 Task: Find connections with filter location Lokossa with filter topic #Designwith filter profile language Potuguese with filter current company Titan Company Limited with filter school THANTHAI PERIYAR GOVERNMENT INSTITUTE OF TECHNOLOGY with filter industry Fabricated Metal Products with filter service category Video Production with filter keywords title Virtual Assistant
Action: Mouse moved to (171, 230)
Screenshot: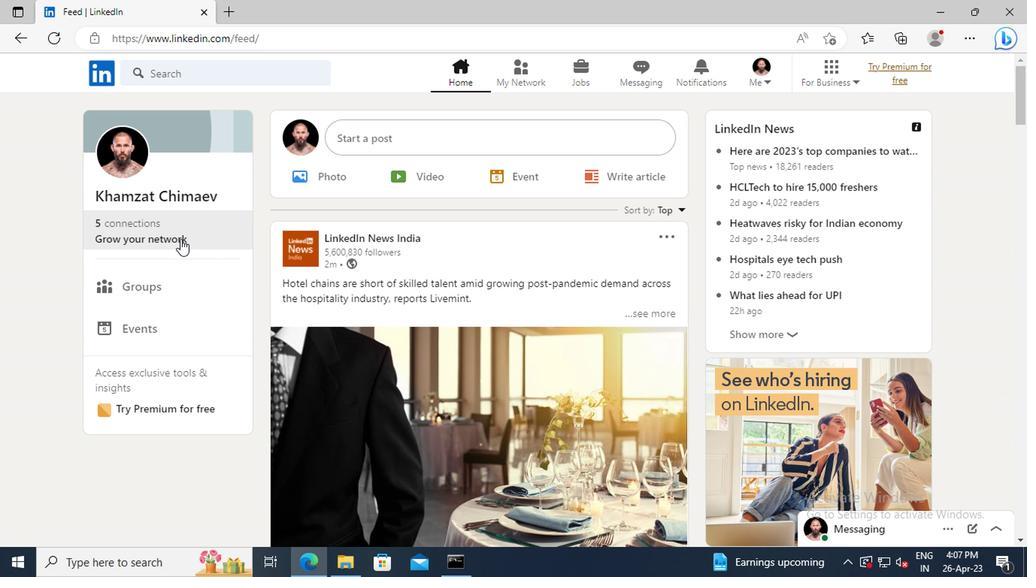 
Action: Mouse pressed left at (171, 230)
Screenshot: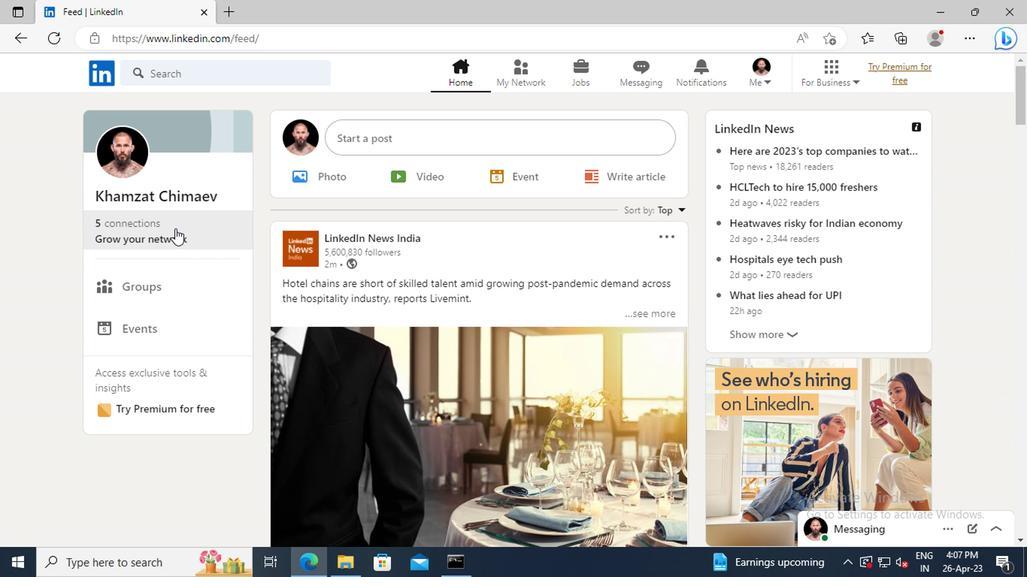 
Action: Mouse moved to (174, 158)
Screenshot: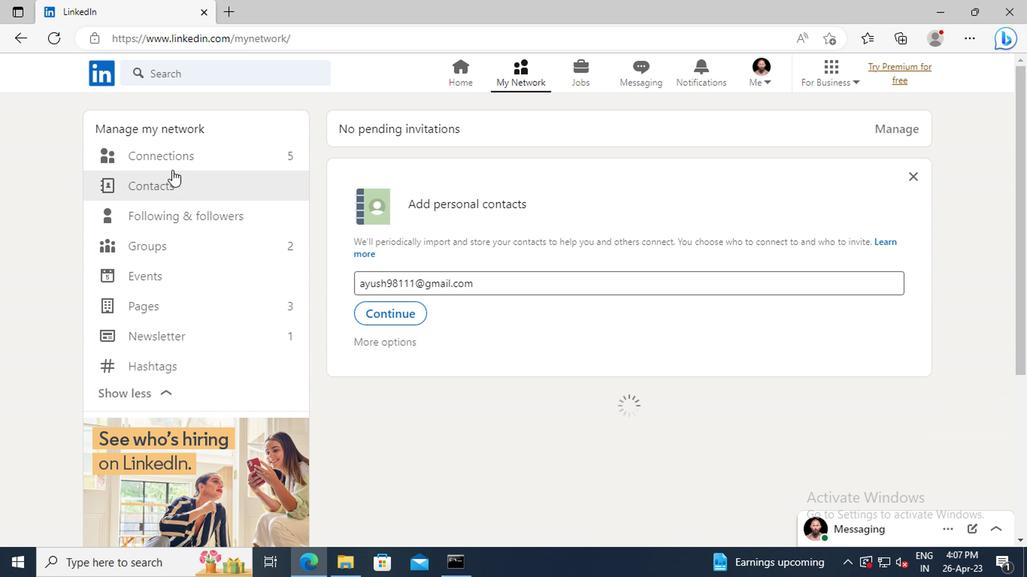 
Action: Mouse pressed left at (174, 158)
Screenshot: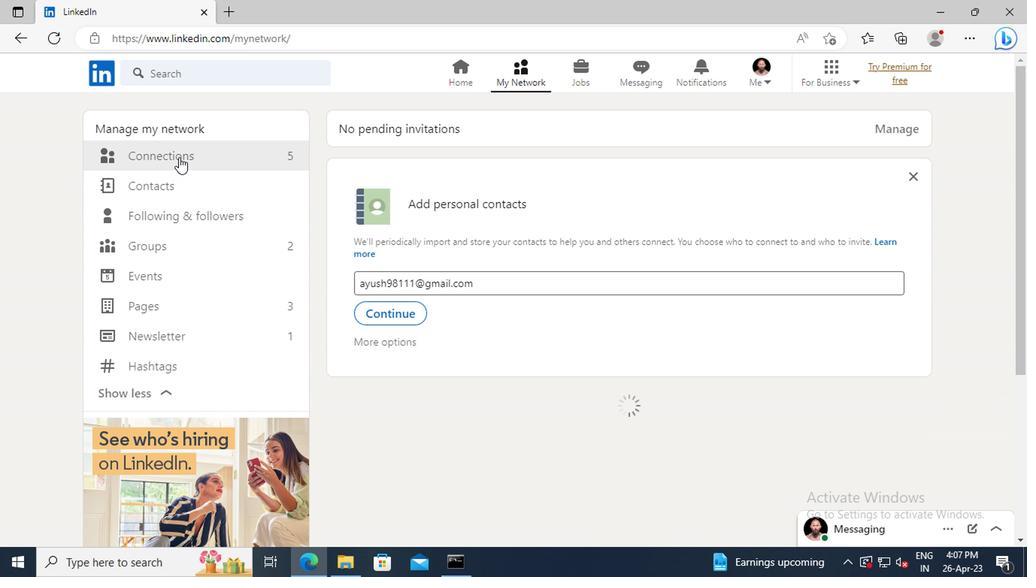 
Action: Mouse moved to (618, 158)
Screenshot: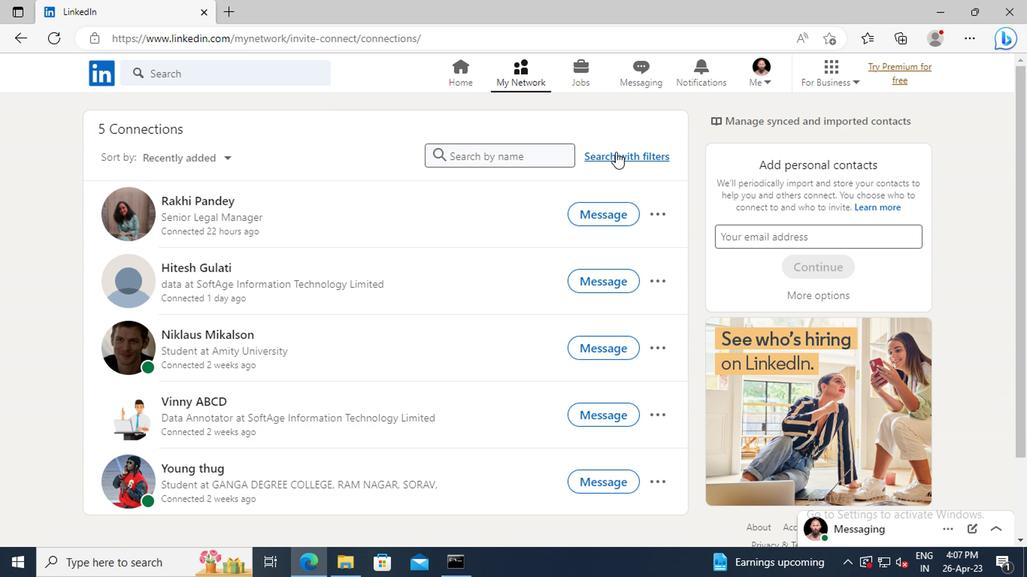 
Action: Mouse pressed left at (618, 158)
Screenshot: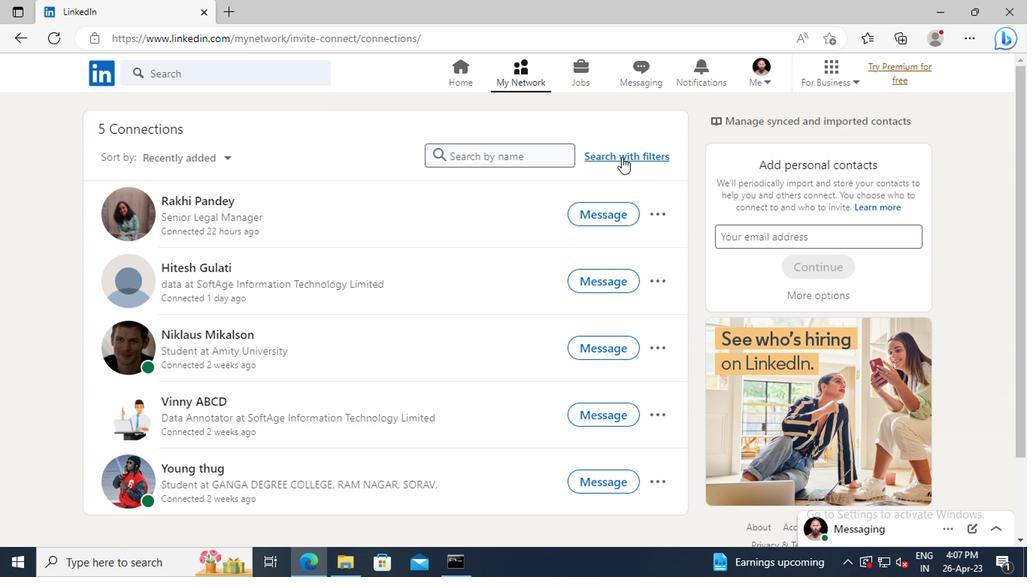 
Action: Mouse moved to (576, 118)
Screenshot: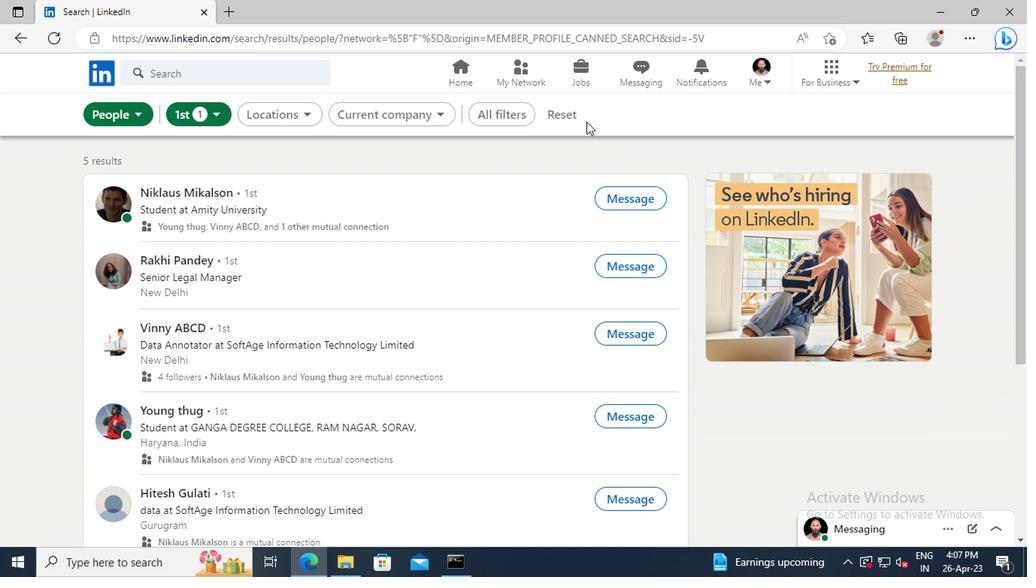 
Action: Mouse pressed left at (576, 118)
Screenshot: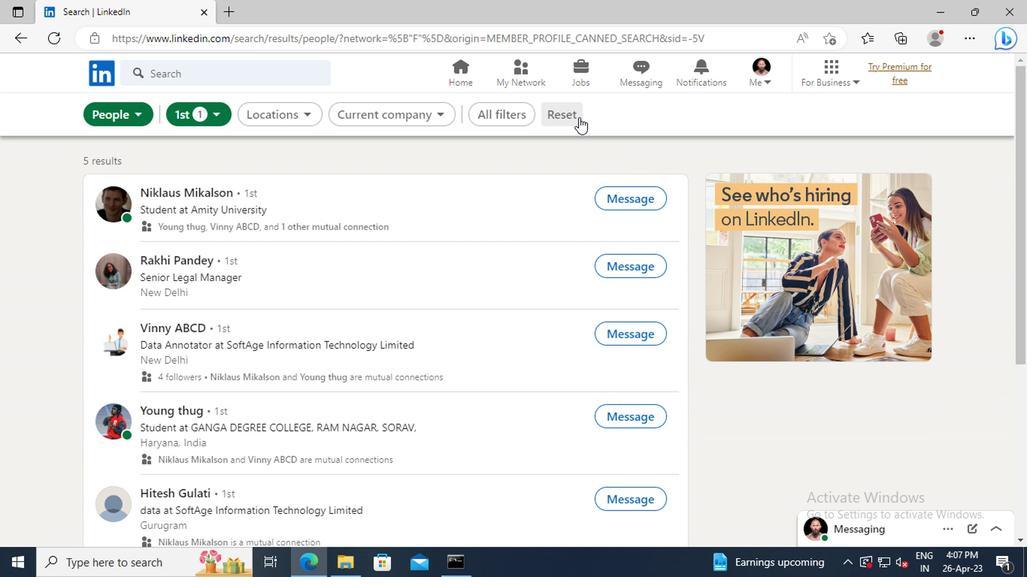 
Action: Mouse moved to (537, 116)
Screenshot: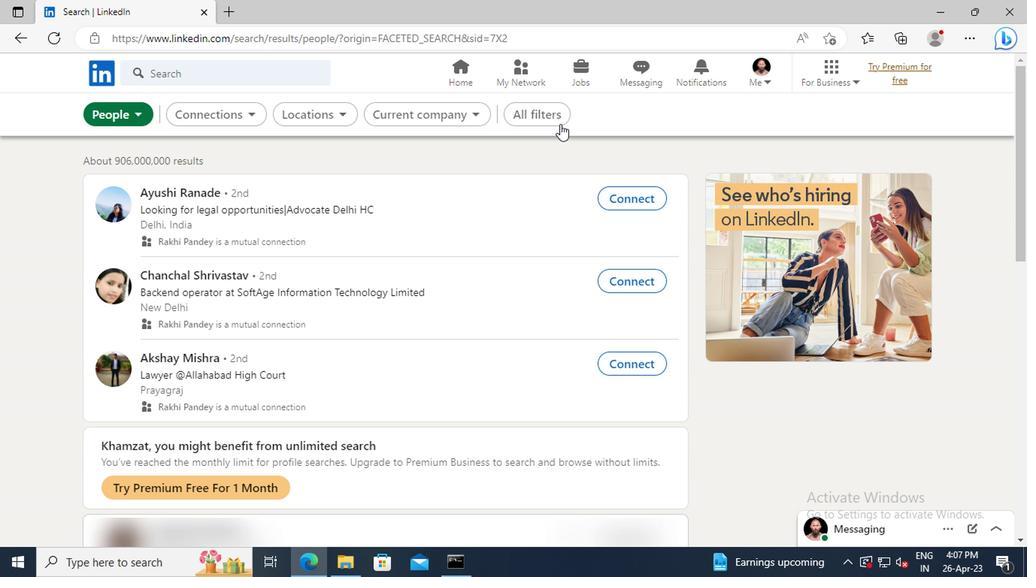 
Action: Mouse pressed left at (537, 116)
Screenshot: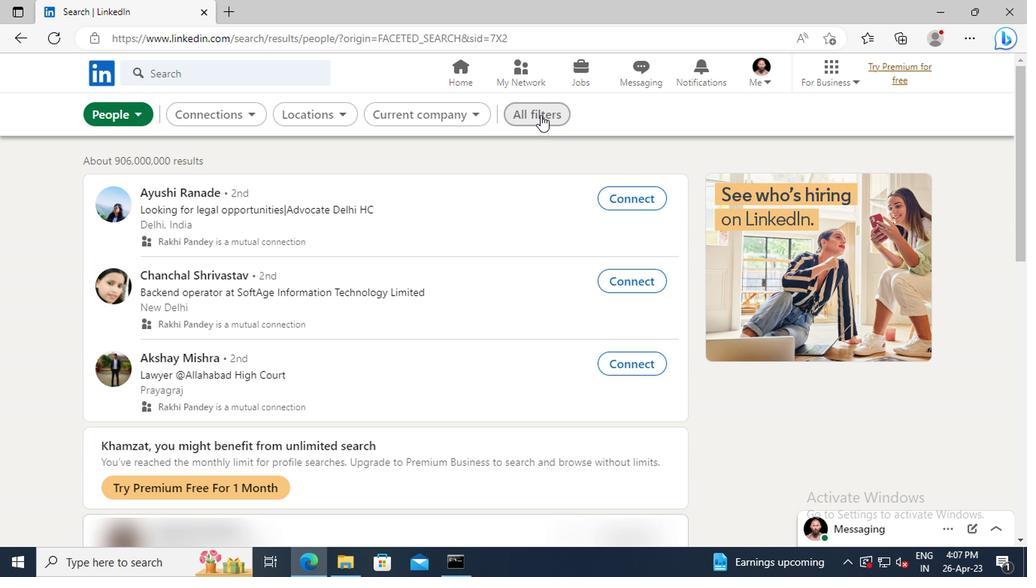 
Action: Mouse moved to (843, 273)
Screenshot: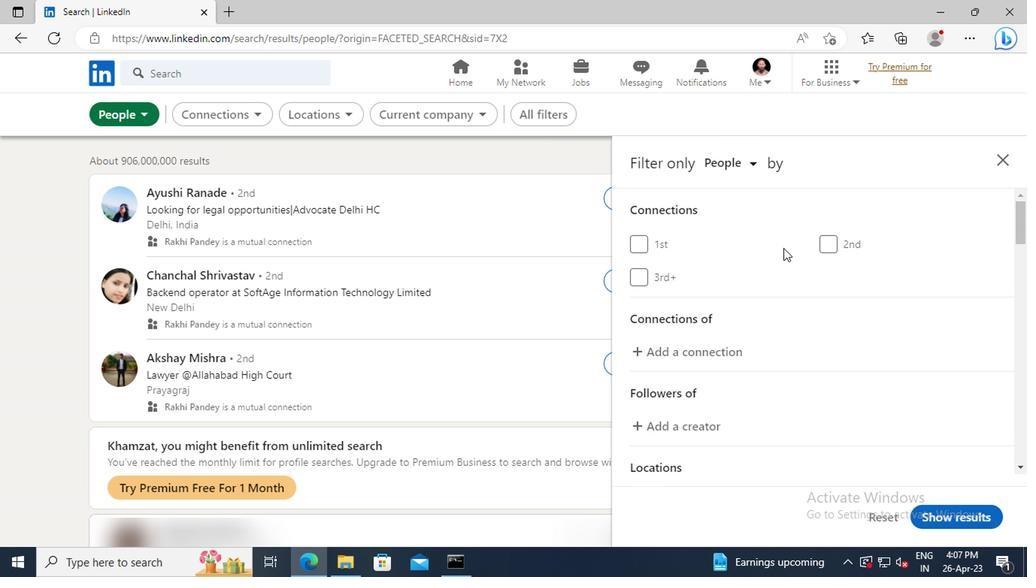 
Action: Mouse scrolled (843, 272) with delta (0, 0)
Screenshot: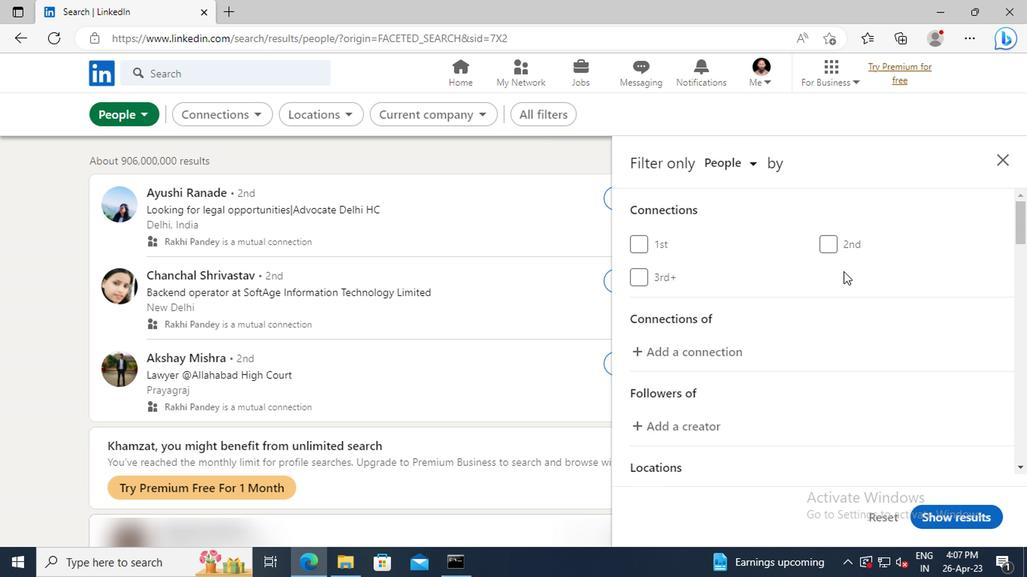 
Action: Mouse scrolled (843, 272) with delta (0, 0)
Screenshot: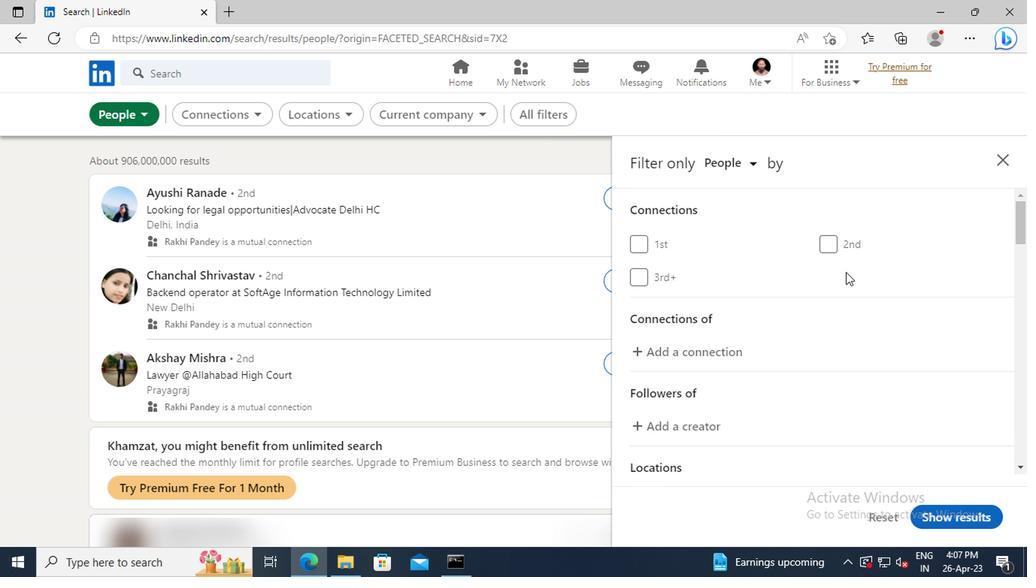 
Action: Mouse moved to (844, 273)
Screenshot: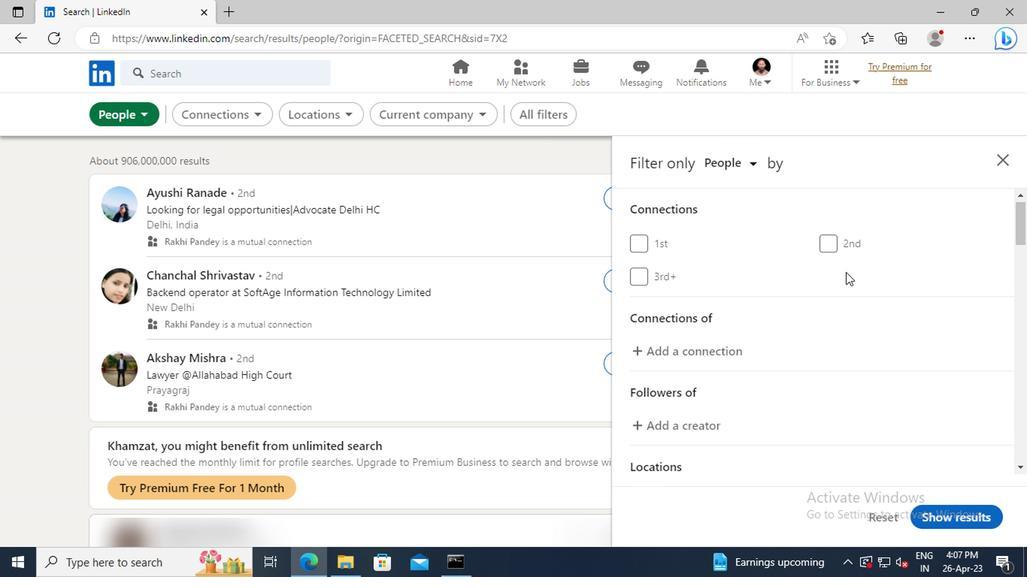 
Action: Mouse scrolled (844, 272) with delta (0, 0)
Screenshot: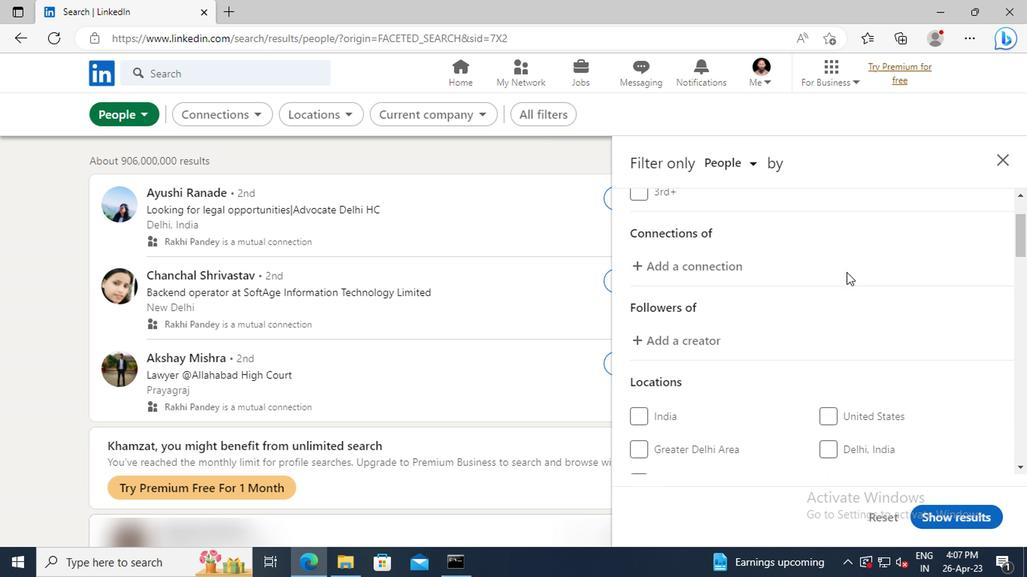 
Action: Mouse scrolled (844, 272) with delta (0, 0)
Screenshot: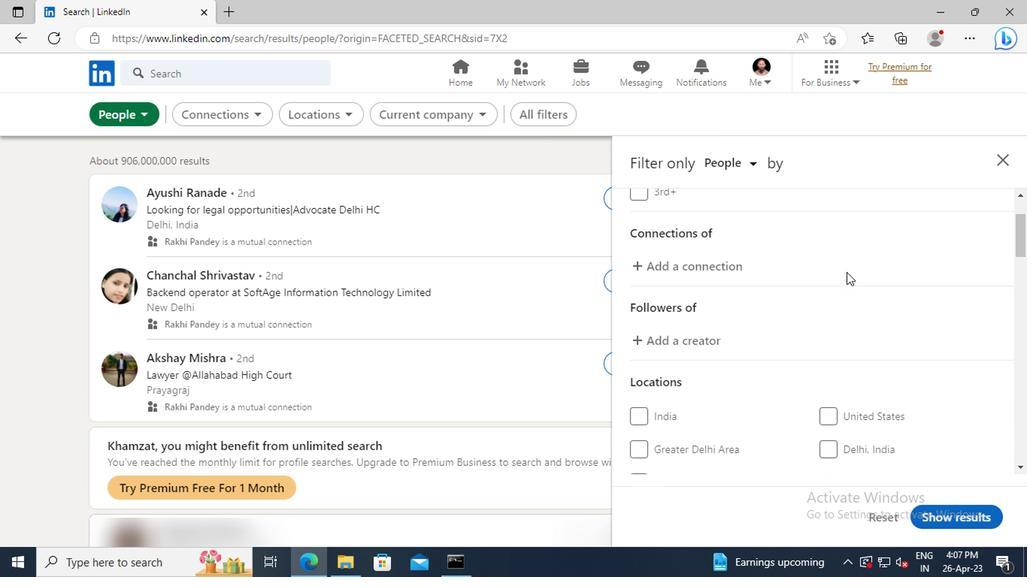 
Action: Mouse scrolled (844, 272) with delta (0, 0)
Screenshot: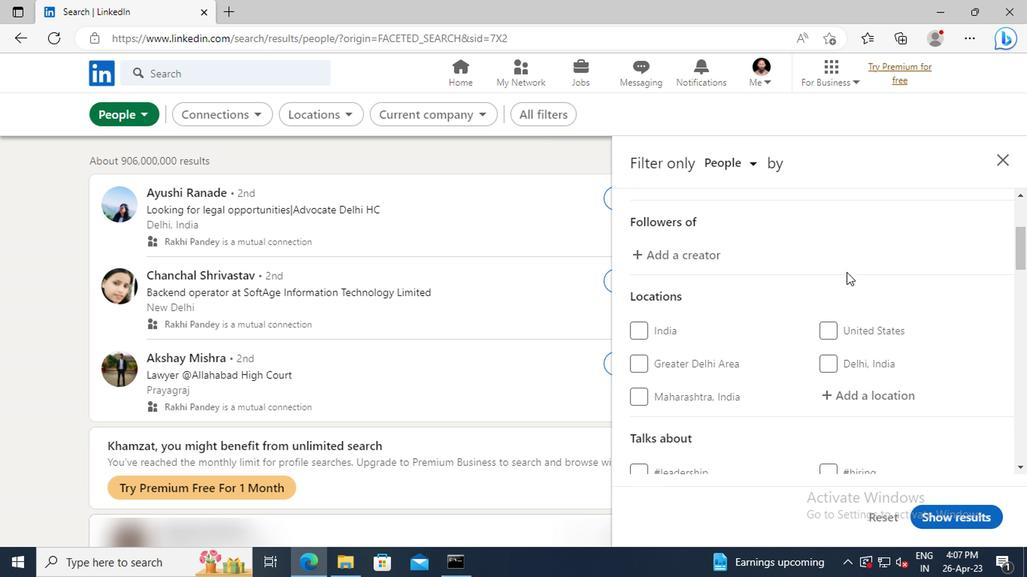 
Action: Mouse scrolled (844, 272) with delta (0, 0)
Screenshot: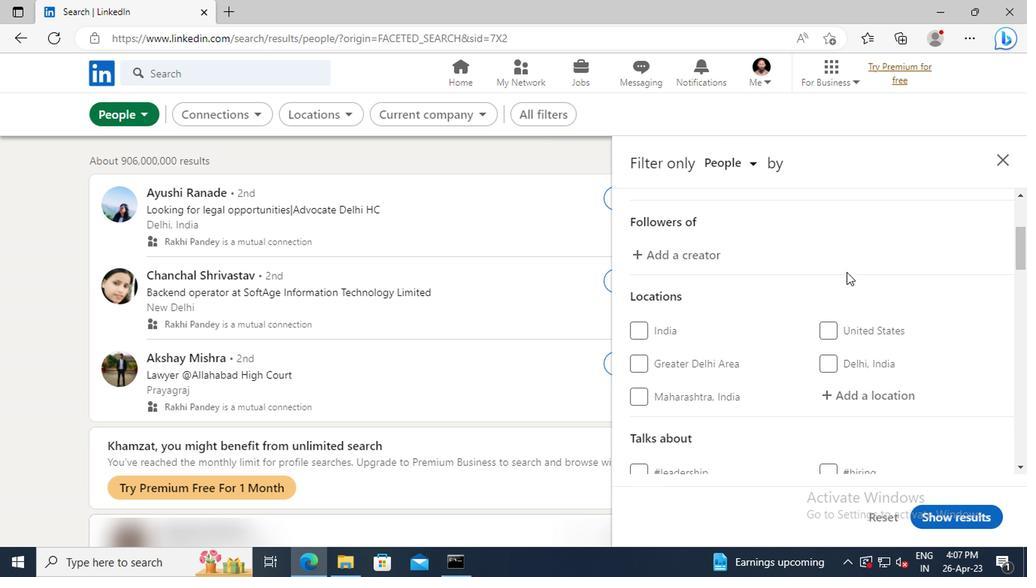 
Action: Mouse moved to (847, 307)
Screenshot: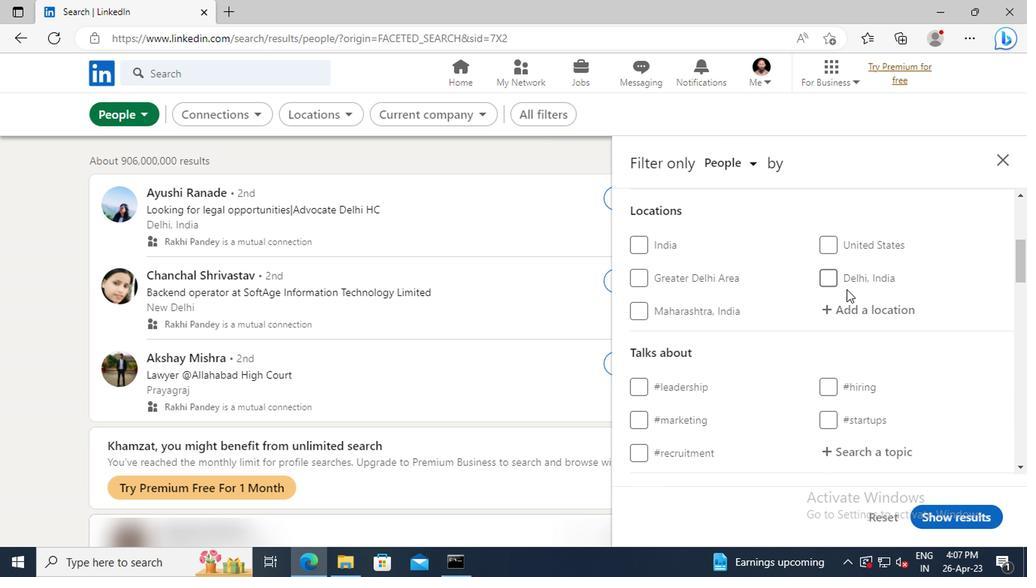 
Action: Mouse pressed left at (847, 307)
Screenshot: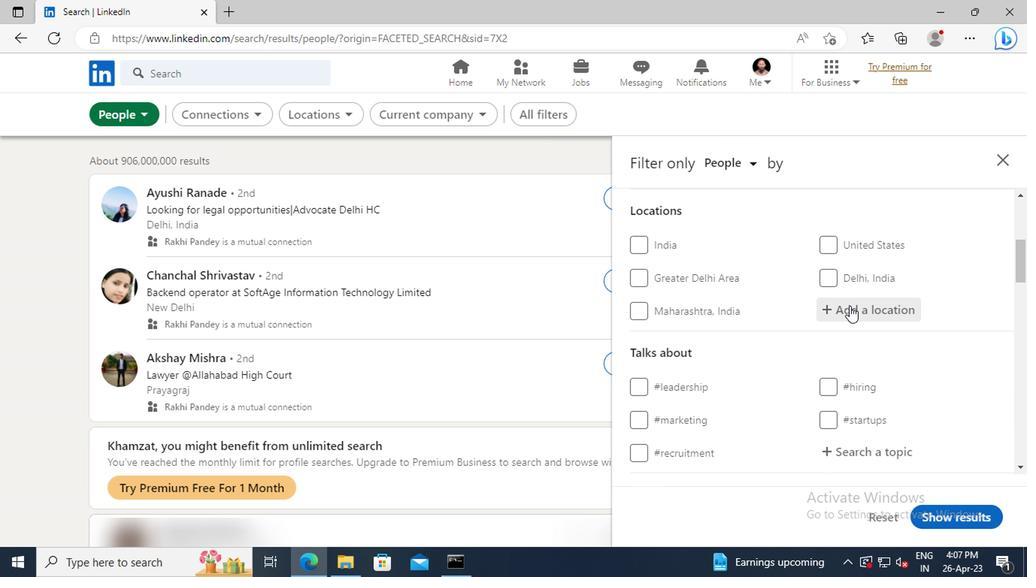 
Action: Mouse moved to (848, 308)
Screenshot: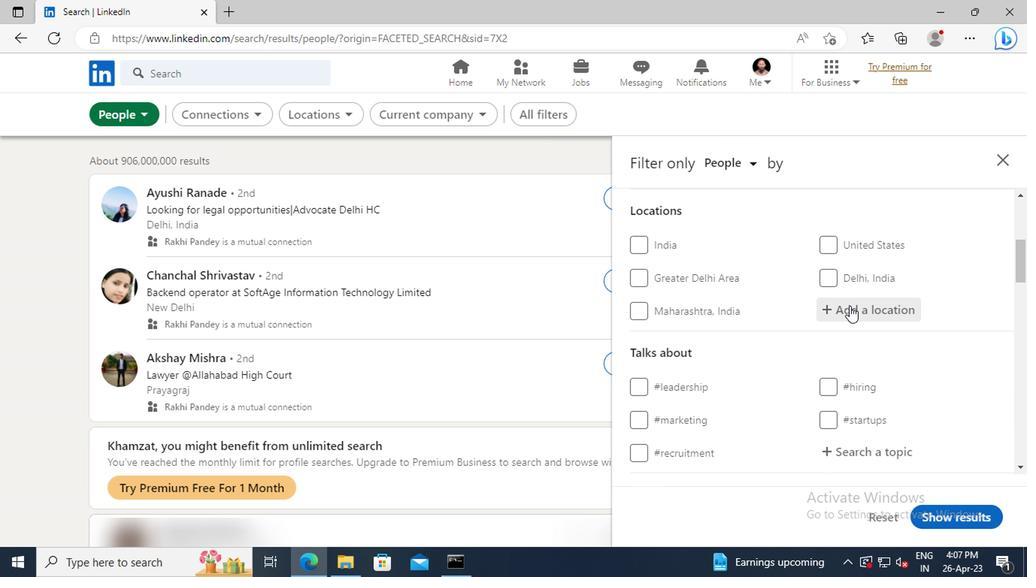 
Action: Key pressed <Key.shift>LOKOSSA<Key.enter>
Screenshot: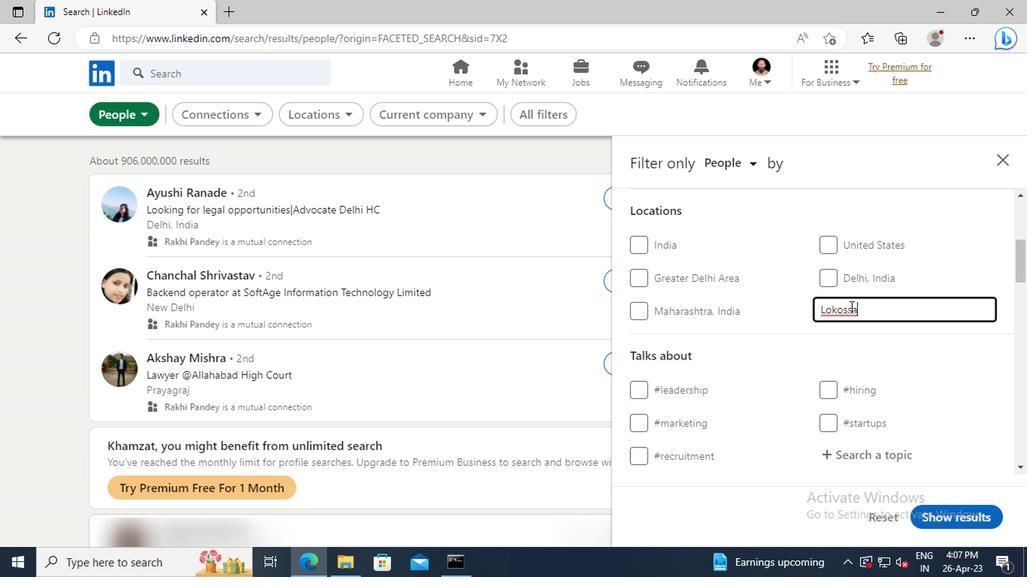
Action: Mouse moved to (853, 316)
Screenshot: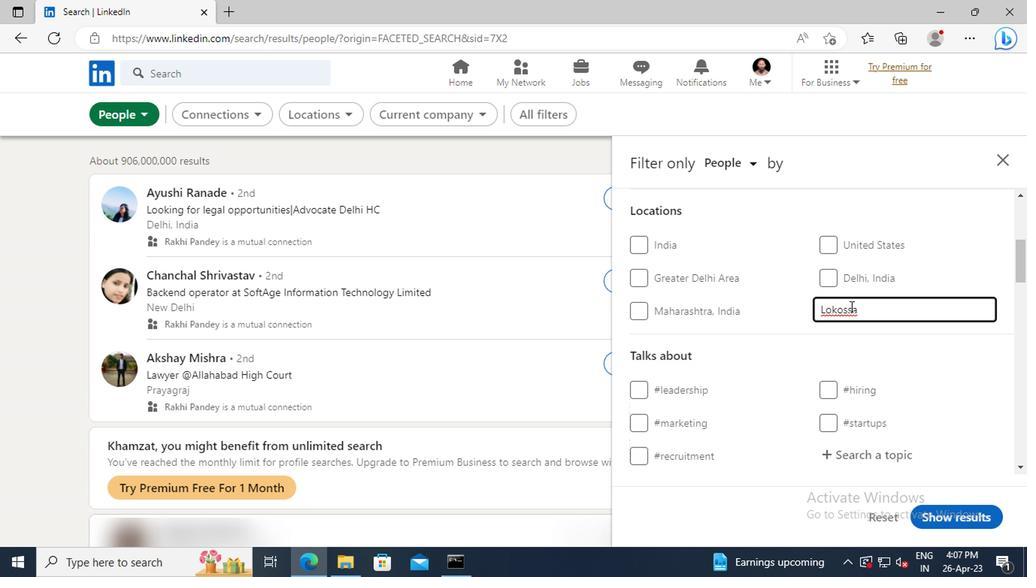
Action: Mouse scrolled (853, 315) with delta (0, 0)
Screenshot: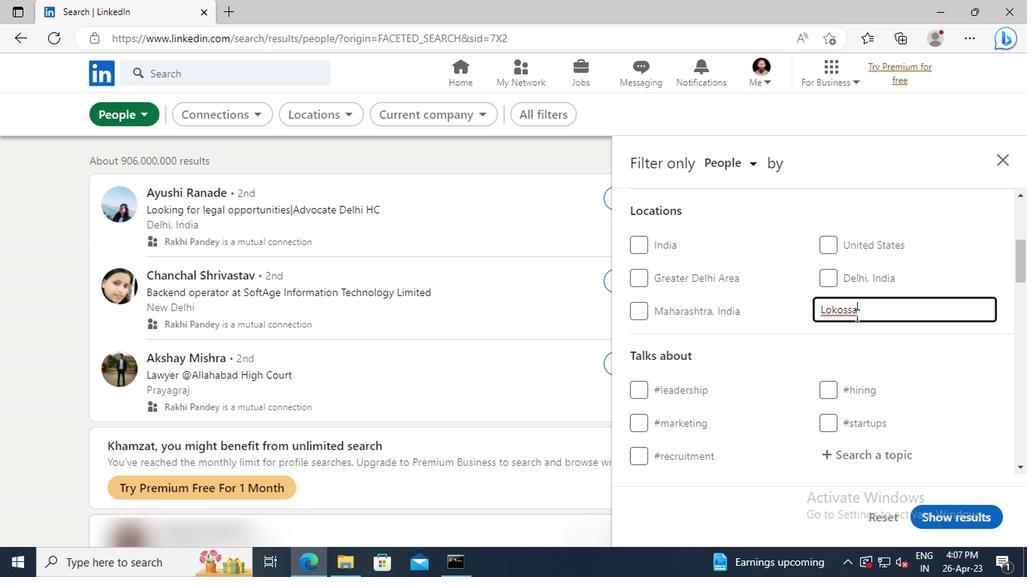 
Action: Mouse scrolled (853, 315) with delta (0, 0)
Screenshot: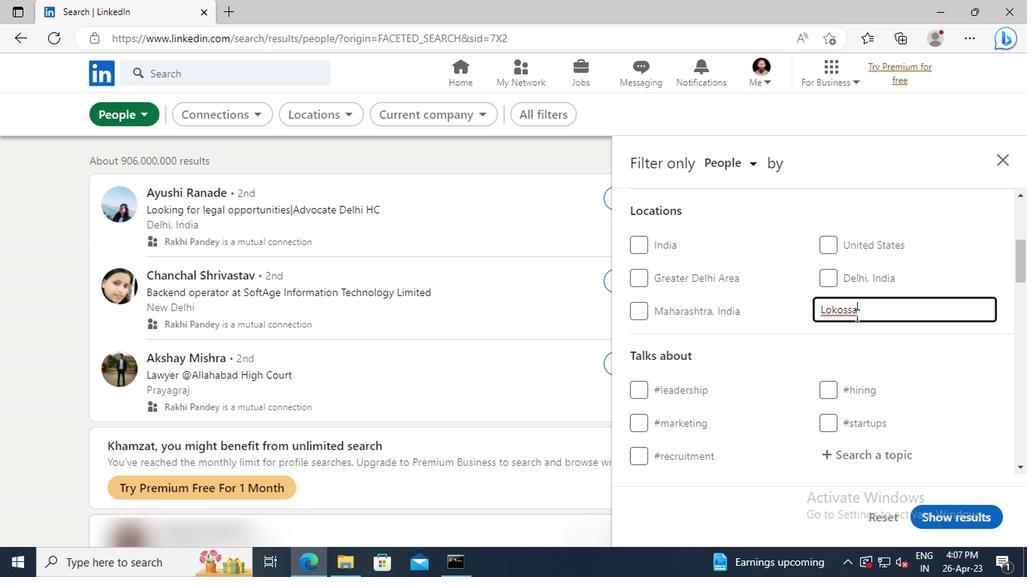 
Action: Mouse moved to (853, 317)
Screenshot: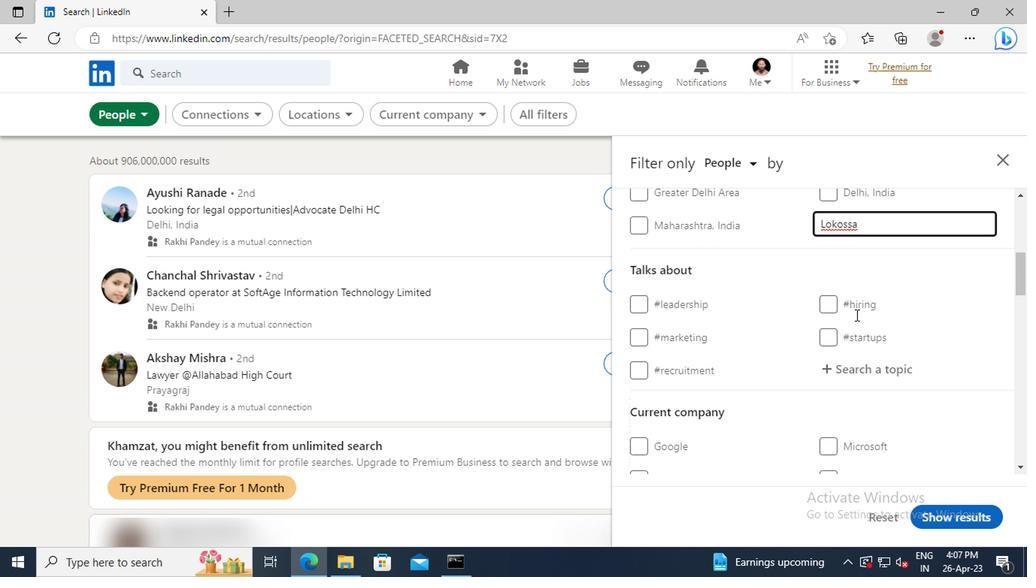 
Action: Mouse scrolled (853, 316) with delta (0, -1)
Screenshot: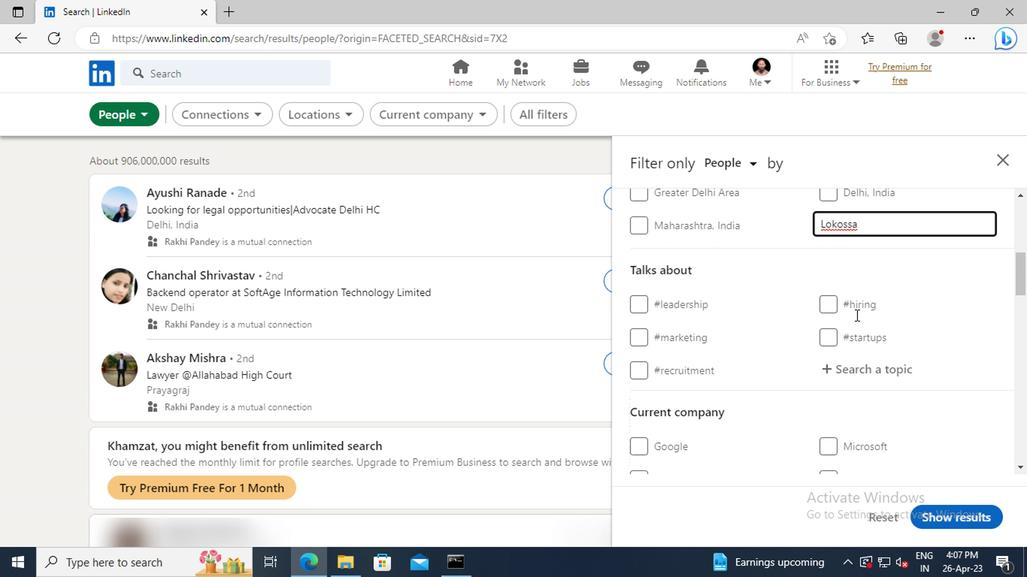 
Action: Mouse moved to (854, 327)
Screenshot: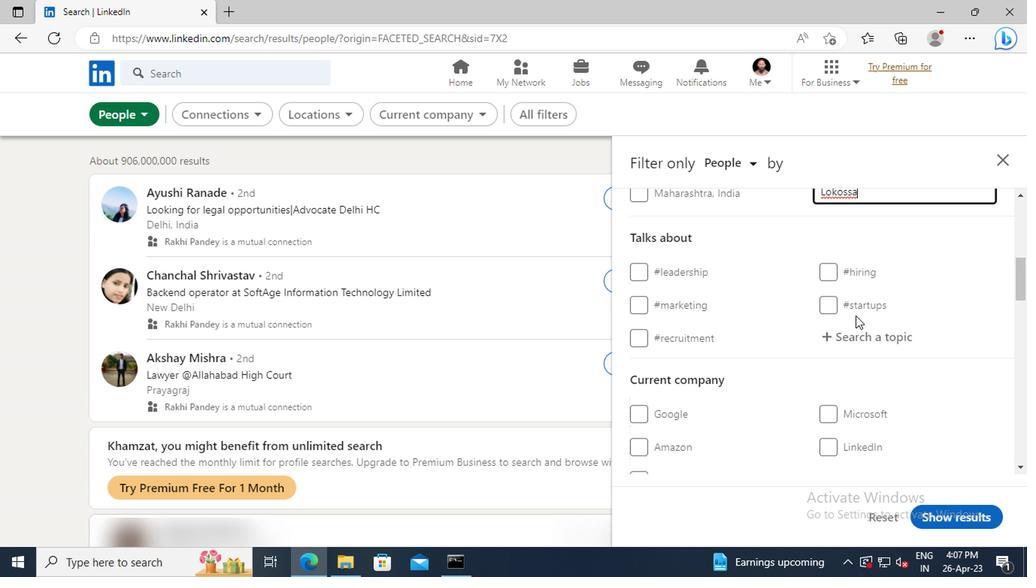 
Action: Mouse pressed left at (854, 327)
Screenshot: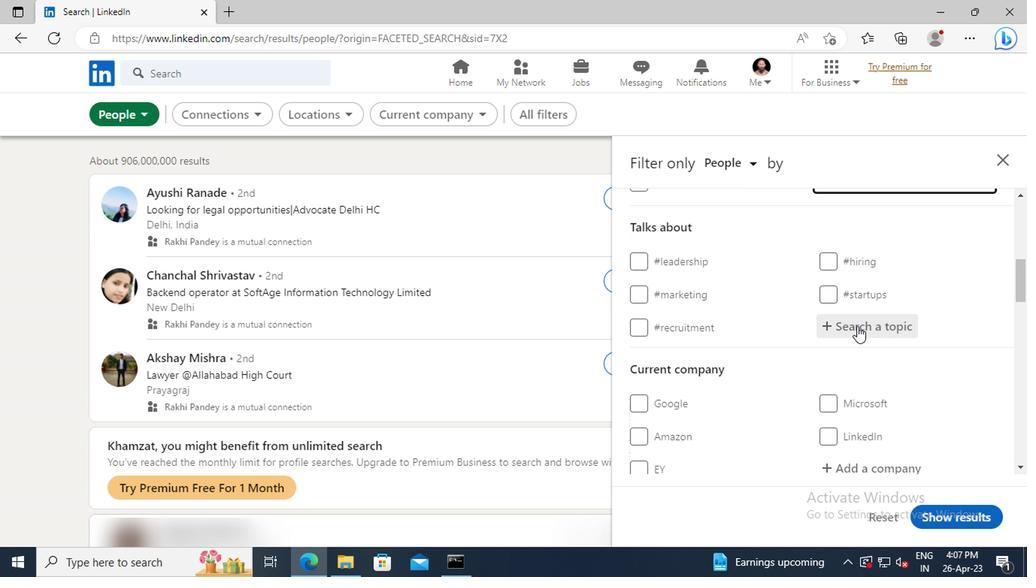 
Action: Key pressed <Key.shift><Key.shift><Key.shift><Key.shift><Key.shift><Key.shift><Key.shift><Key.shift><Key.shift><Key.shift><Key.shift><Key.shift><Key.shift><Key.shift><Key.shift><Key.shift><Key.shift><Key.shift><Key.shift>#DESIGNWITH<Key.enter>
Screenshot: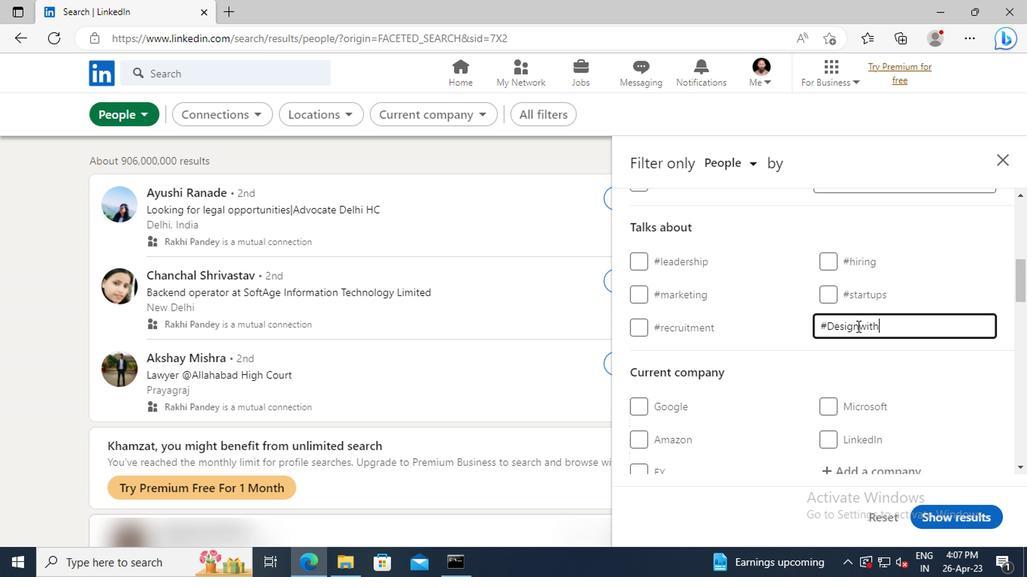 
Action: Mouse moved to (854, 328)
Screenshot: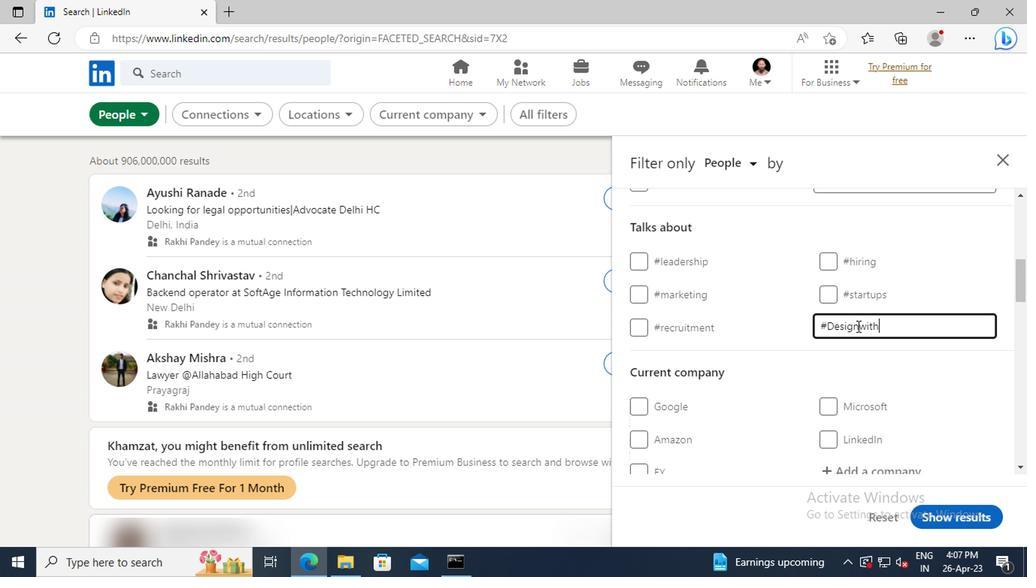 
Action: Mouse scrolled (854, 327) with delta (0, -1)
Screenshot: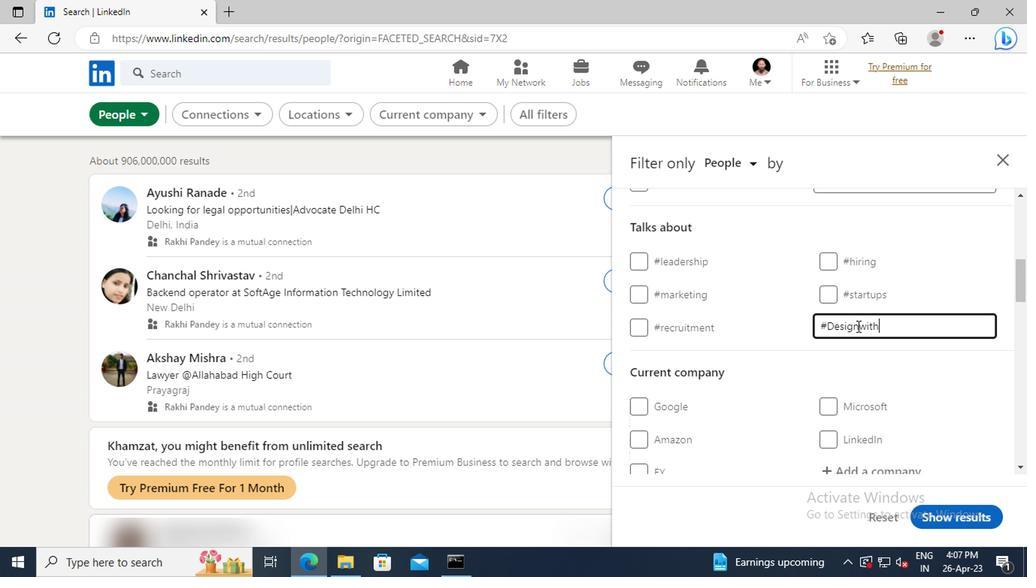 
Action: Mouse scrolled (854, 327) with delta (0, -1)
Screenshot: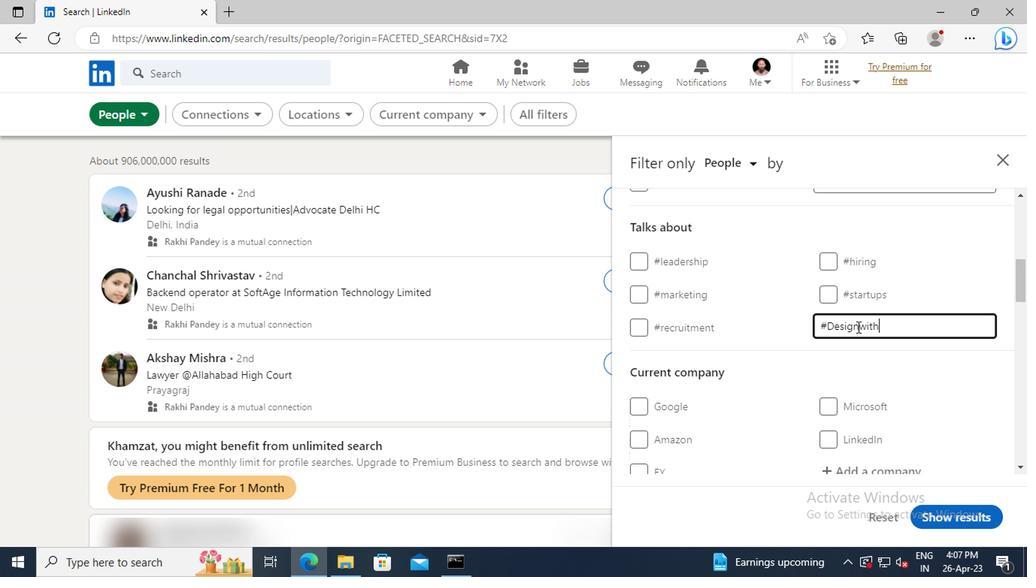 
Action: Mouse scrolled (854, 327) with delta (0, -1)
Screenshot: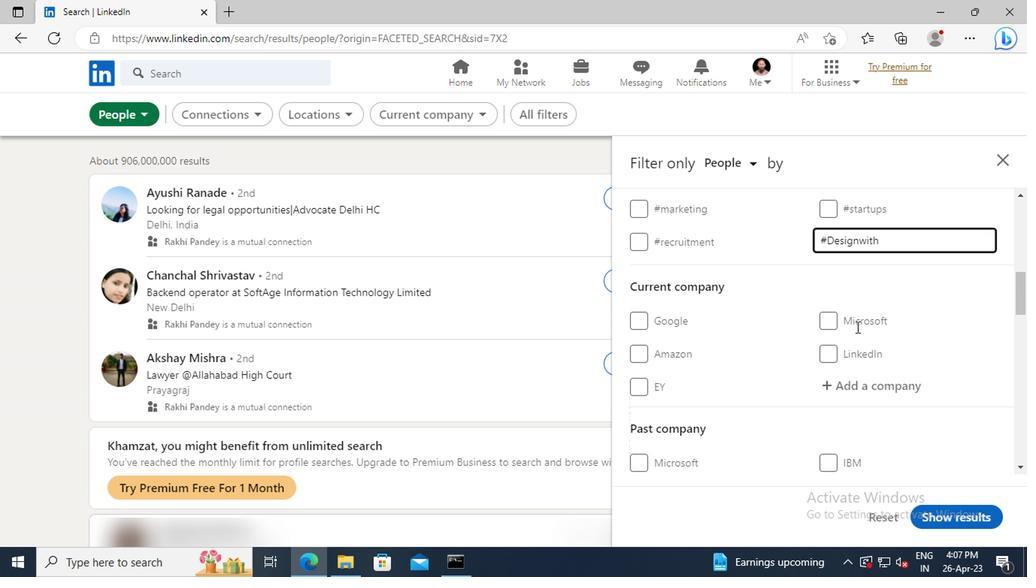 
Action: Mouse scrolled (854, 327) with delta (0, -1)
Screenshot: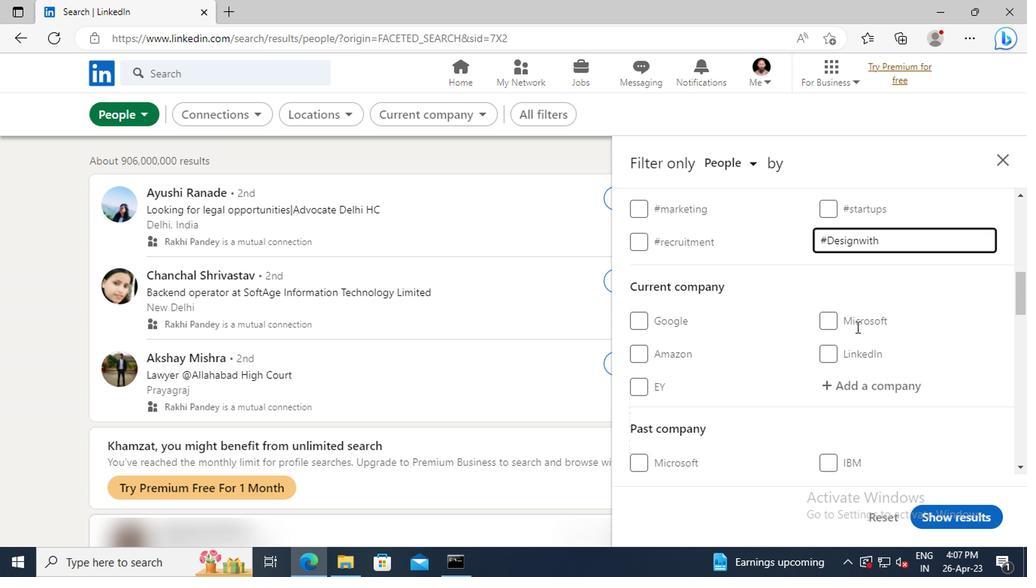 
Action: Mouse scrolled (854, 327) with delta (0, -1)
Screenshot: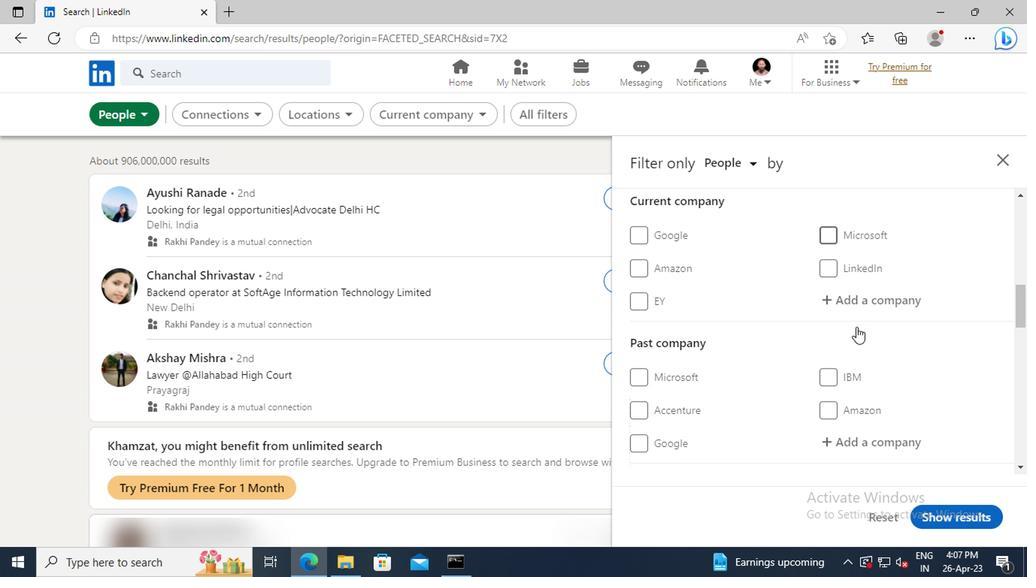 
Action: Mouse scrolled (854, 327) with delta (0, -1)
Screenshot: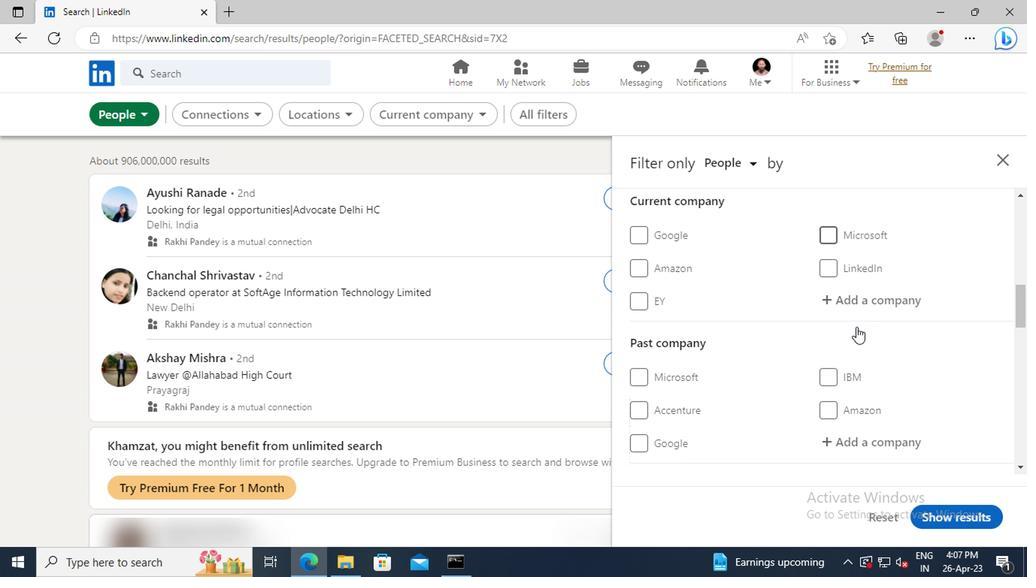 
Action: Mouse moved to (853, 328)
Screenshot: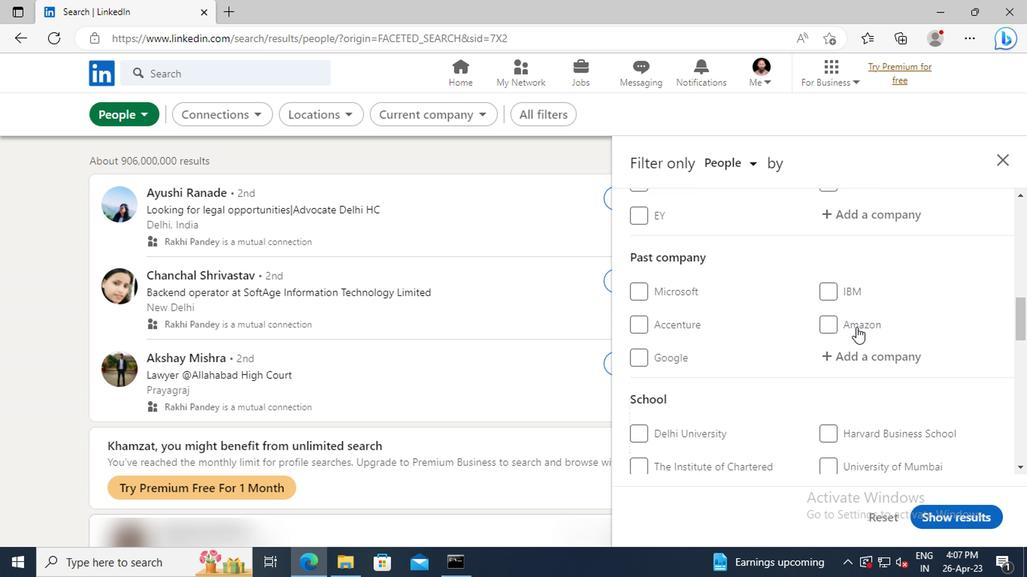 
Action: Mouse scrolled (853, 327) with delta (0, -1)
Screenshot: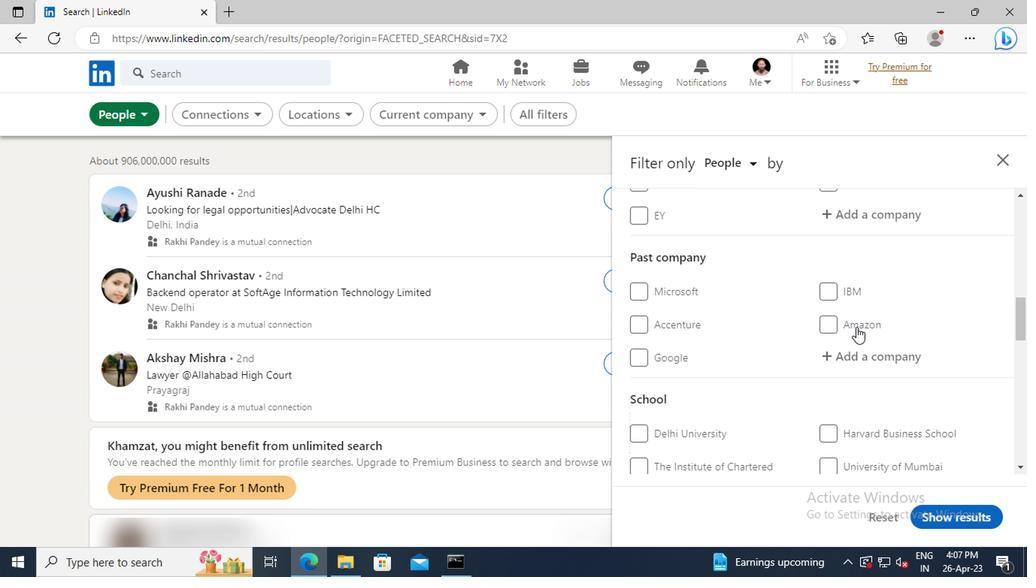 
Action: Mouse scrolled (853, 327) with delta (0, -1)
Screenshot: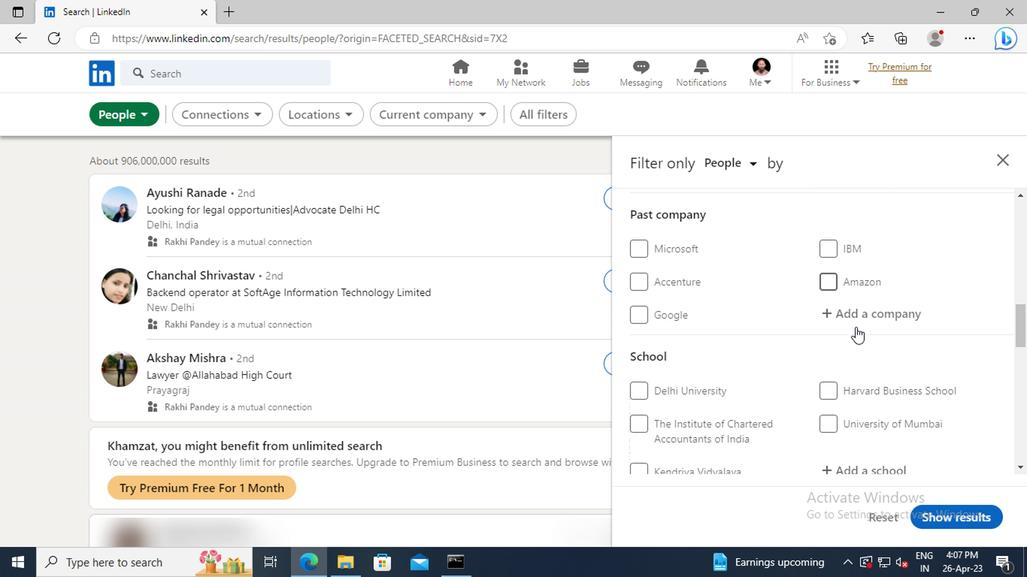 
Action: Mouse scrolled (853, 327) with delta (0, -1)
Screenshot: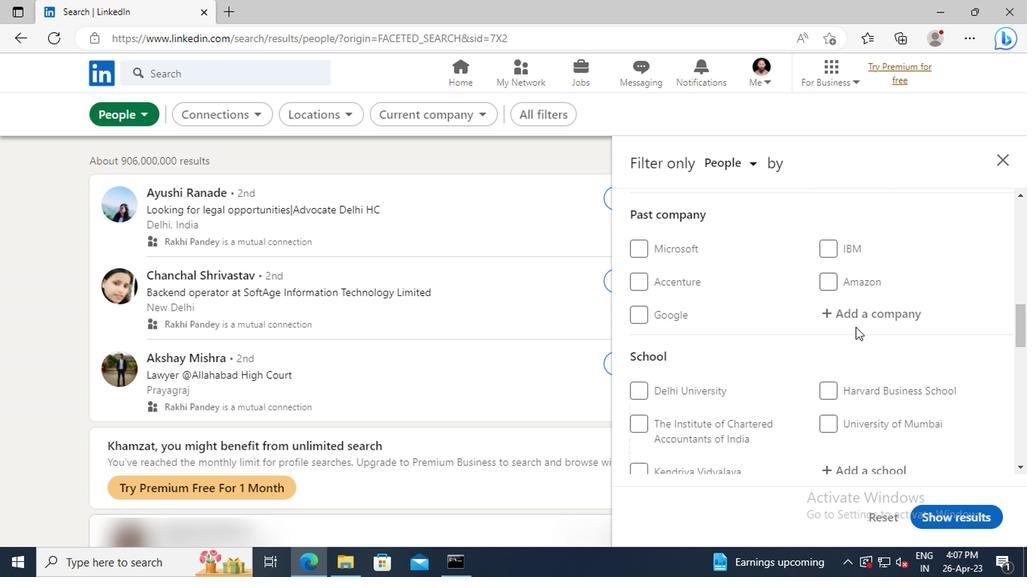 
Action: Mouse scrolled (853, 327) with delta (0, -1)
Screenshot: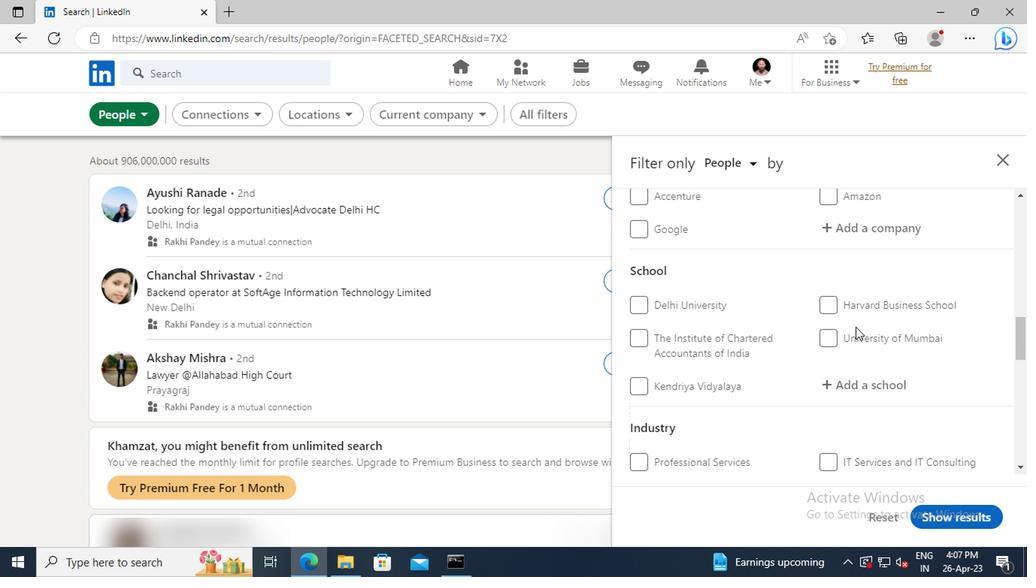 
Action: Mouse scrolled (853, 327) with delta (0, -1)
Screenshot: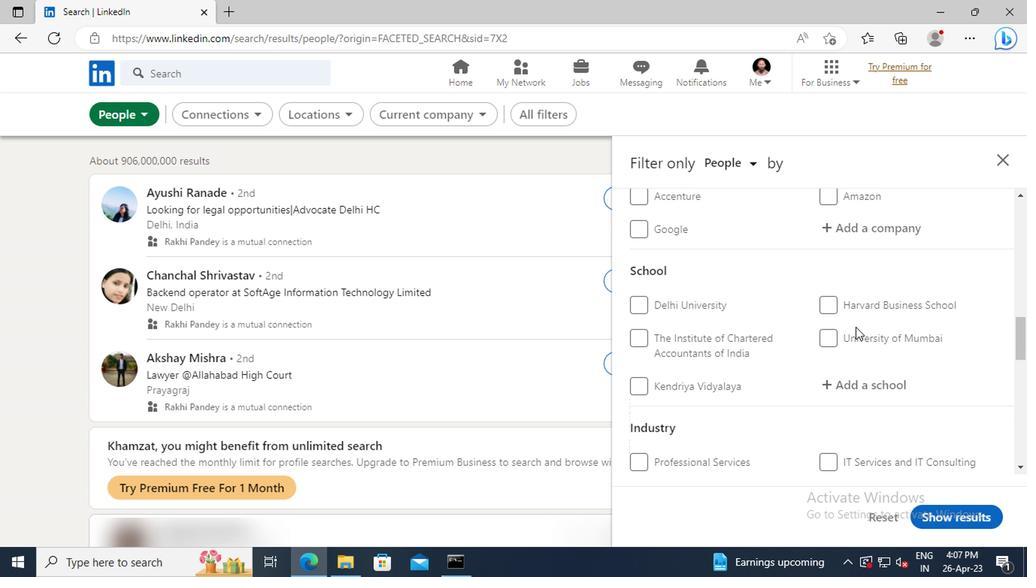
Action: Mouse scrolled (853, 327) with delta (0, -1)
Screenshot: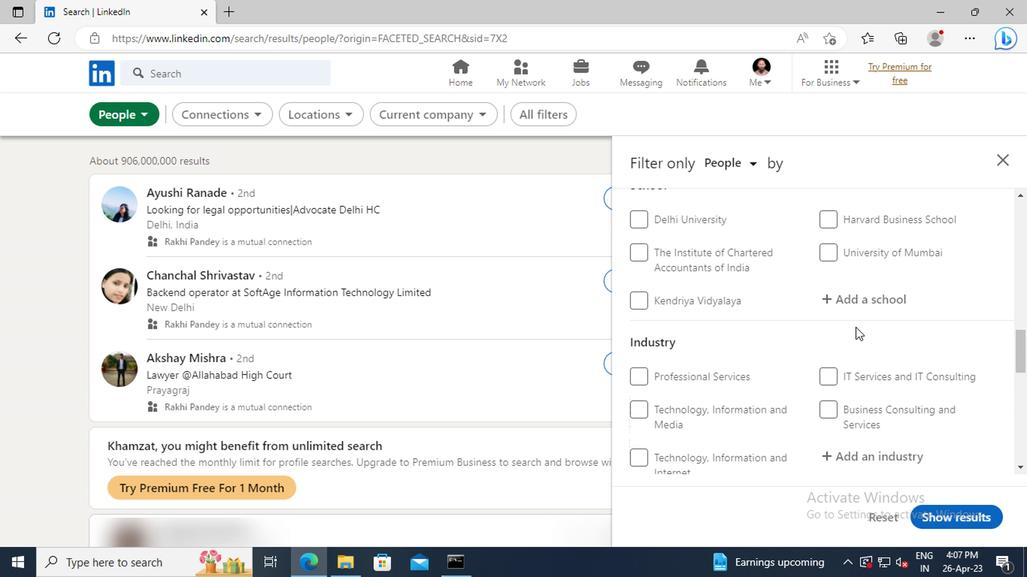
Action: Mouse scrolled (853, 327) with delta (0, -1)
Screenshot: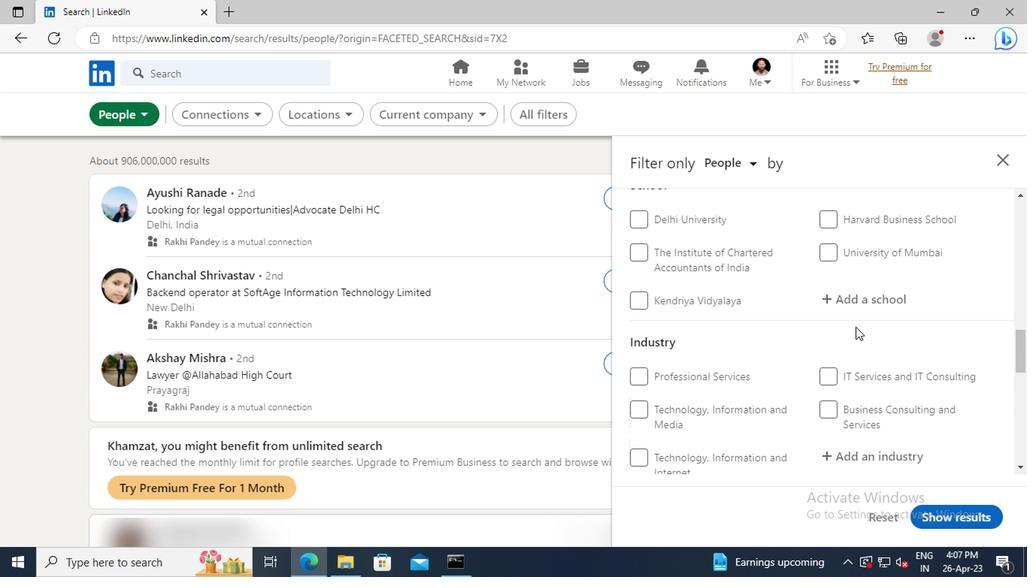 
Action: Mouse scrolled (853, 327) with delta (0, -1)
Screenshot: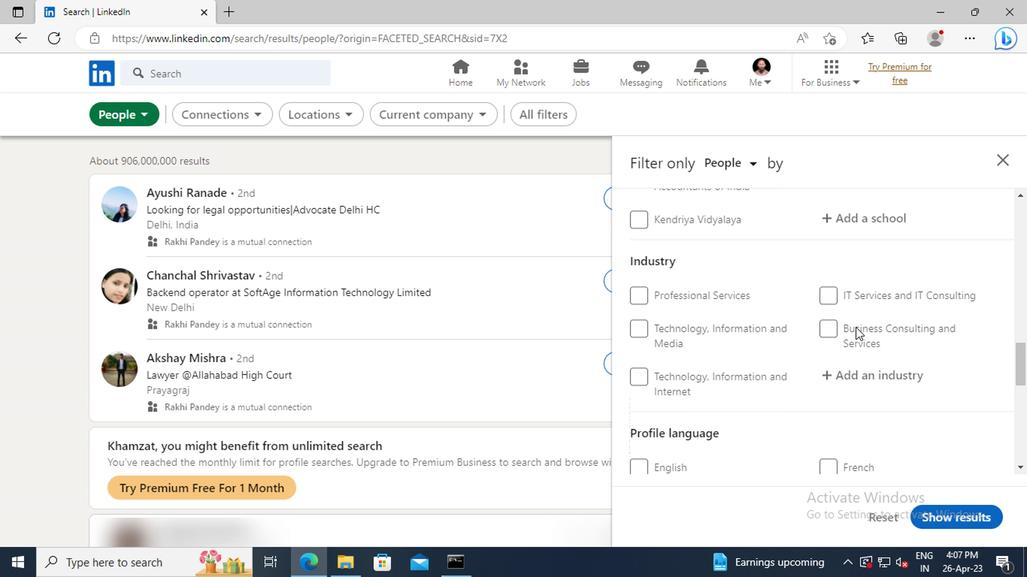 
Action: Mouse scrolled (853, 327) with delta (0, -1)
Screenshot: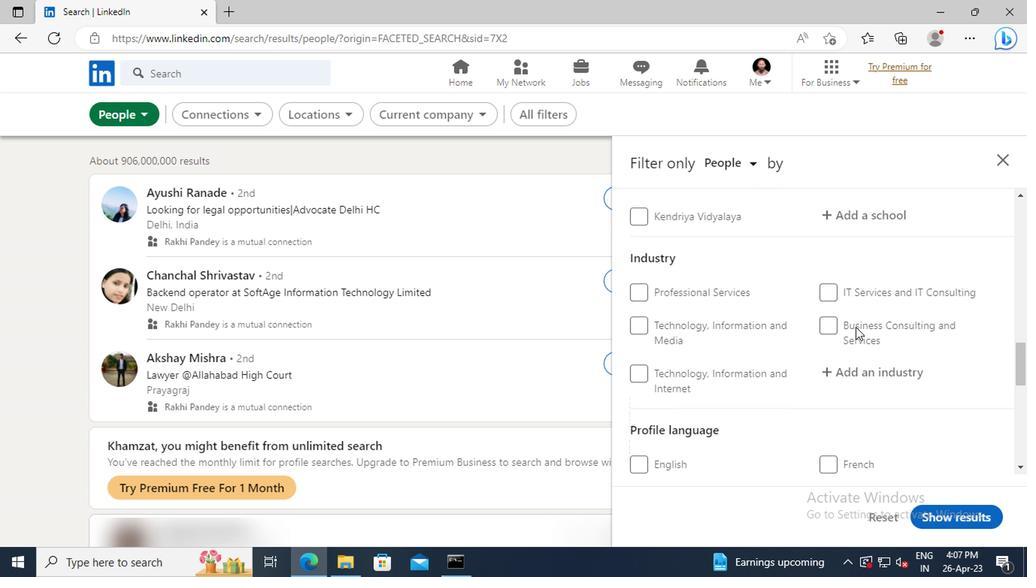 
Action: Mouse scrolled (853, 327) with delta (0, -1)
Screenshot: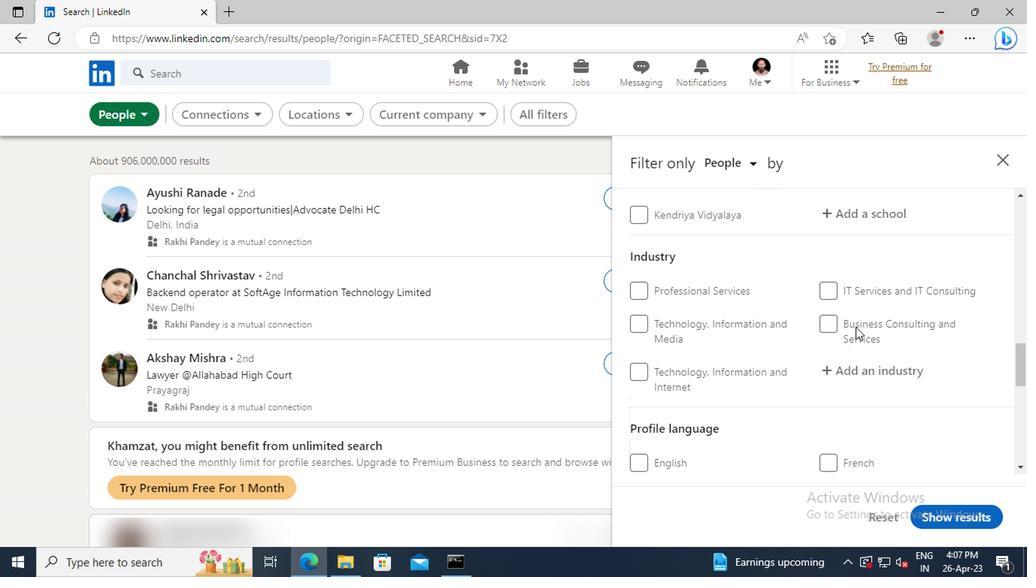 
Action: Mouse moved to (828, 371)
Screenshot: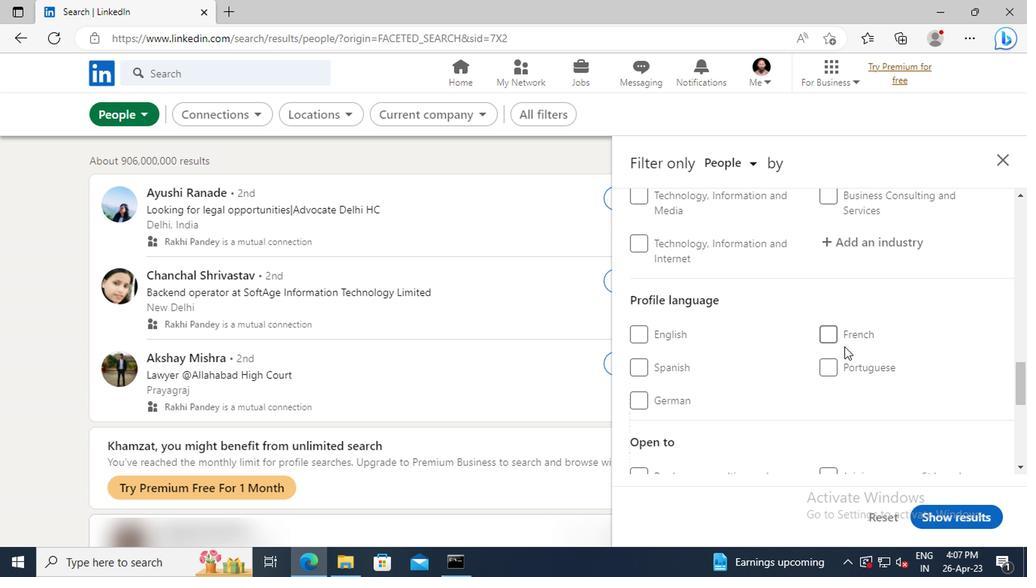 
Action: Mouse pressed left at (828, 371)
Screenshot: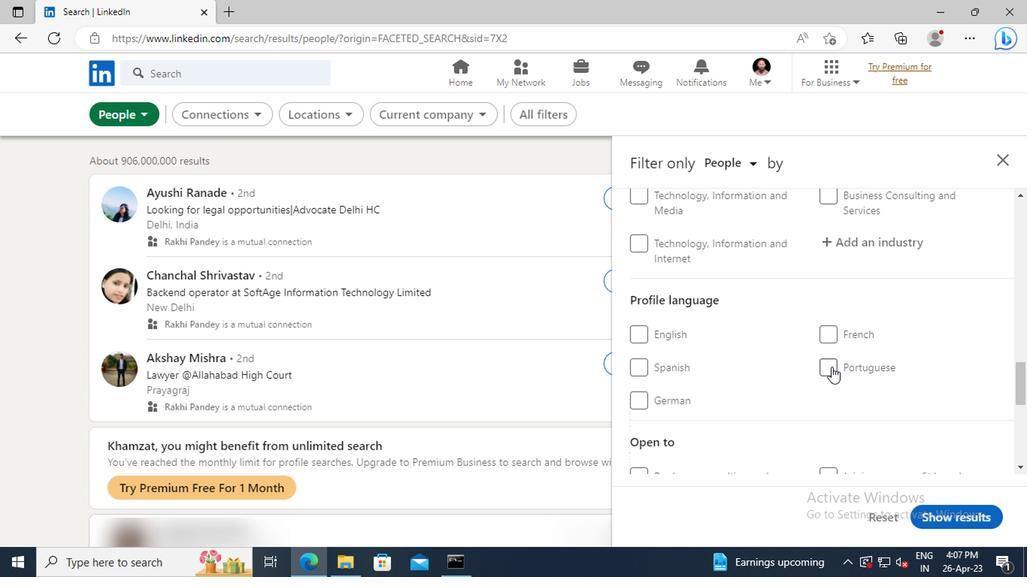 
Action: Mouse moved to (832, 373)
Screenshot: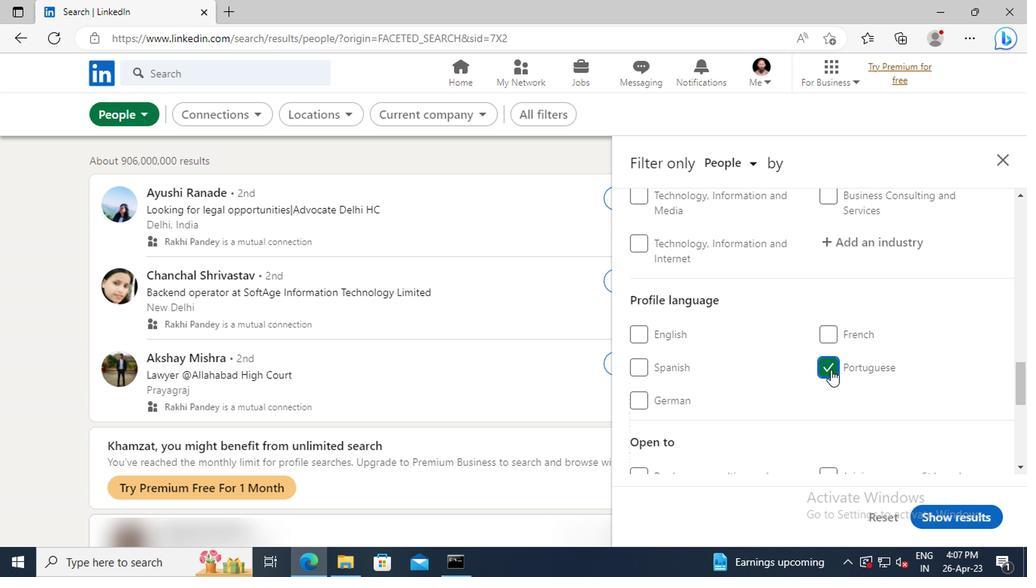 
Action: Mouse scrolled (832, 375) with delta (0, 1)
Screenshot: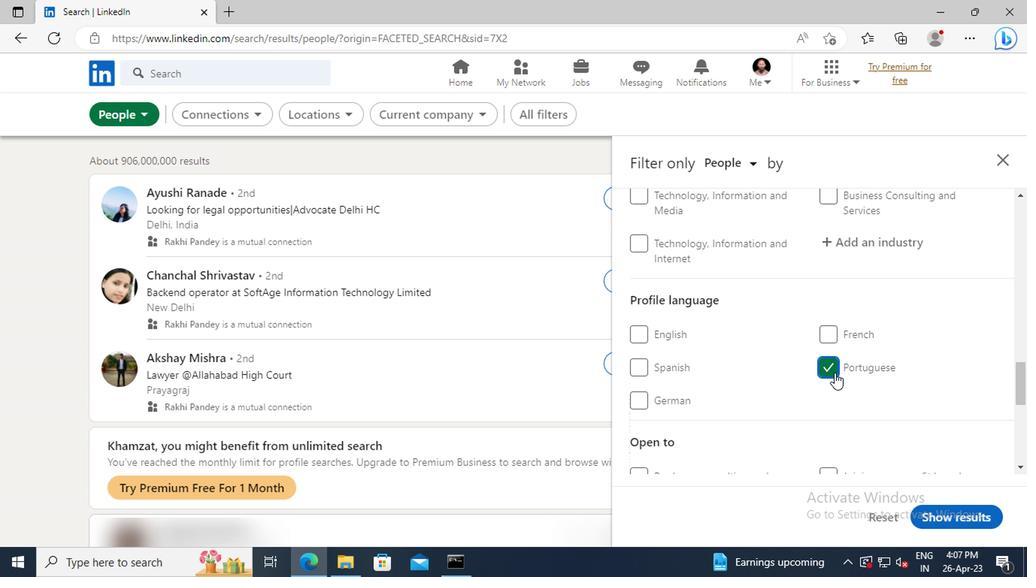 
Action: Mouse scrolled (832, 375) with delta (0, 1)
Screenshot: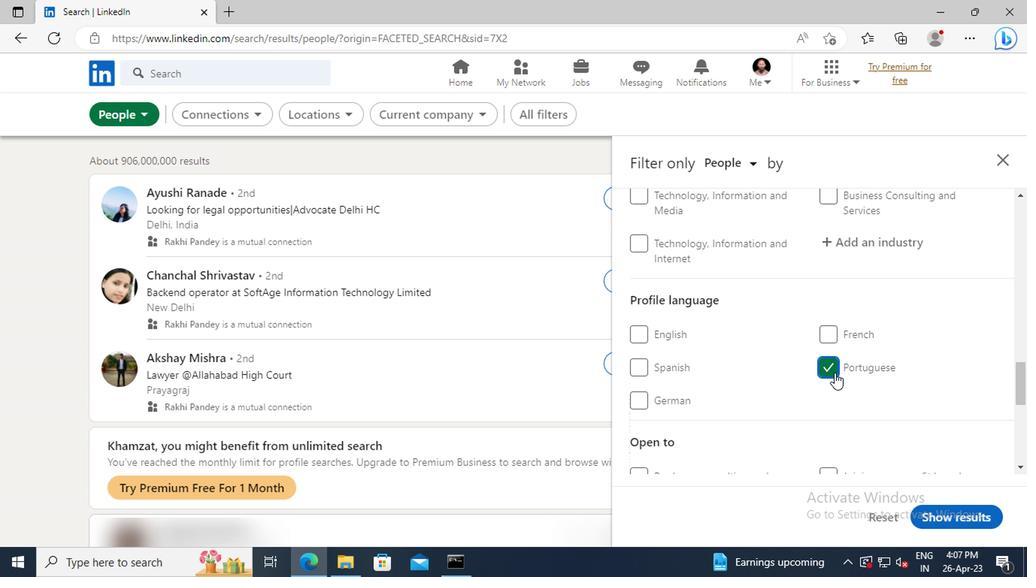 
Action: Mouse moved to (832, 373)
Screenshot: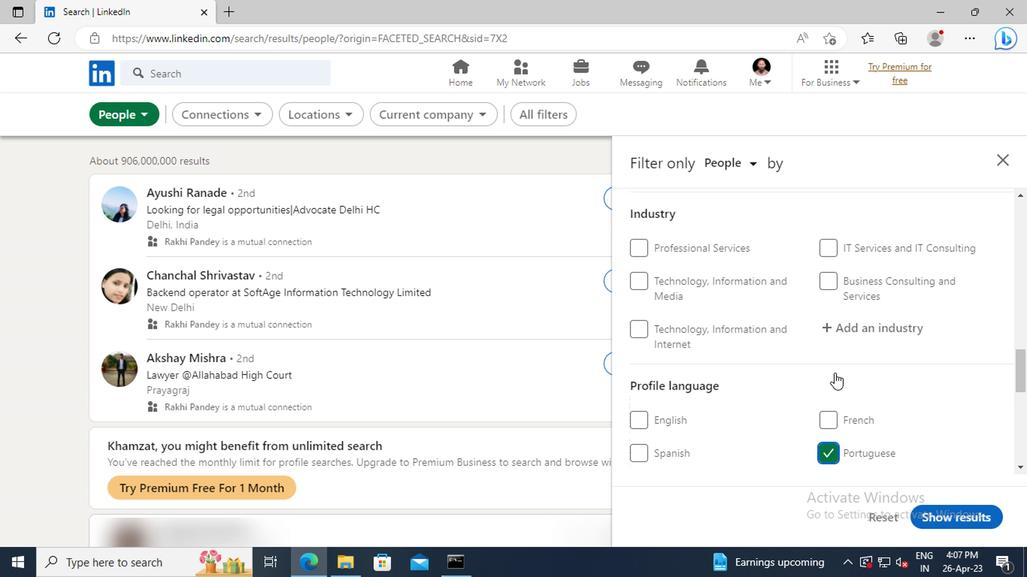 
Action: Mouse scrolled (832, 375) with delta (0, 1)
Screenshot: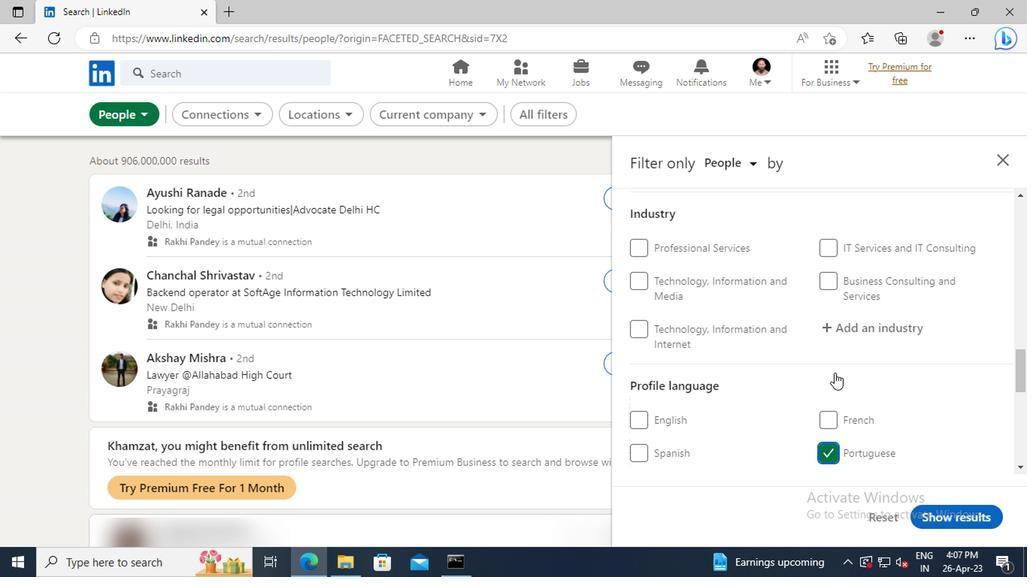 
Action: Mouse scrolled (832, 375) with delta (0, 1)
Screenshot: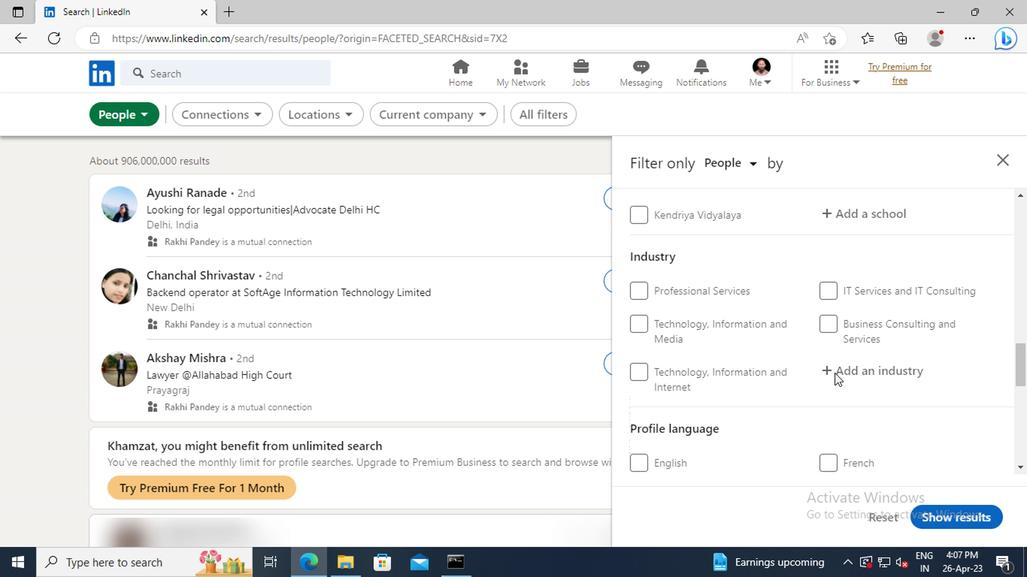 
Action: Mouse scrolled (832, 375) with delta (0, 1)
Screenshot: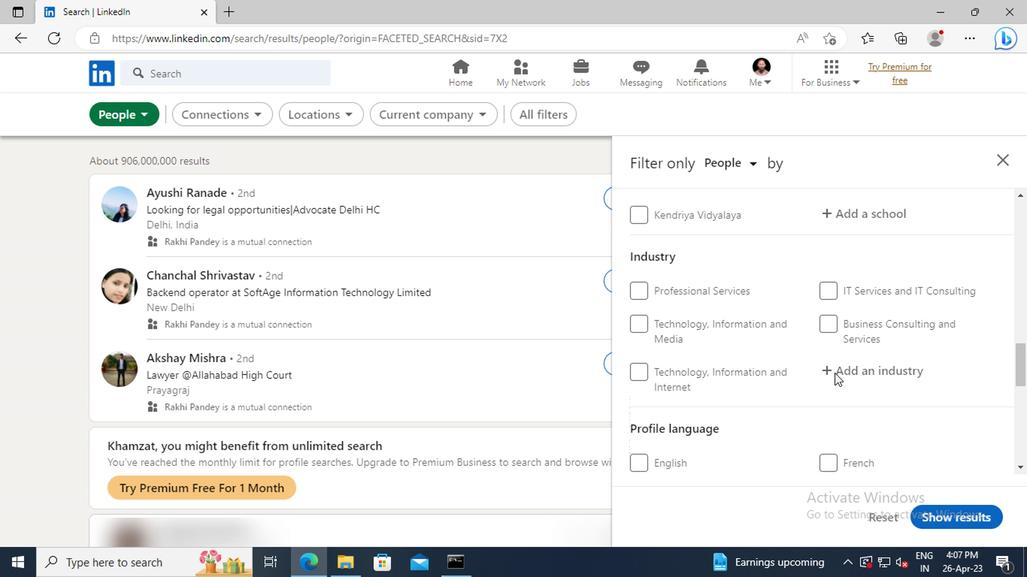 
Action: Mouse scrolled (832, 375) with delta (0, 1)
Screenshot: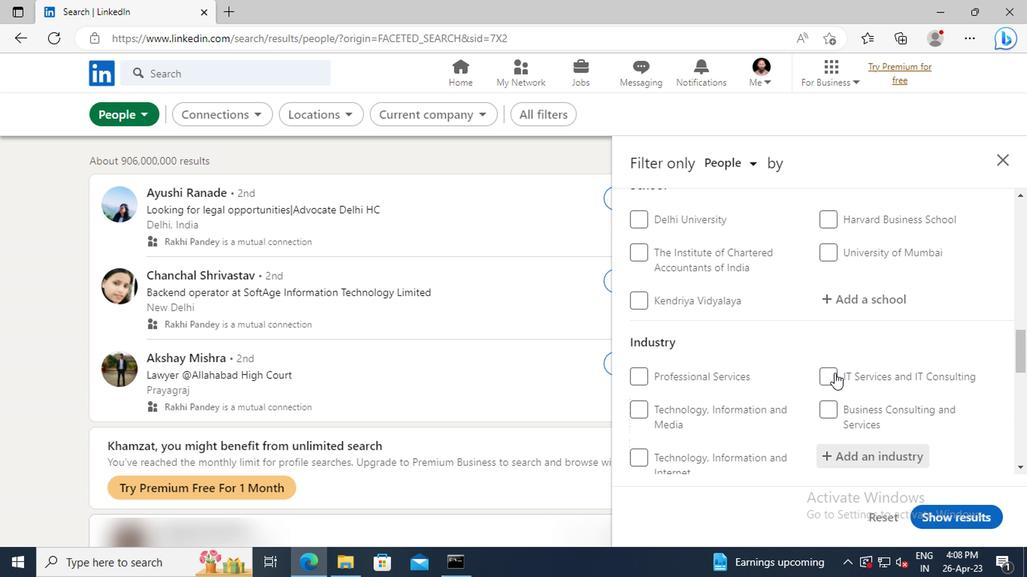 
Action: Mouse scrolled (832, 375) with delta (0, 1)
Screenshot: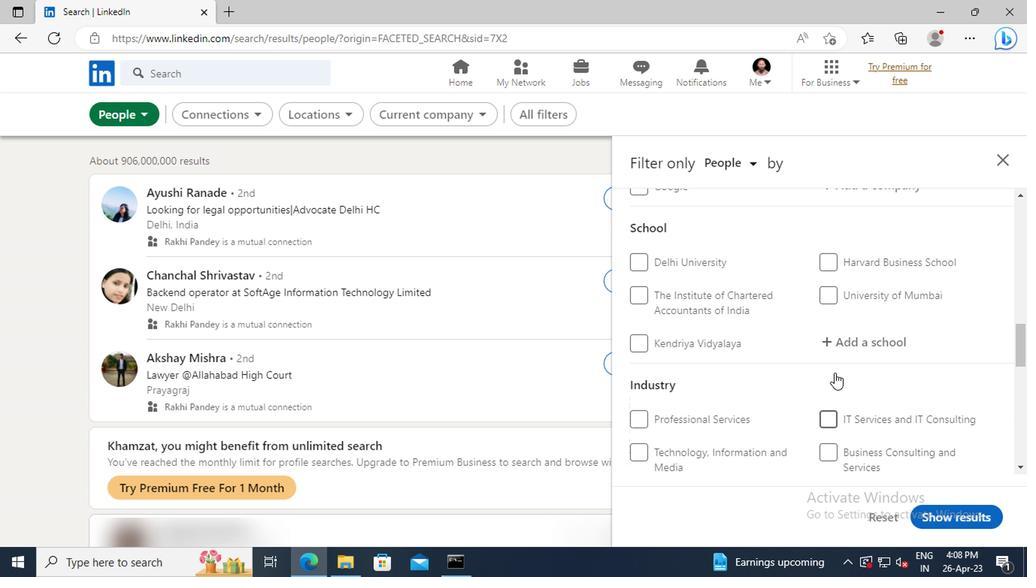 
Action: Mouse scrolled (832, 375) with delta (0, 1)
Screenshot: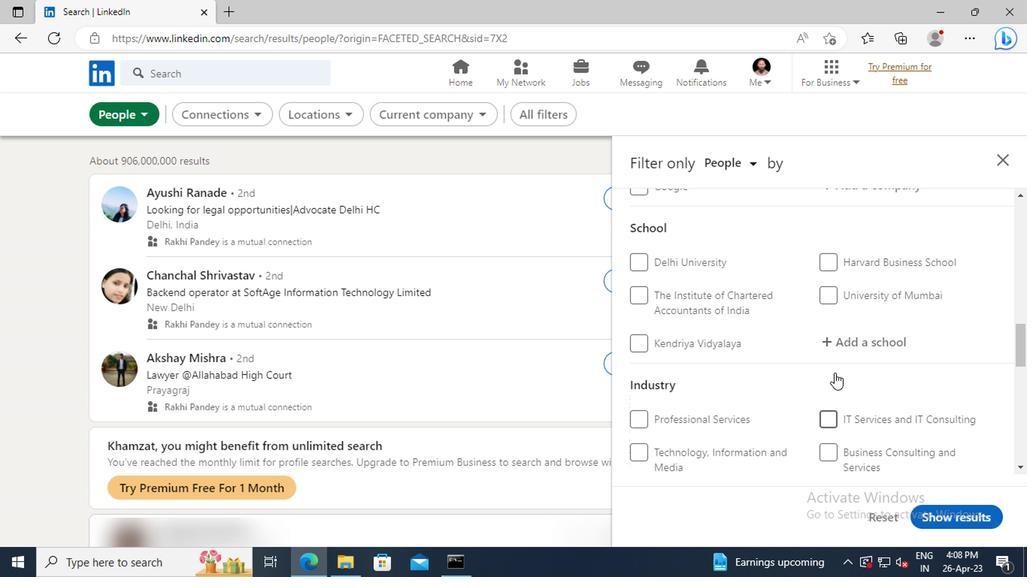 
Action: Mouse scrolled (832, 375) with delta (0, 1)
Screenshot: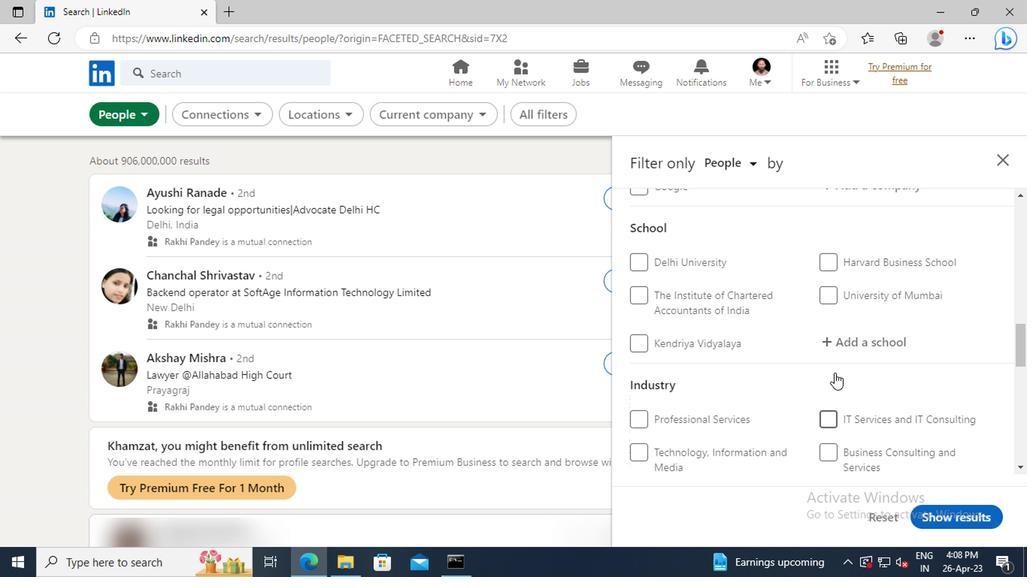 
Action: Mouse scrolled (832, 375) with delta (0, 1)
Screenshot: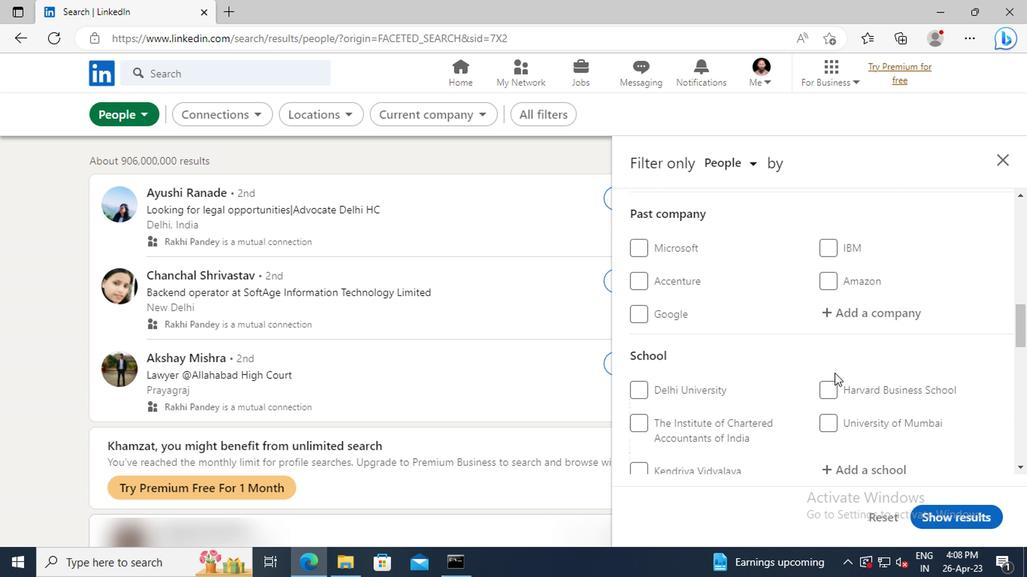 
Action: Mouse scrolled (832, 375) with delta (0, 1)
Screenshot: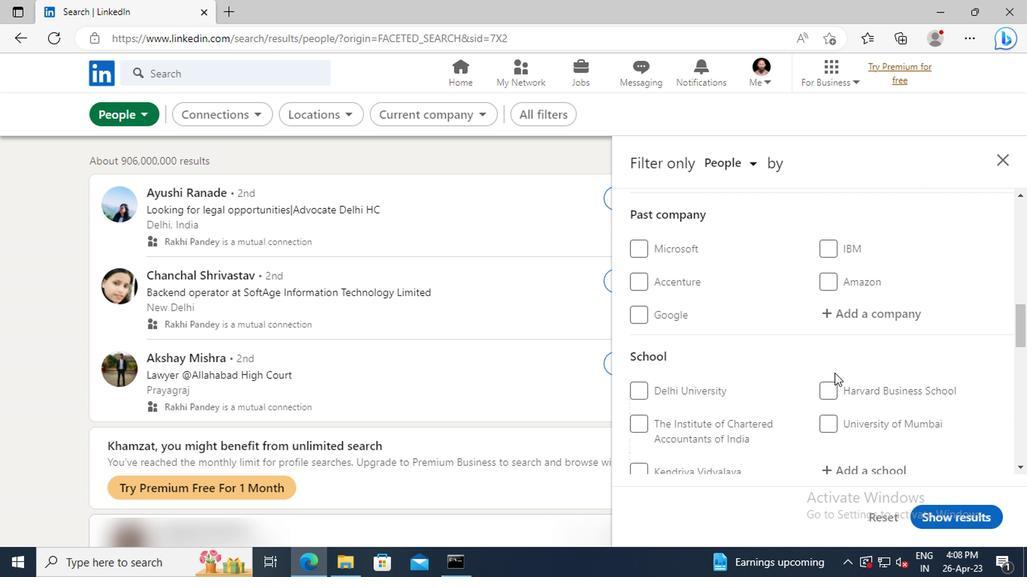 
Action: Mouse scrolled (832, 375) with delta (0, 1)
Screenshot: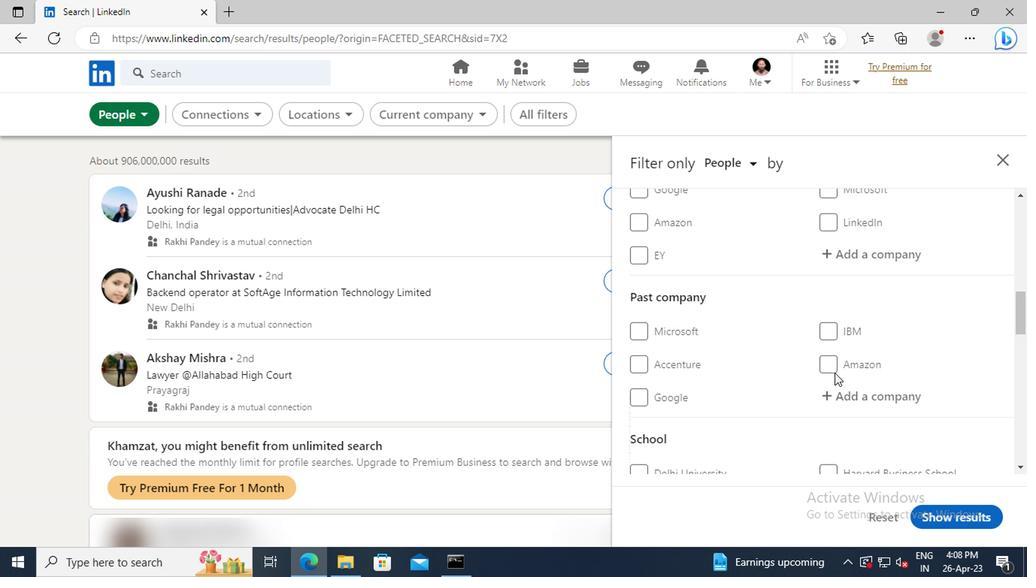
Action: Mouse scrolled (832, 375) with delta (0, 1)
Screenshot: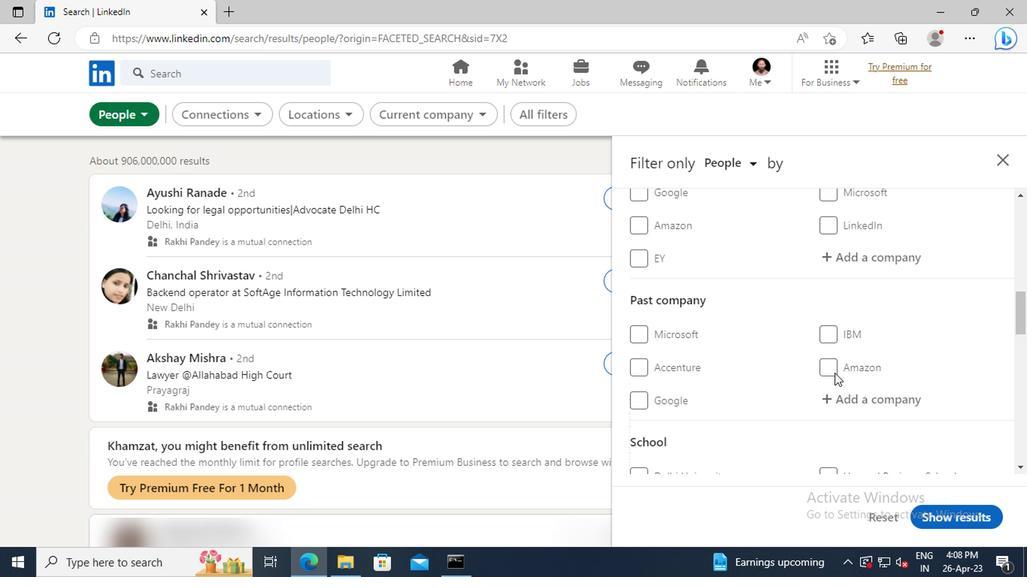 
Action: Mouse scrolled (832, 375) with delta (0, 1)
Screenshot: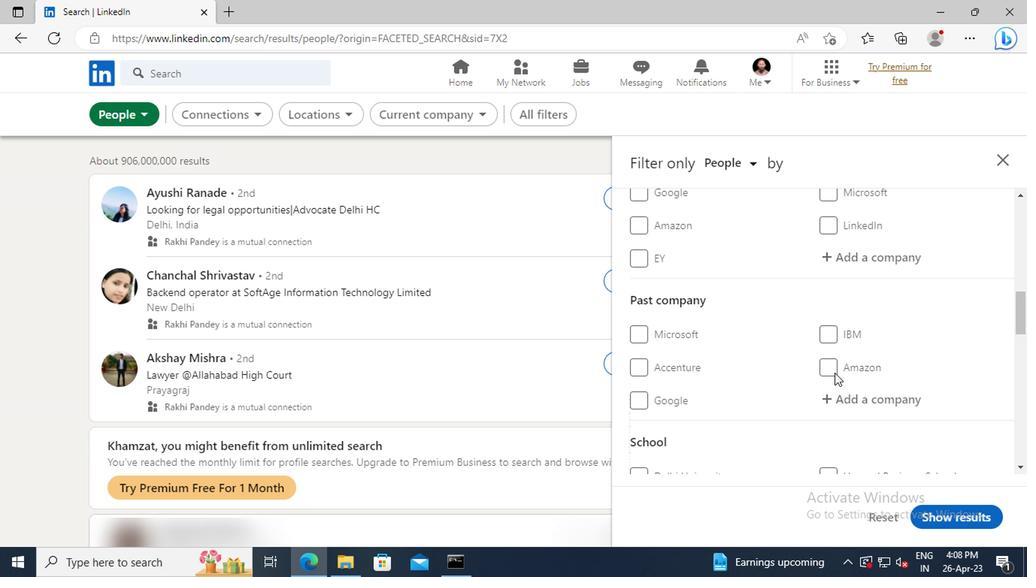 
Action: Mouse moved to (843, 383)
Screenshot: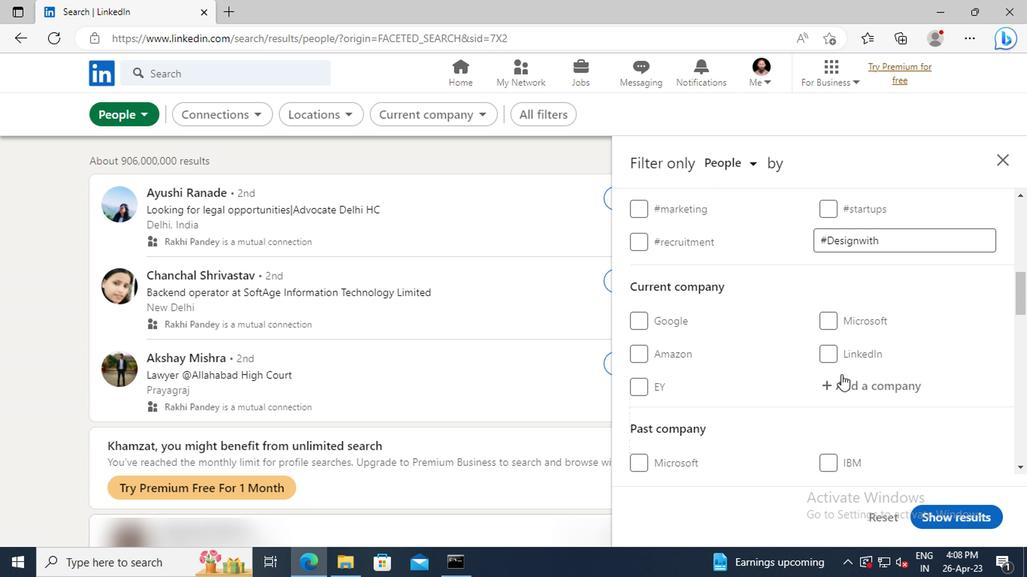 
Action: Mouse pressed left at (843, 383)
Screenshot: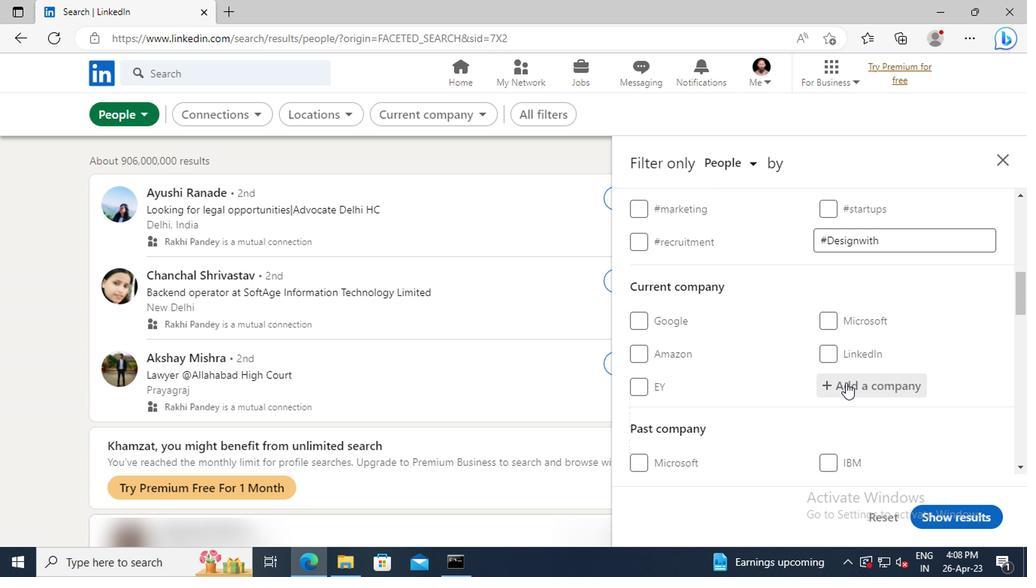 
Action: Key pressed <Key.shift>TITAN<Key.space><Key.shift>COMPANY<Key.space><Key.shift>LIMITED
Screenshot: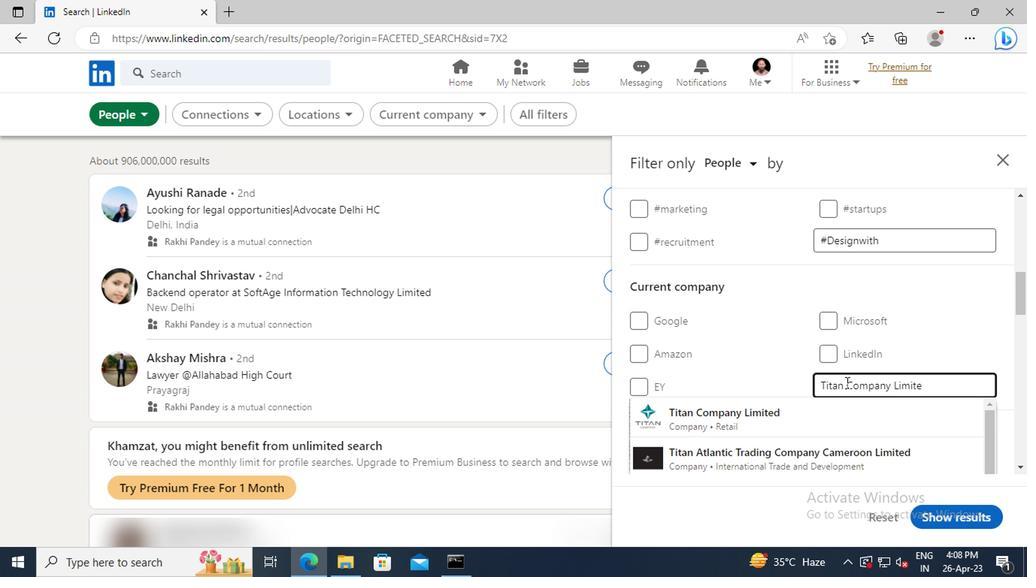 
Action: Mouse moved to (814, 414)
Screenshot: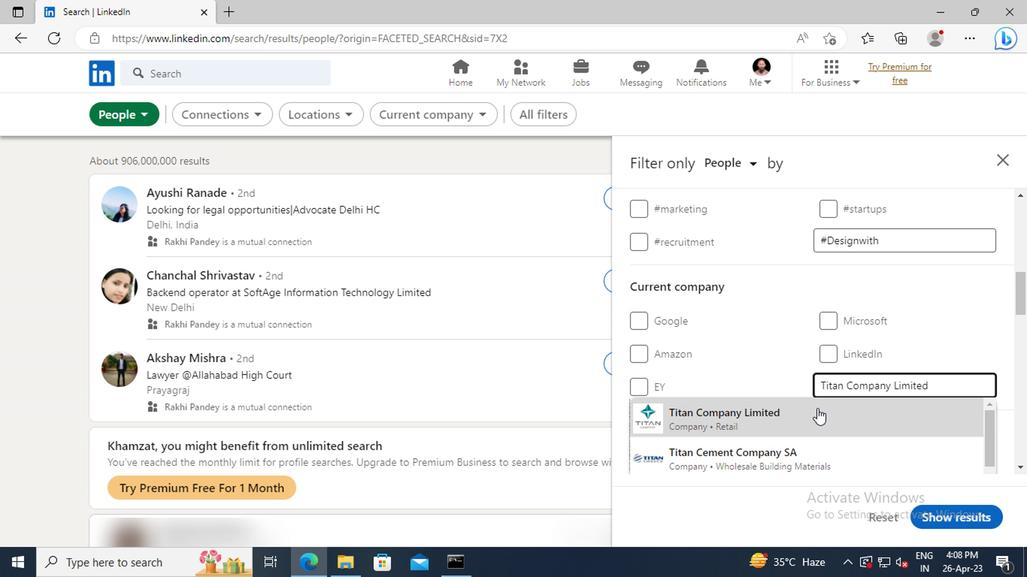 
Action: Mouse pressed left at (814, 414)
Screenshot: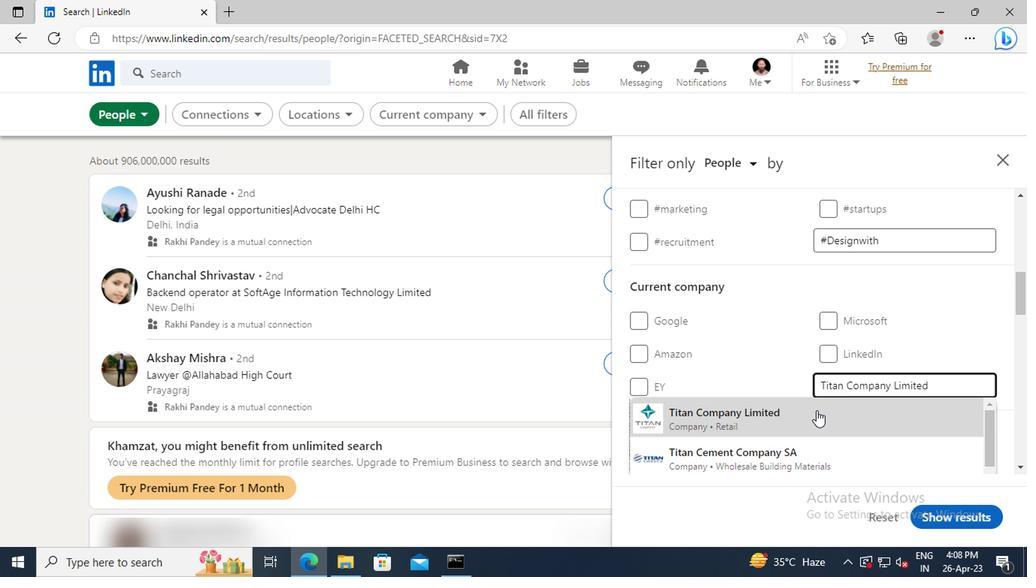 
Action: Mouse moved to (812, 355)
Screenshot: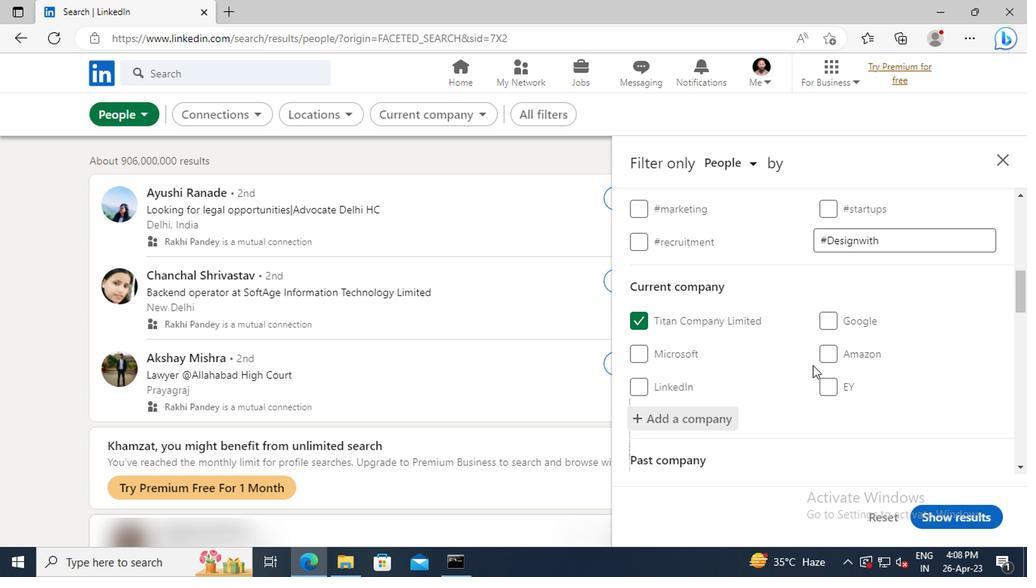 
Action: Mouse scrolled (812, 355) with delta (0, 0)
Screenshot: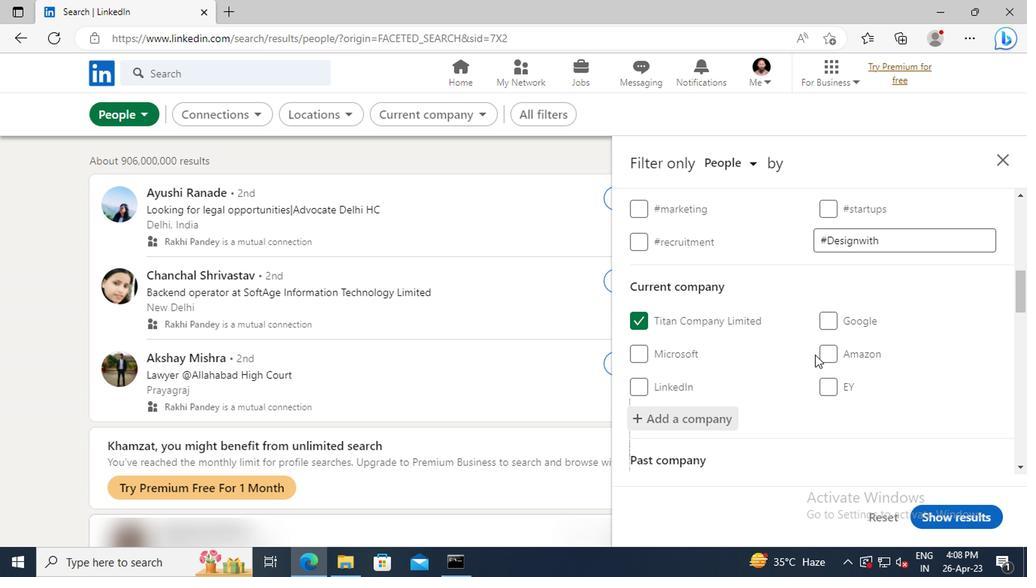 
Action: Mouse moved to (813, 355)
Screenshot: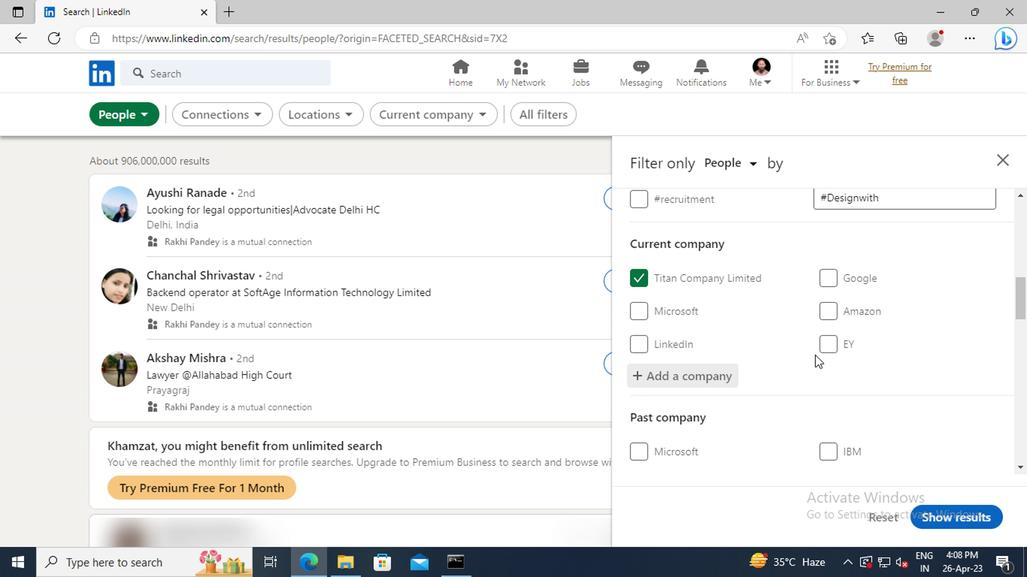 
Action: Mouse scrolled (813, 355) with delta (0, 0)
Screenshot: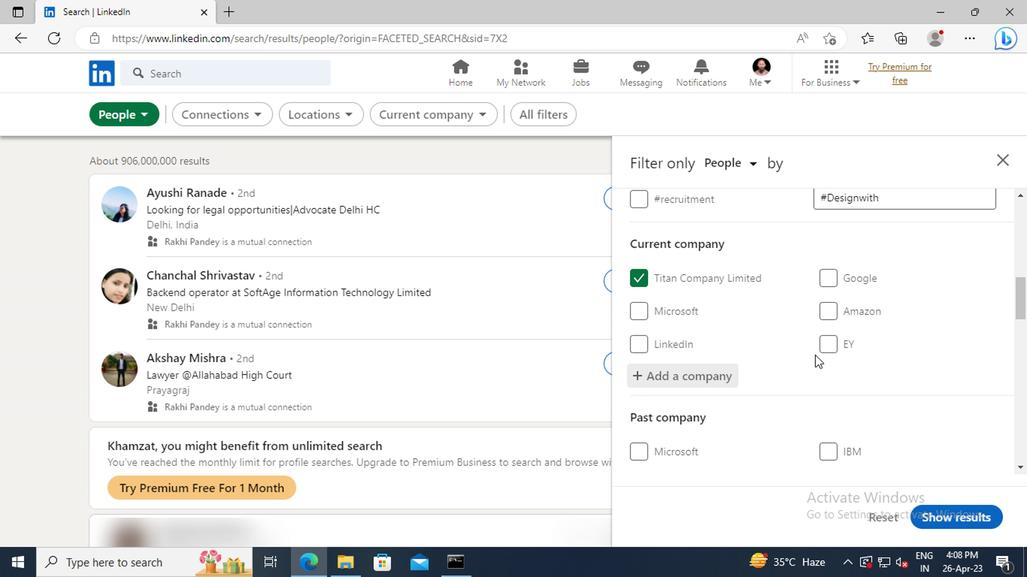 
Action: Mouse scrolled (813, 355) with delta (0, 0)
Screenshot: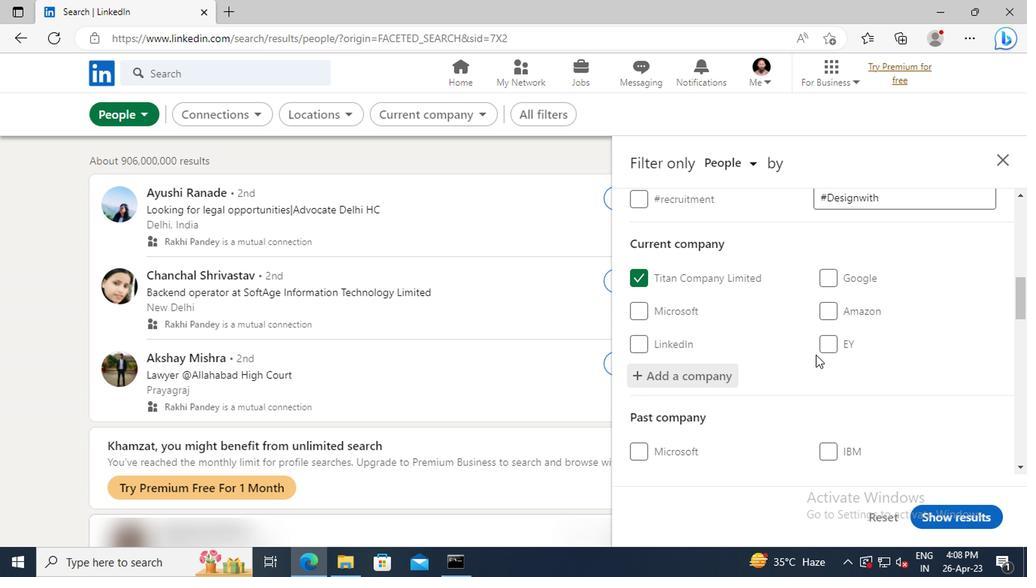 
Action: Mouse moved to (817, 347)
Screenshot: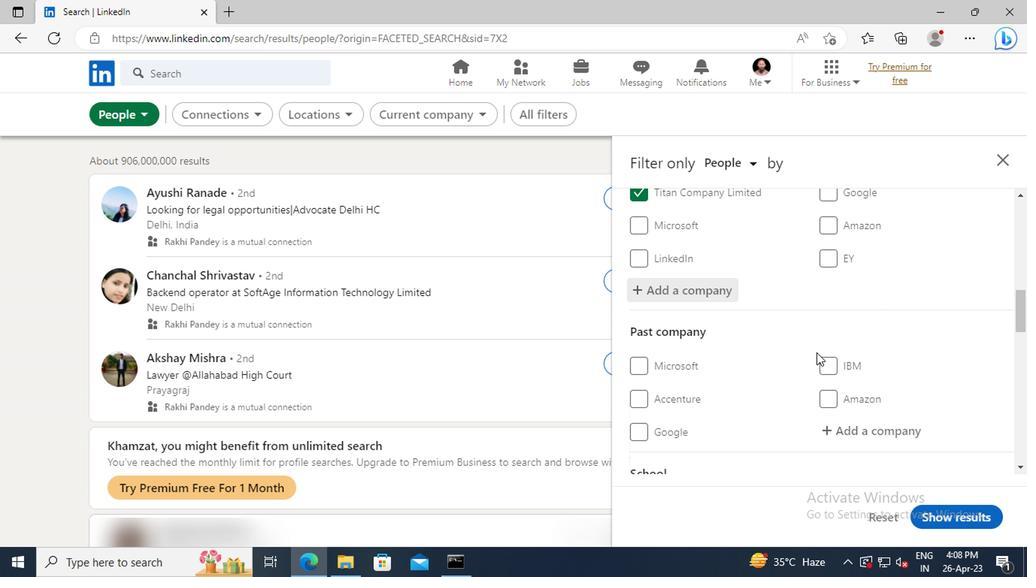 
Action: Mouse scrolled (817, 347) with delta (0, 0)
Screenshot: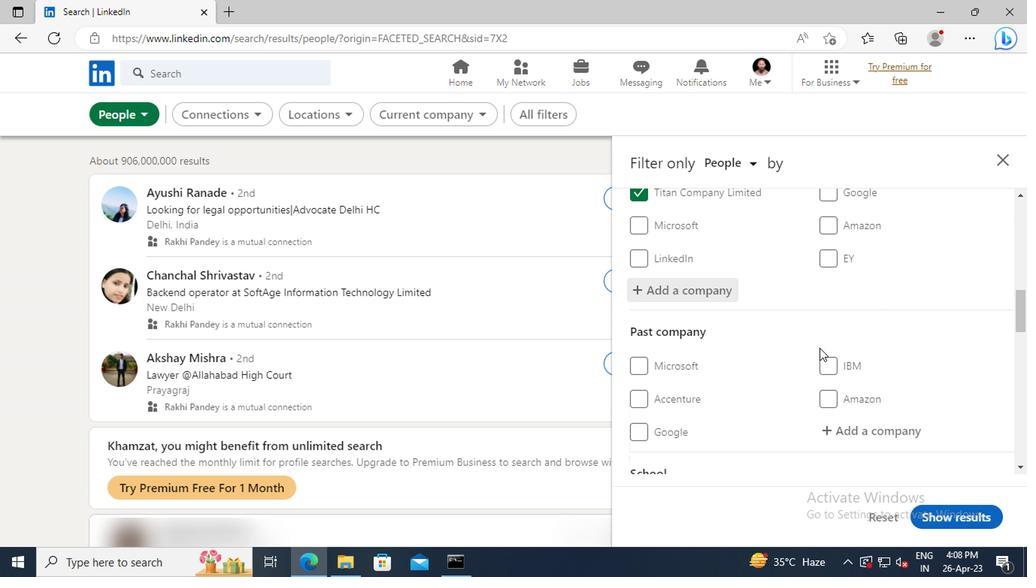 
Action: Mouse scrolled (817, 347) with delta (0, 0)
Screenshot: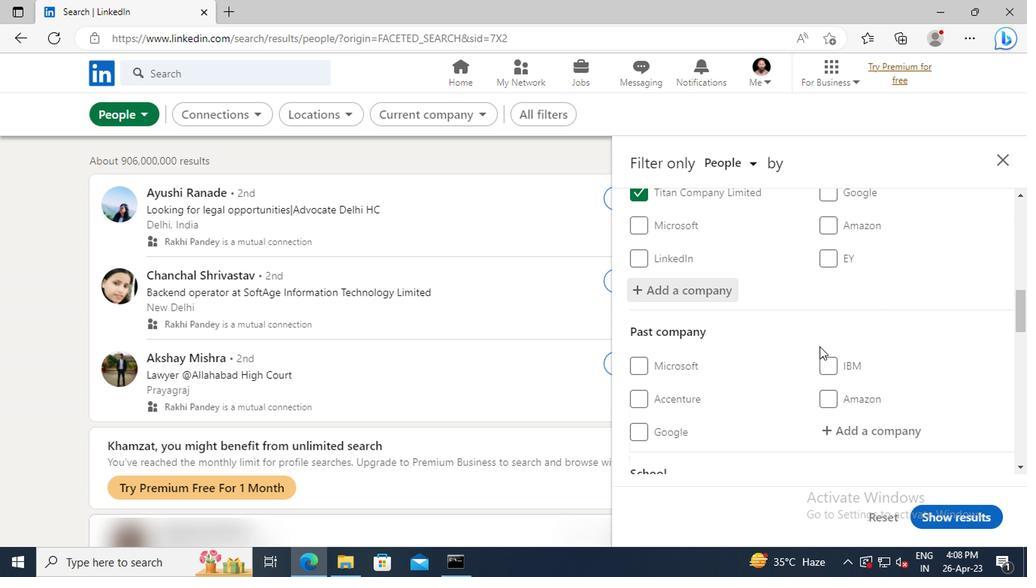 
Action: Mouse scrolled (817, 347) with delta (0, 0)
Screenshot: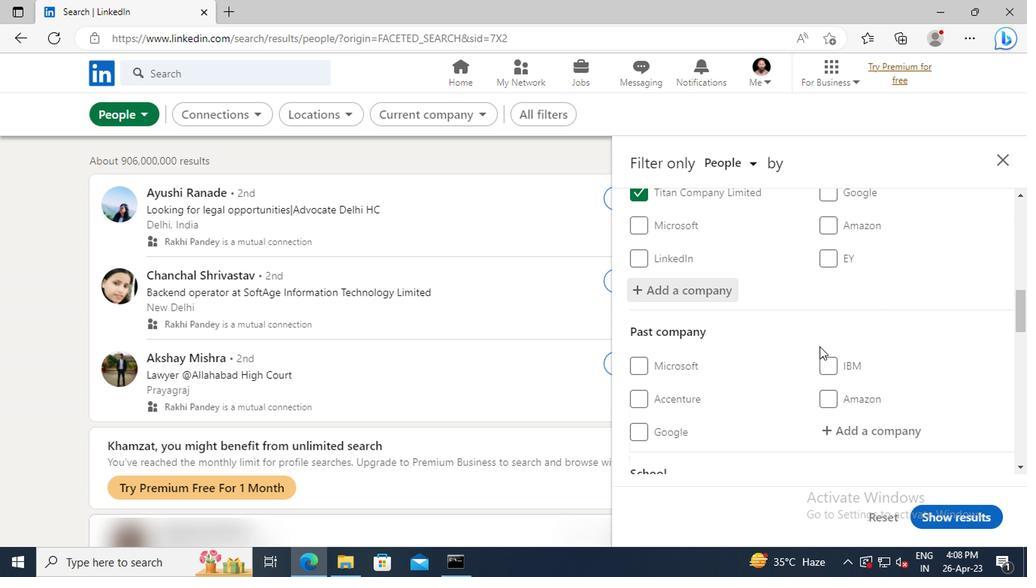 
Action: Mouse scrolled (817, 347) with delta (0, 0)
Screenshot: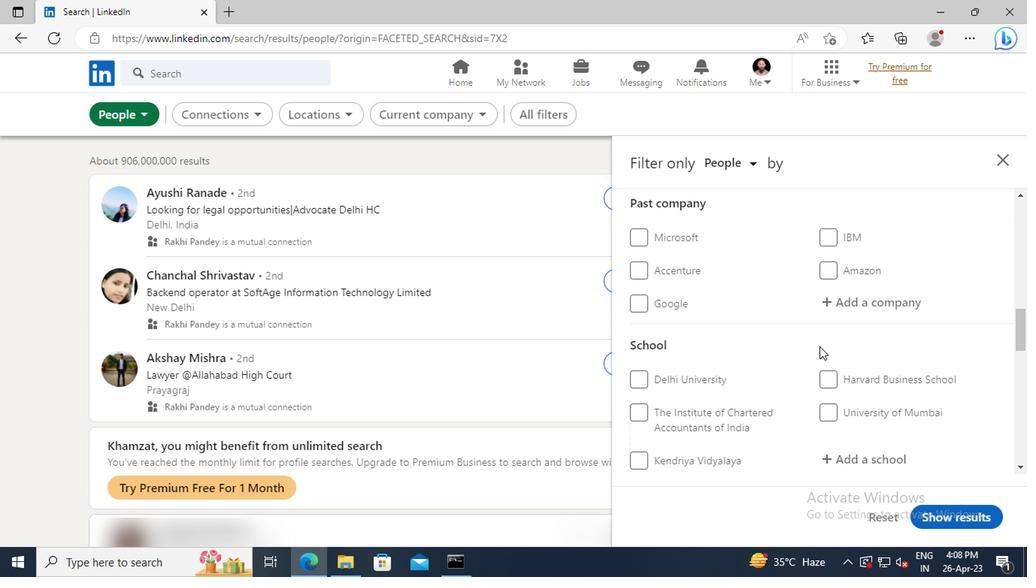 
Action: Mouse scrolled (817, 347) with delta (0, 0)
Screenshot: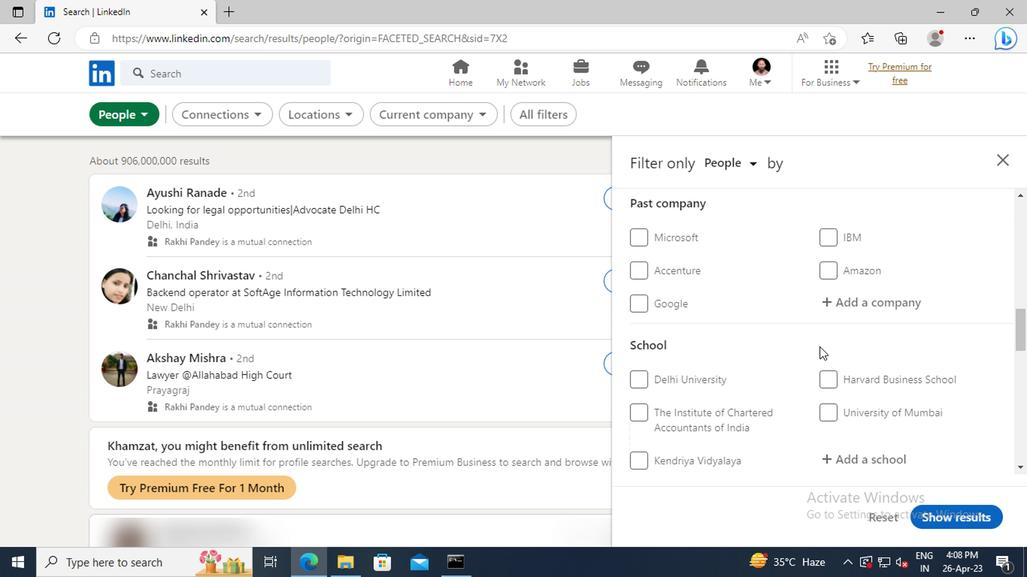 
Action: Mouse moved to (838, 373)
Screenshot: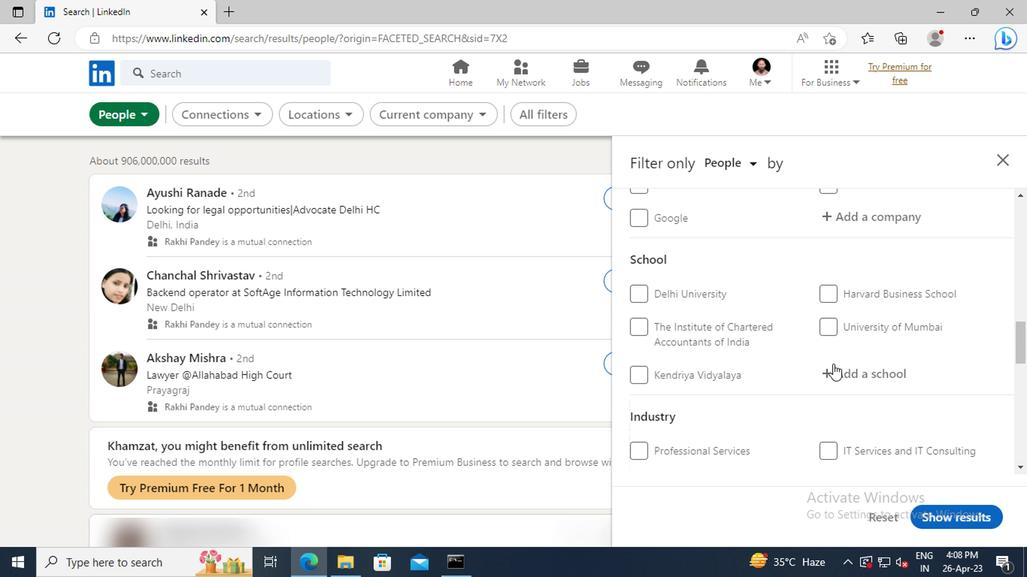 
Action: Mouse pressed left at (838, 373)
Screenshot: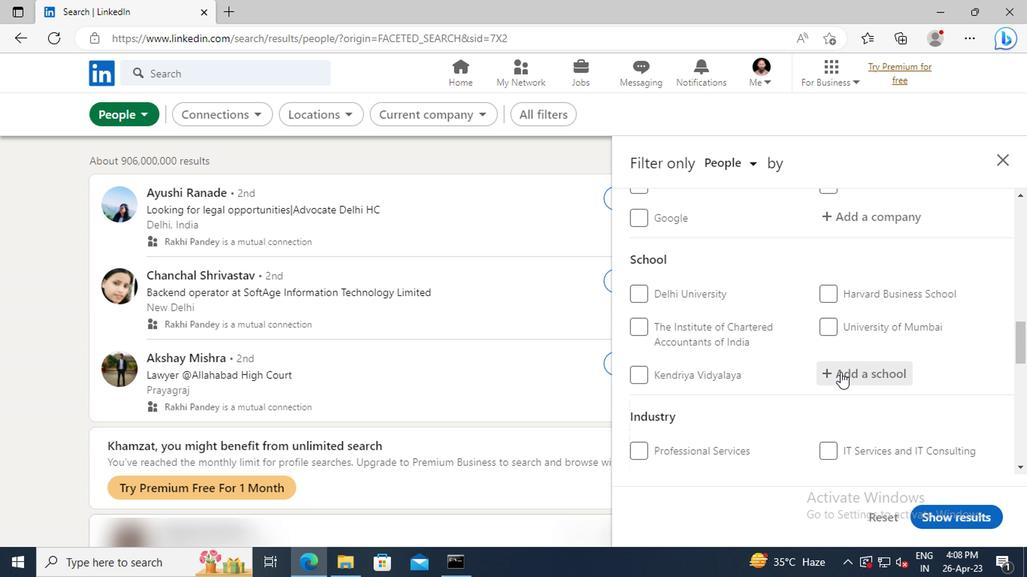 
Action: Key pressed <Key.shift>THANTHAI<Key.space><Key.shift>PERIYAR<Key.space><Key.shift>GOVERNMENT
Screenshot: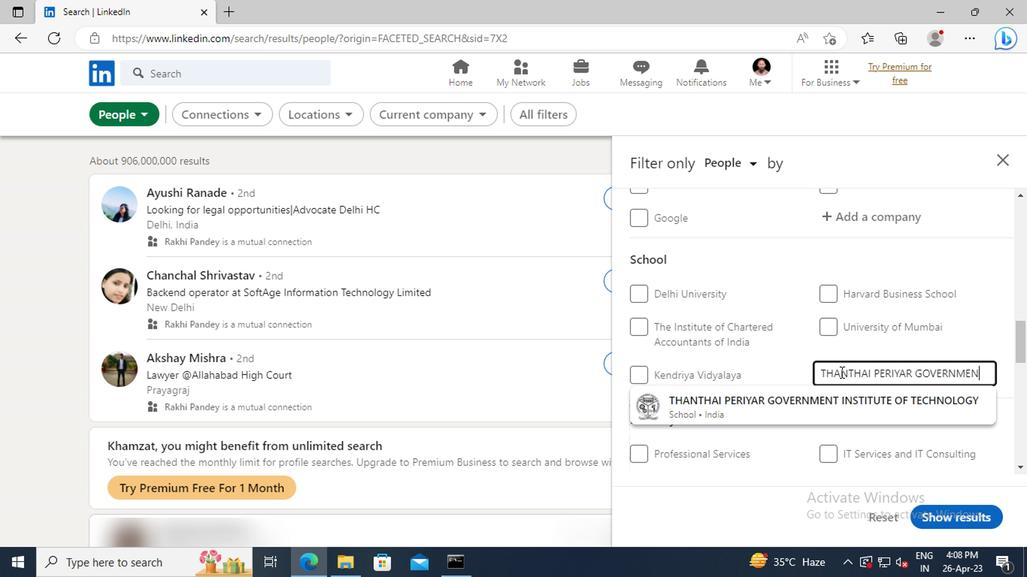 
Action: Mouse moved to (834, 402)
Screenshot: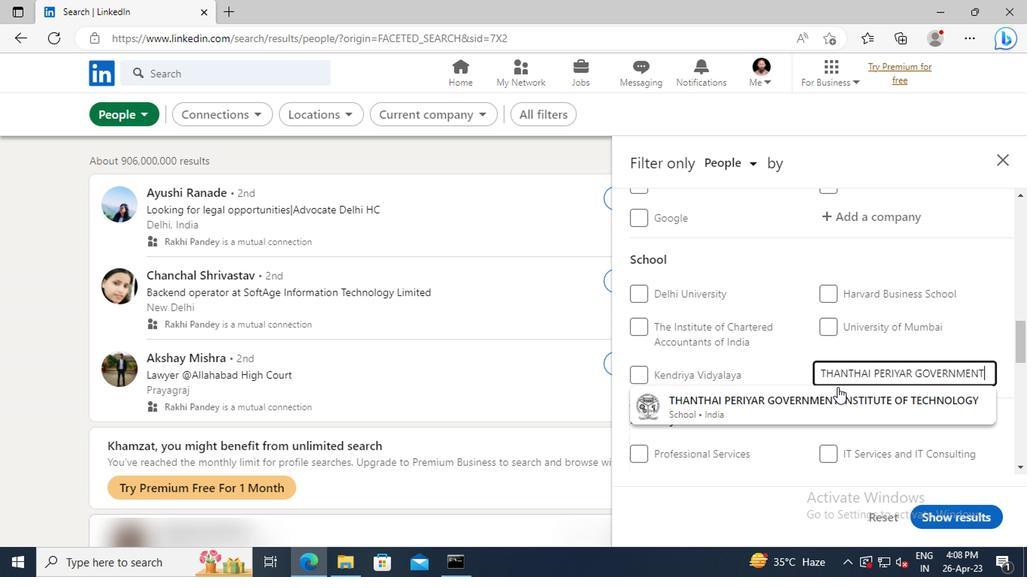 
Action: Mouse pressed left at (834, 402)
Screenshot: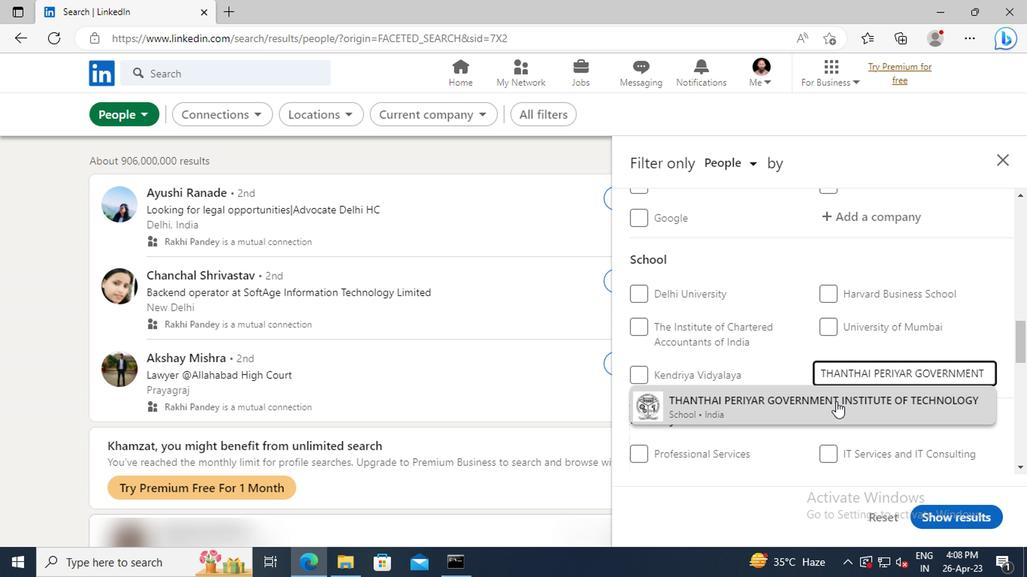 
Action: Mouse moved to (828, 323)
Screenshot: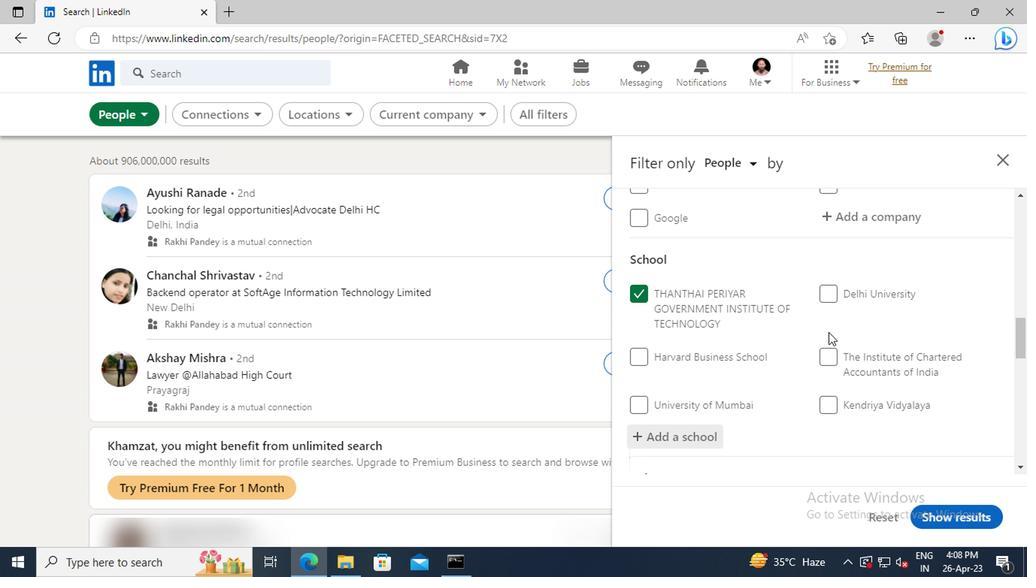 
Action: Mouse scrolled (828, 322) with delta (0, -1)
Screenshot: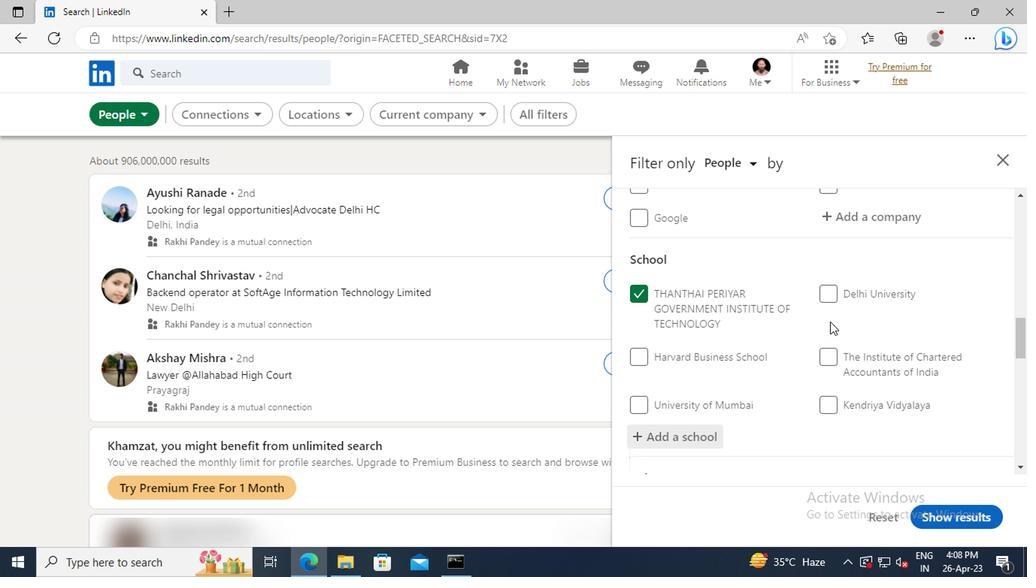 
Action: Mouse scrolled (828, 322) with delta (0, -1)
Screenshot: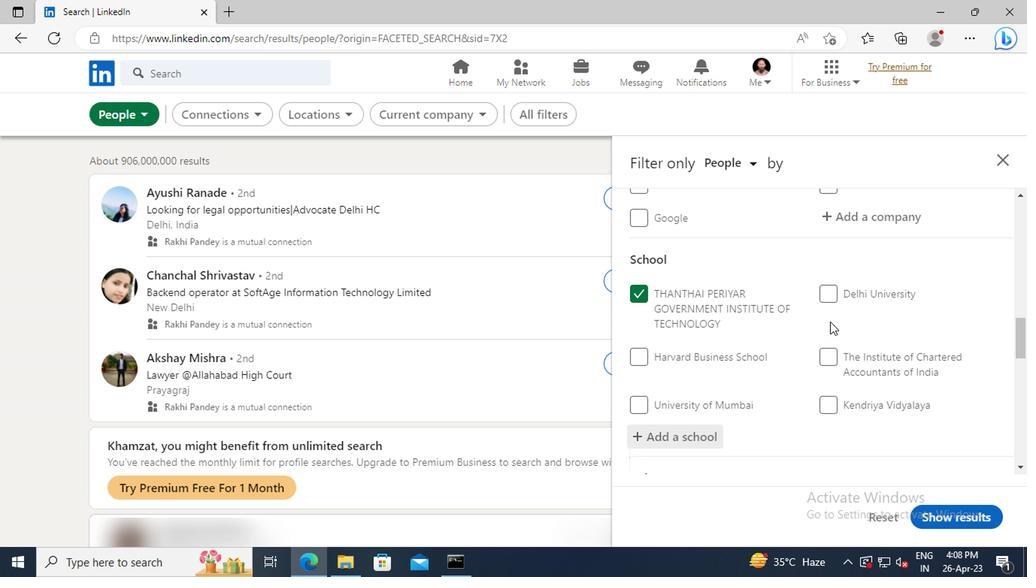 
Action: Mouse scrolled (828, 322) with delta (0, -1)
Screenshot: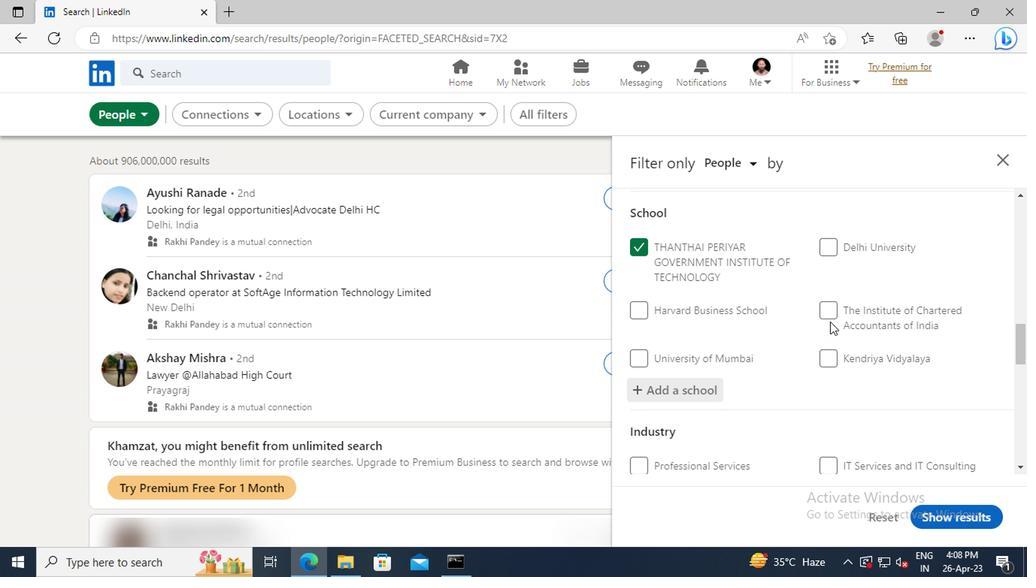 
Action: Mouse scrolled (828, 322) with delta (0, -1)
Screenshot: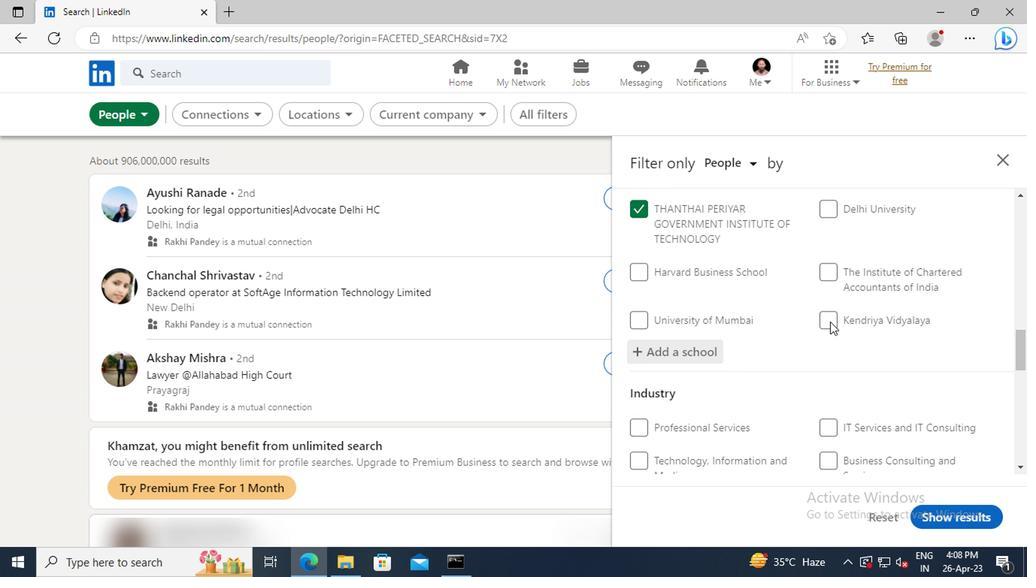 
Action: Mouse scrolled (828, 322) with delta (0, -1)
Screenshot: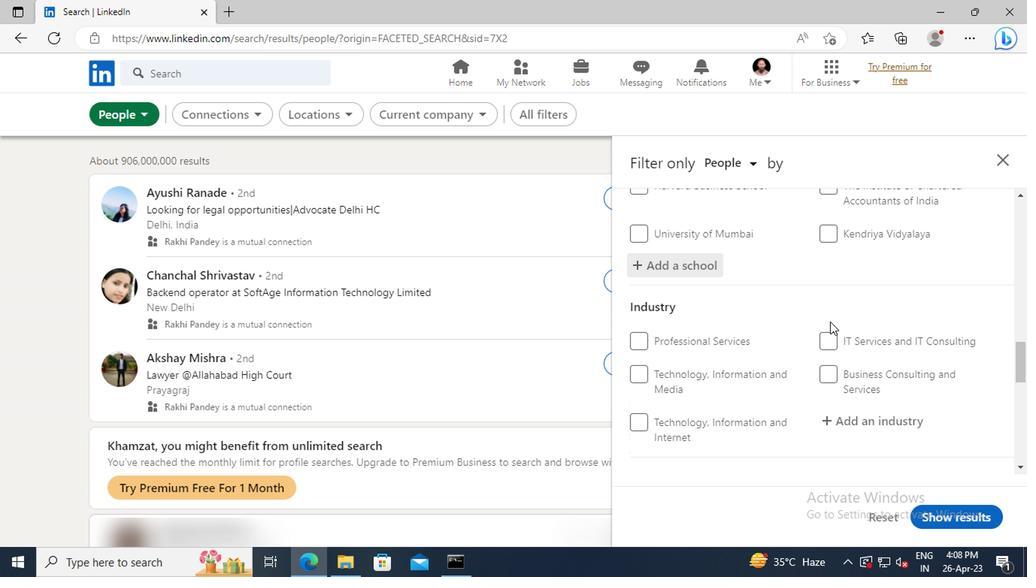 
Action: Mouse scrolled (828, 322) with delta (0, -1)
Screenshot: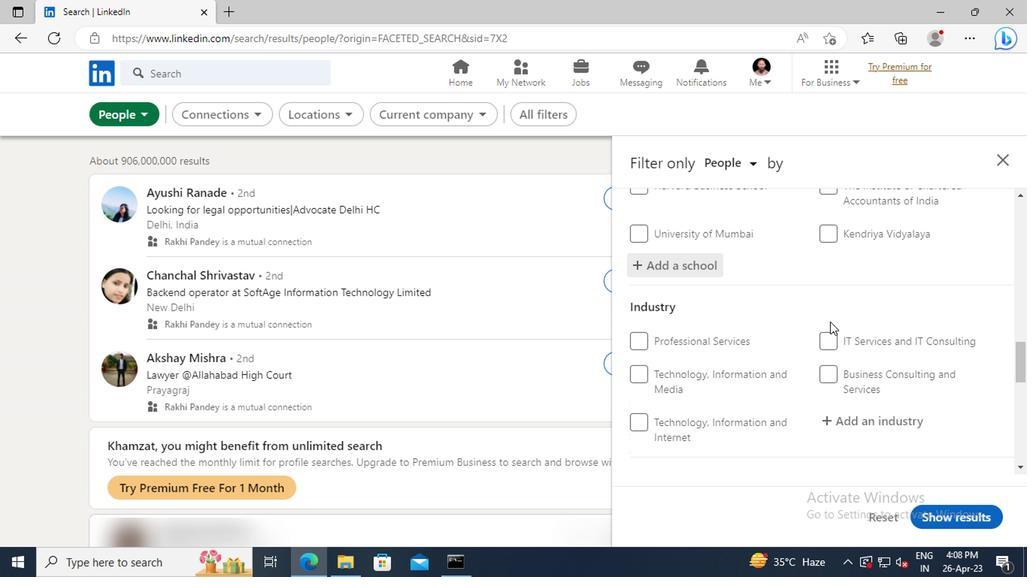 
Action: Mouse moved to (845, 340)
Screenshot: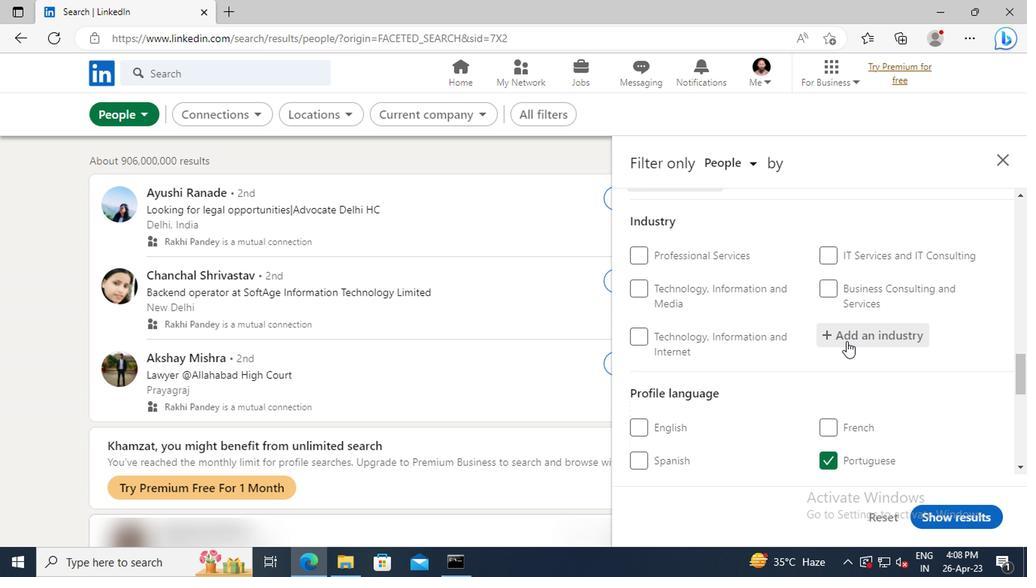 
Action: Mouse pressed left at (845, 340)
Screenshot: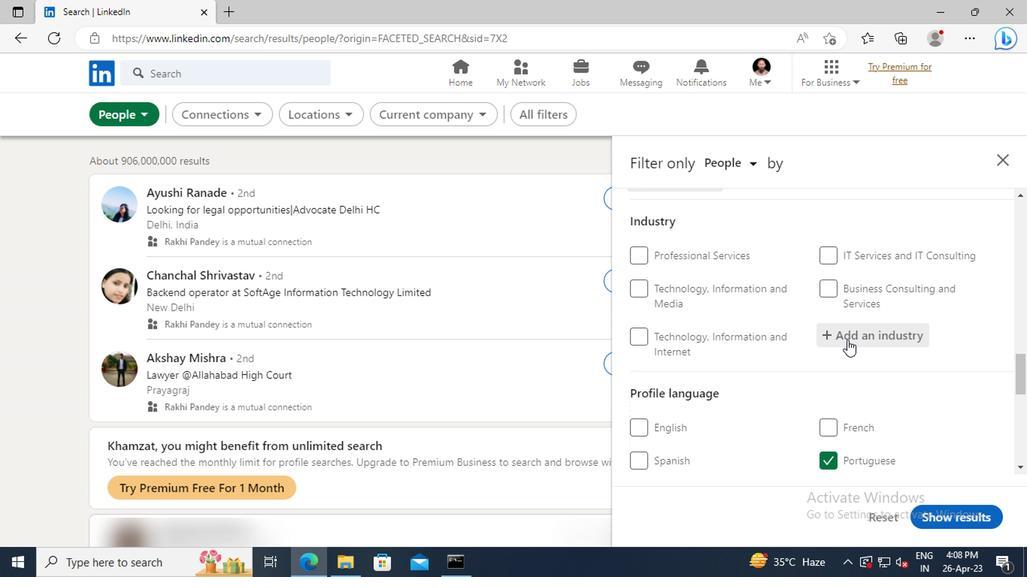
Action: Key pressed <Key.shift>FEBRICATED<Key.space><Key.shift>METAL<Key.space><Key.shift>PRODUCTS<Key.enter>
Screenshot: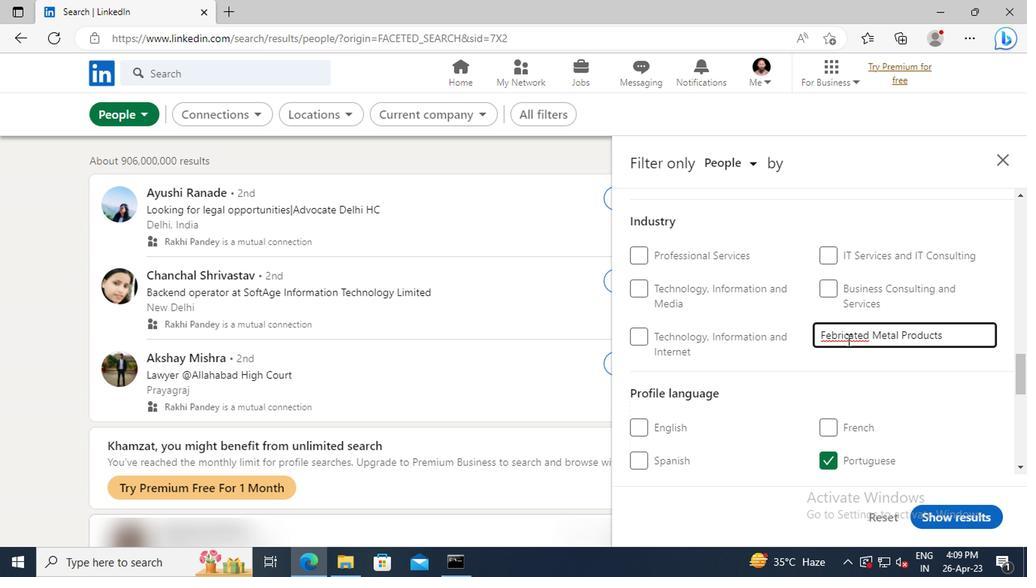 
Action: Mouse moved to (759, 342)
Screenshot: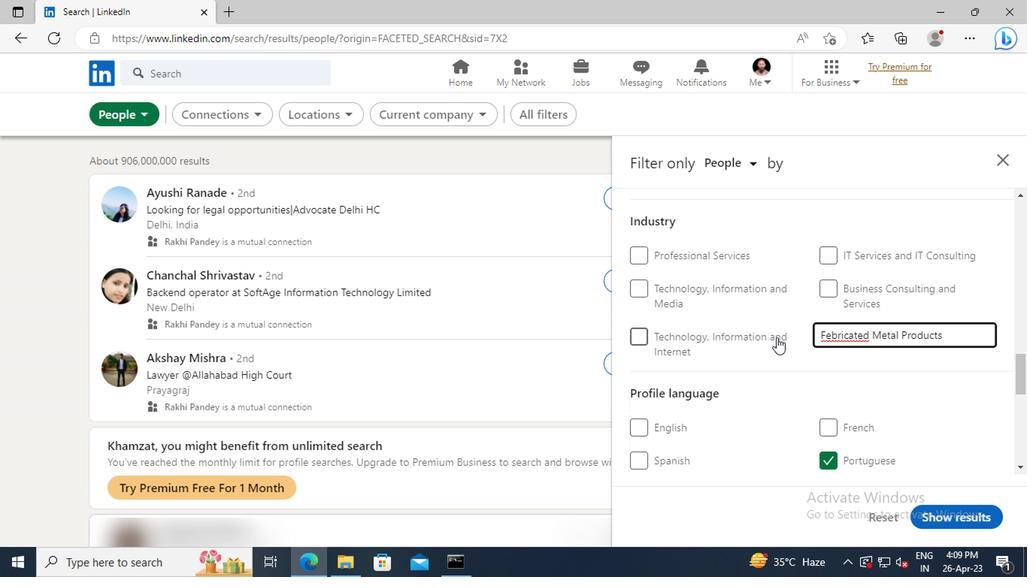 
Action: Mouse scrolled (759, 341) with delta (0, 0)
Screenshot: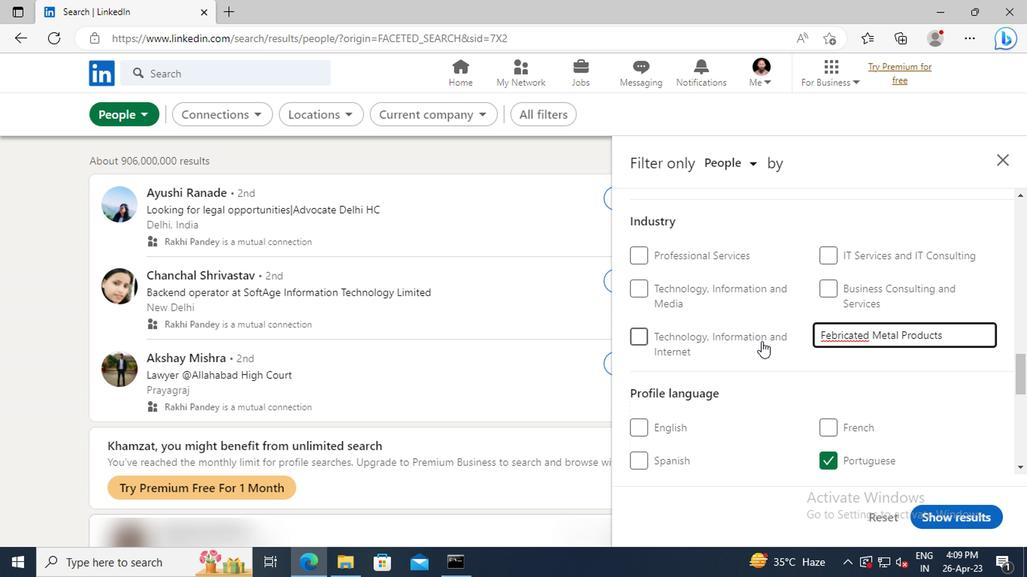 
Action: Mouse scrolled (759, 341) with delta (0, 0)
Screenshot: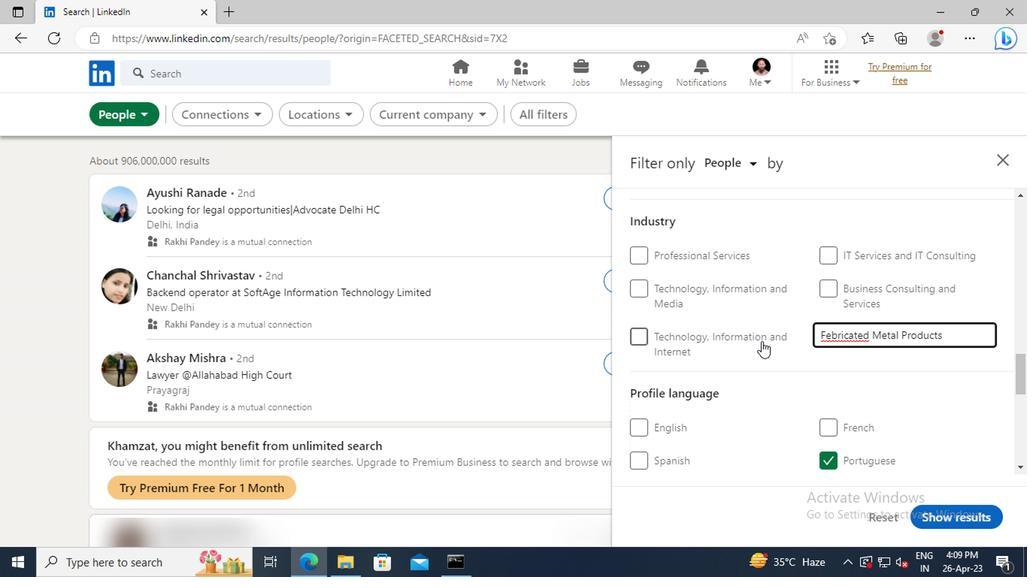 
Action: Mouse moved to (765, 322)
Screenshot: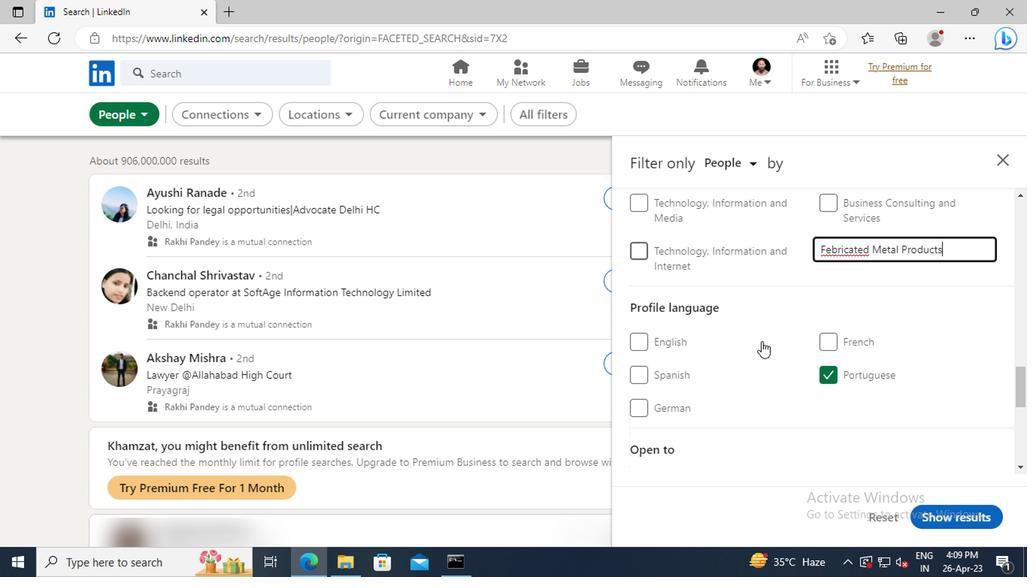 
Action: Mouse scrolled (765, 321) with delta (0, 0)
Screenshot: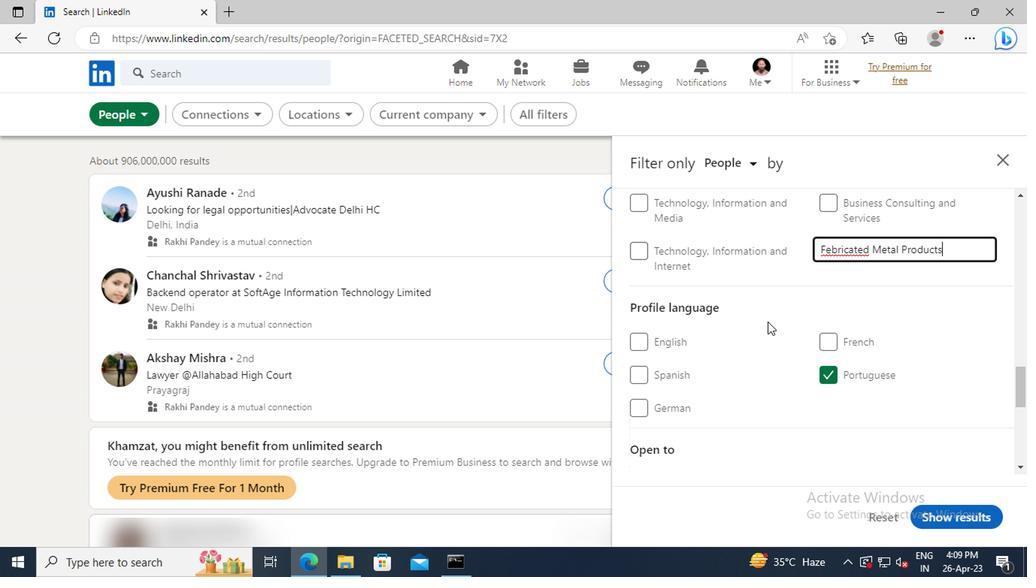 
Action: Mouse scrolled (765, 321) with delta (0, 0)
Screenshot: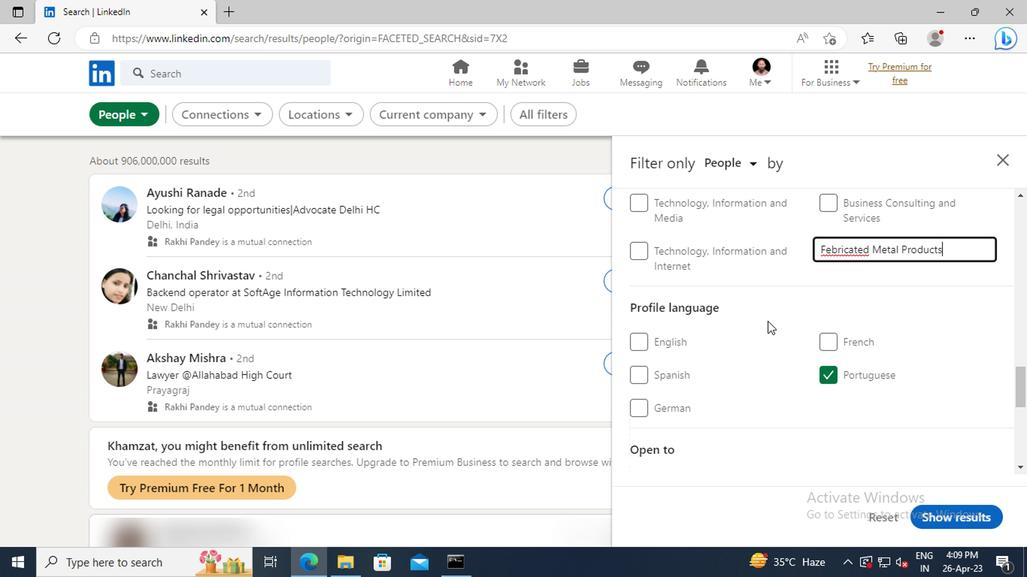
Action: Mouse scrolled (765, 321) with delta (0, 0)
Screenshot: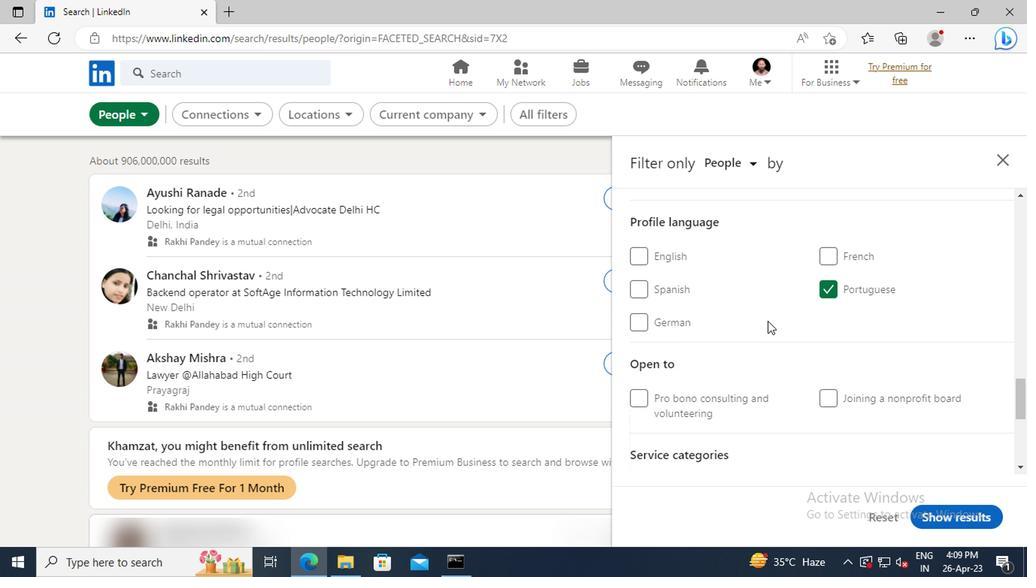 
Action: Mouse scrolled (765, 321) with delta (0, 0)
Screenshot: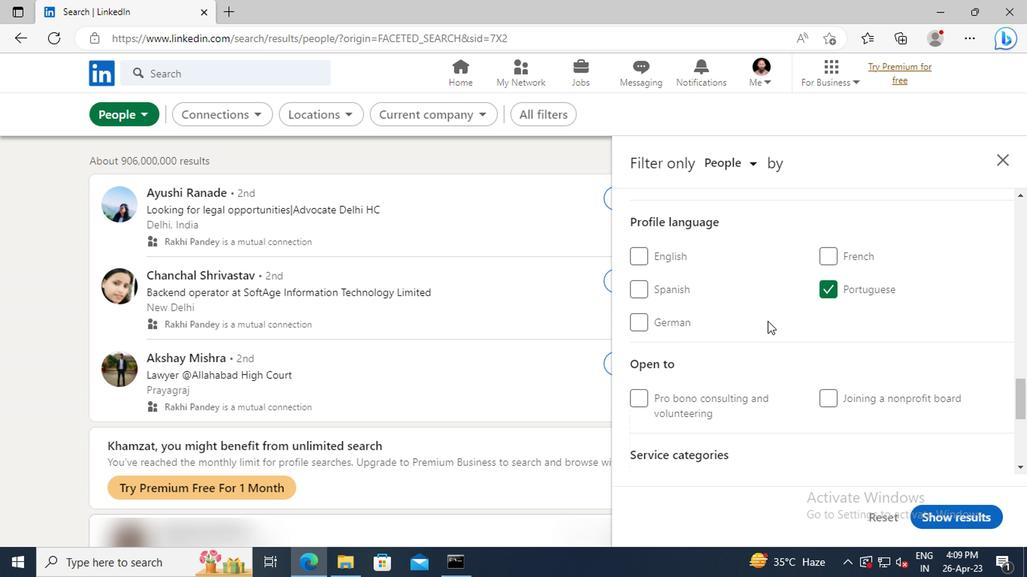 
Action: Mouse scrolled (765, 321) with delta (0, 0)
Screenshot: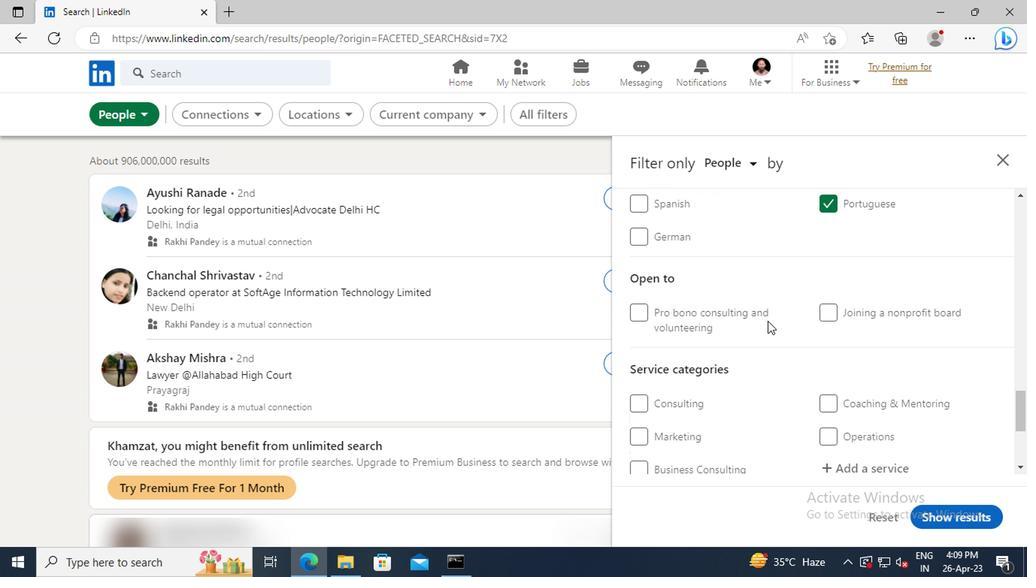 
Action: Mouse scrolled (765, 321) with delta (0, 0)
Screenshot: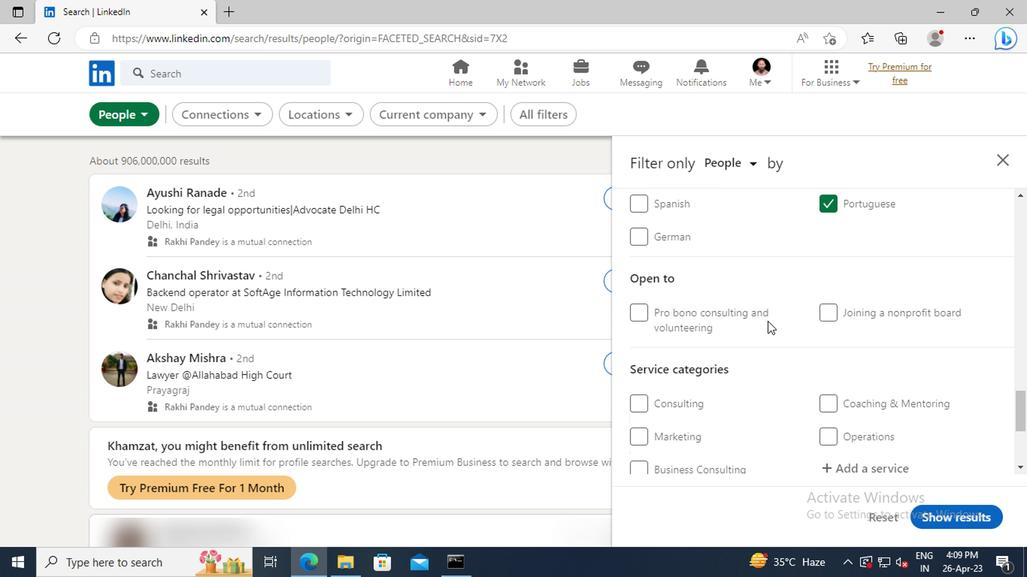 
Action: Mouse scrolled (765, 321) with delta (0, 0)
Screenshot: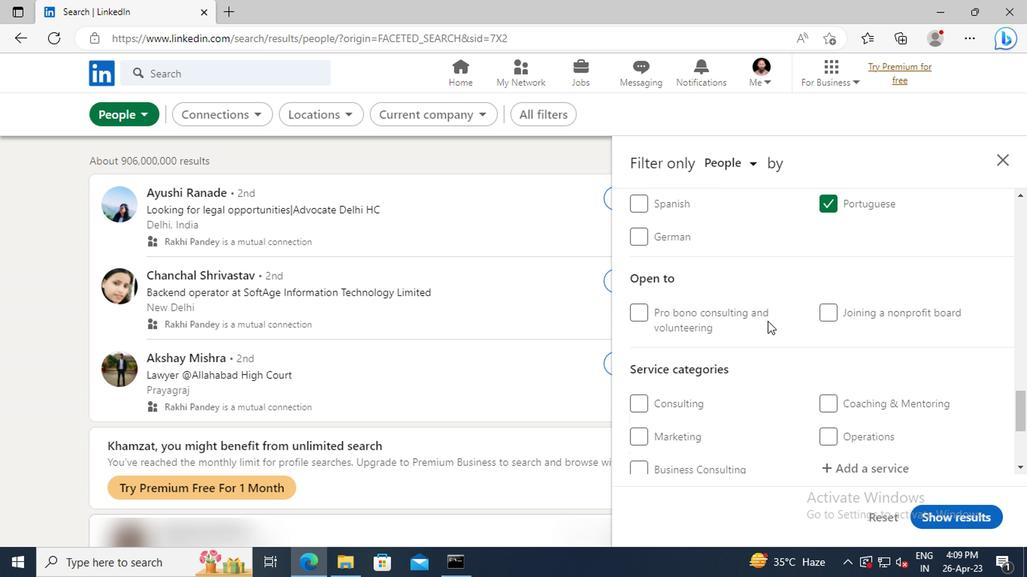 
Action: Mouse moved to (851, 341)
Screenshot: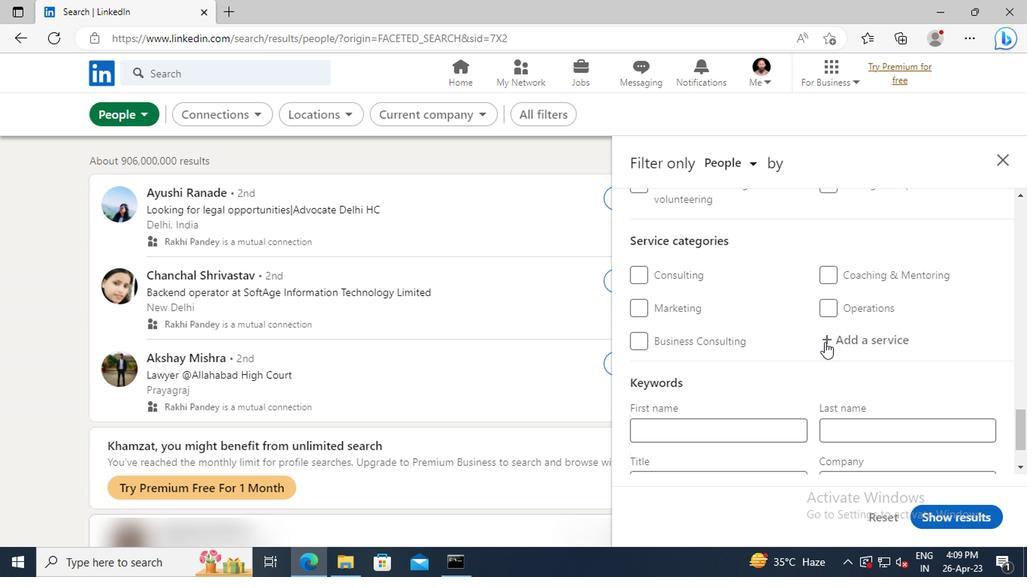 
Action: Mouse pressed left at (851, 341)
Screenshot: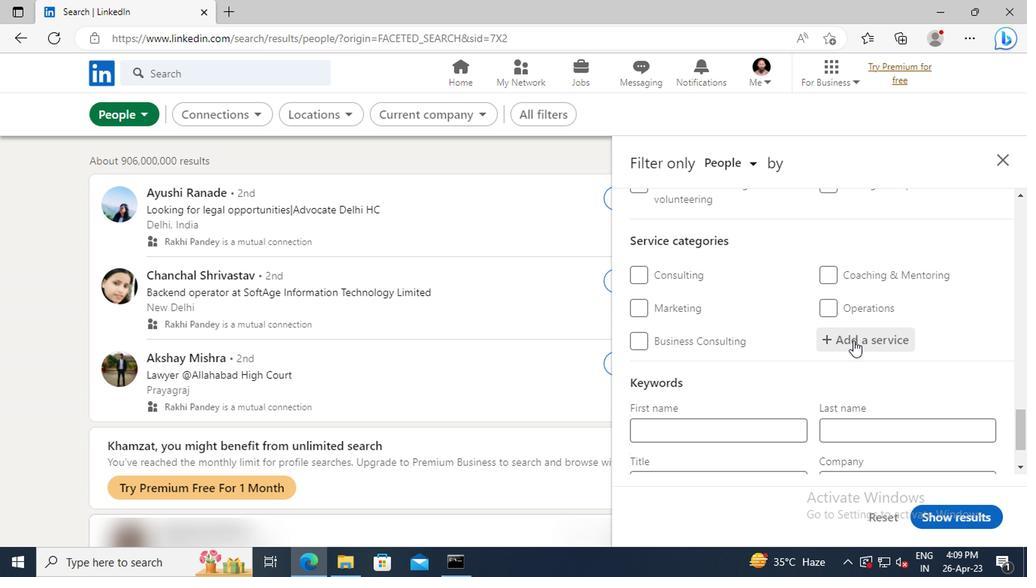 
Action: Mouse moved to (845, 337)
Screenshot: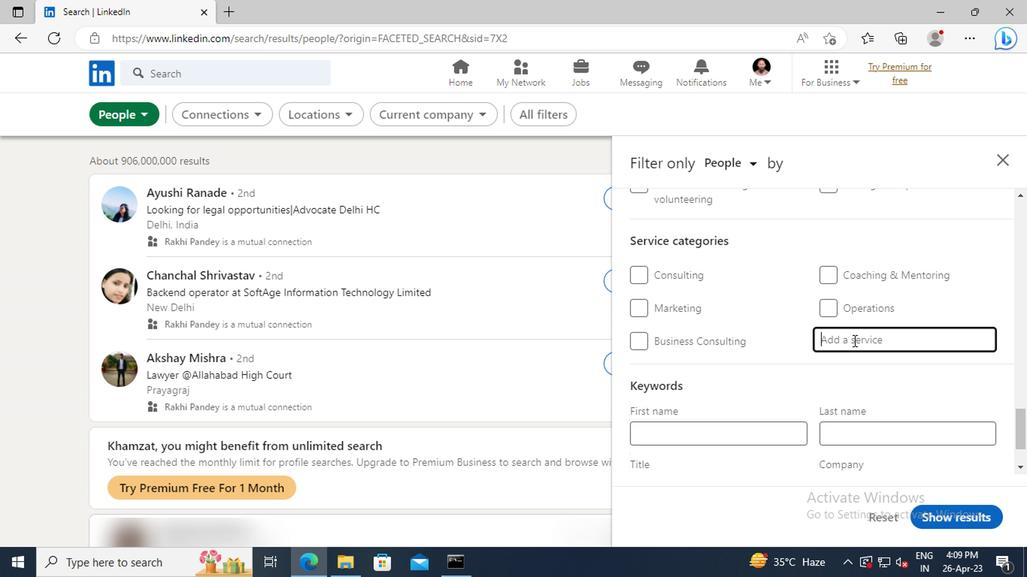 
Action: Key pressed <Key.shift>VIDEO<Key.space><Key.shift>PRODUCTION
Screenshot: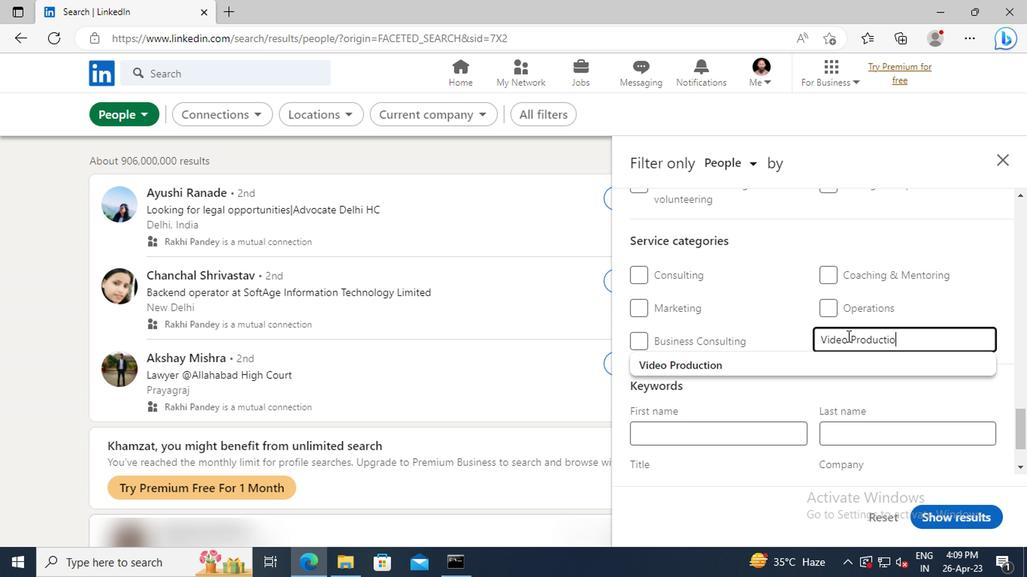 
Action: Mouse moved to (801, 368)
Screenshot: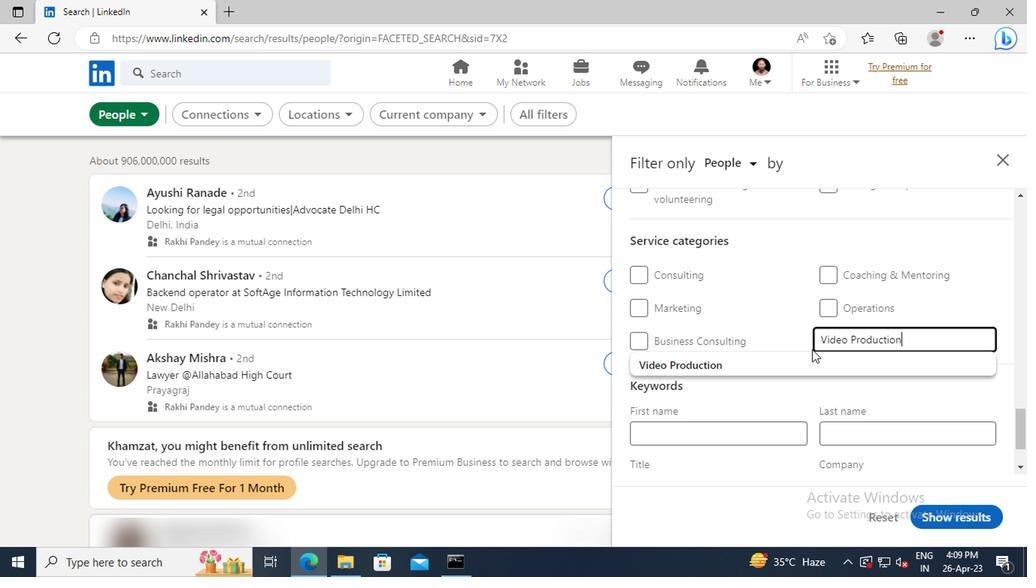 
Action: Mouse pressed left at (801, 368)
Screenshot: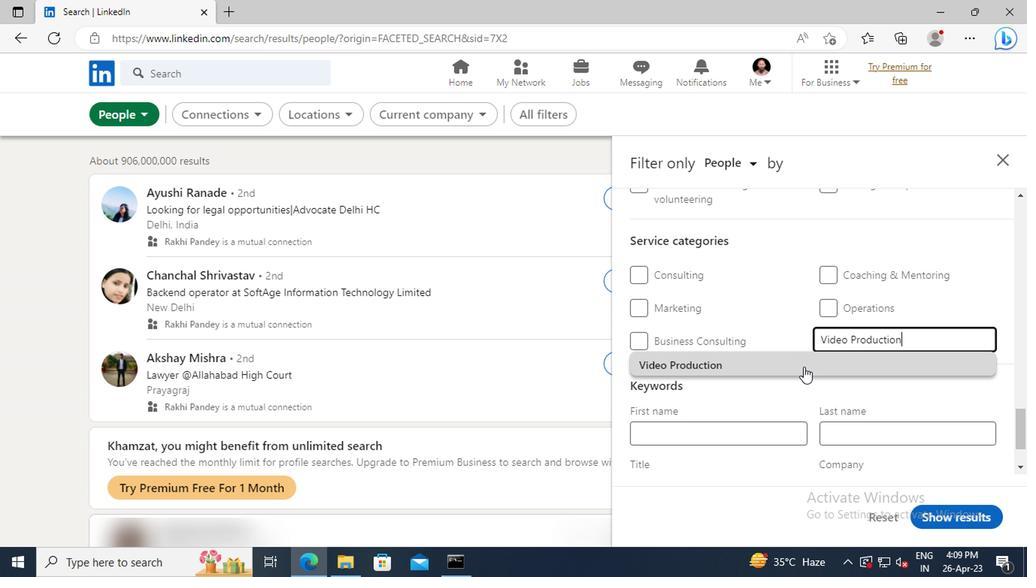 
Action: Mouse moved to (770, 344)
Screenshot: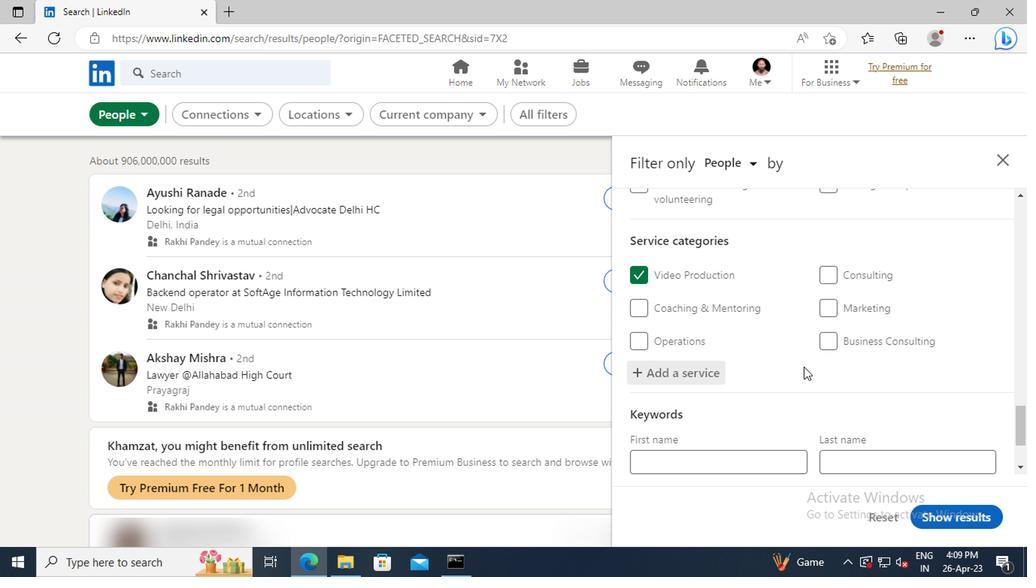 
Action: Mouse scrolled (770, 343) with delta (0, 0)
Screenshot: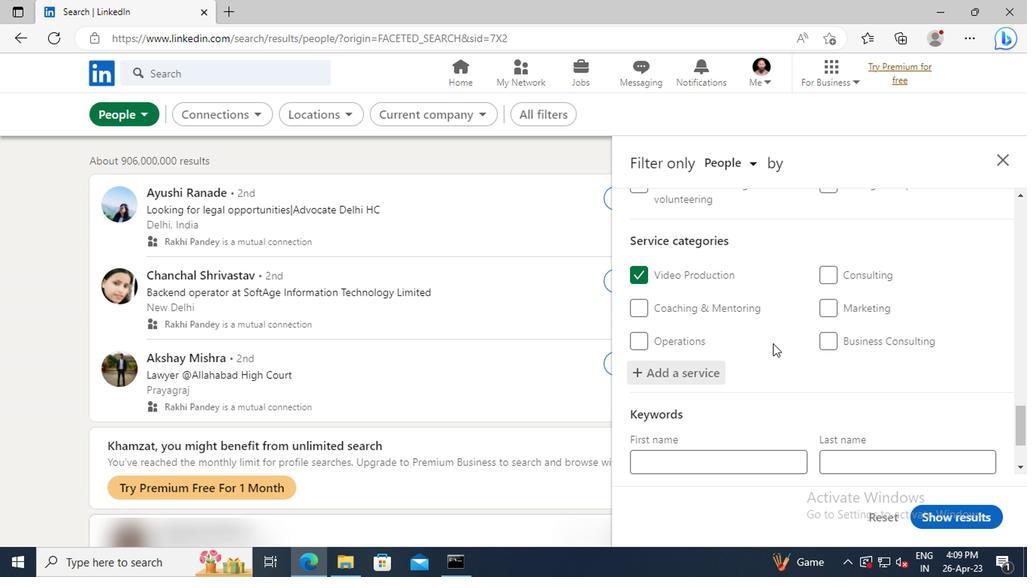 
Action: Mouse scrolled (770, 343) with delta (0, 0)
Screenshot: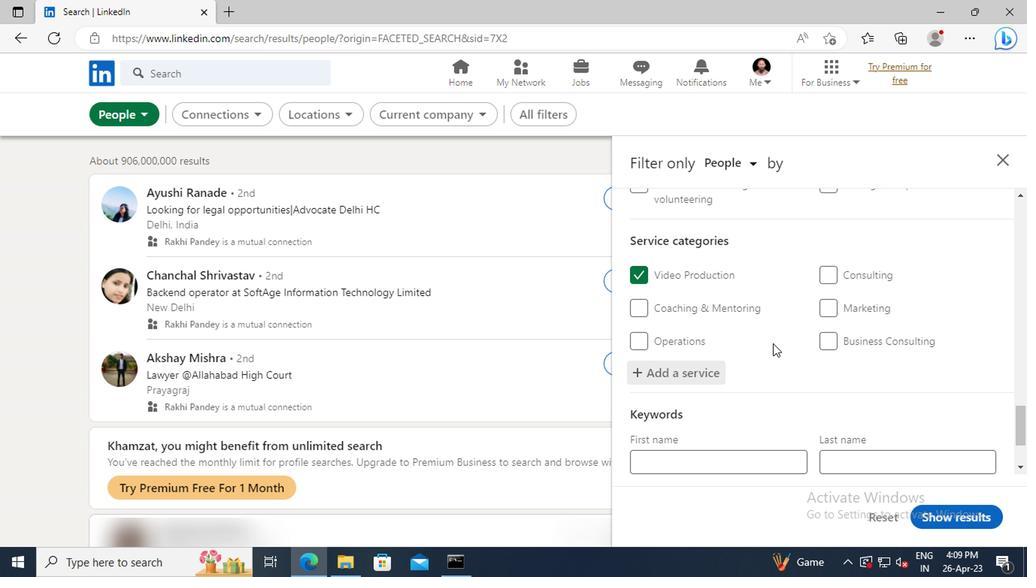 
Action: Mouse scrolled (770, 343) with delta (0, 0)
Screenshot: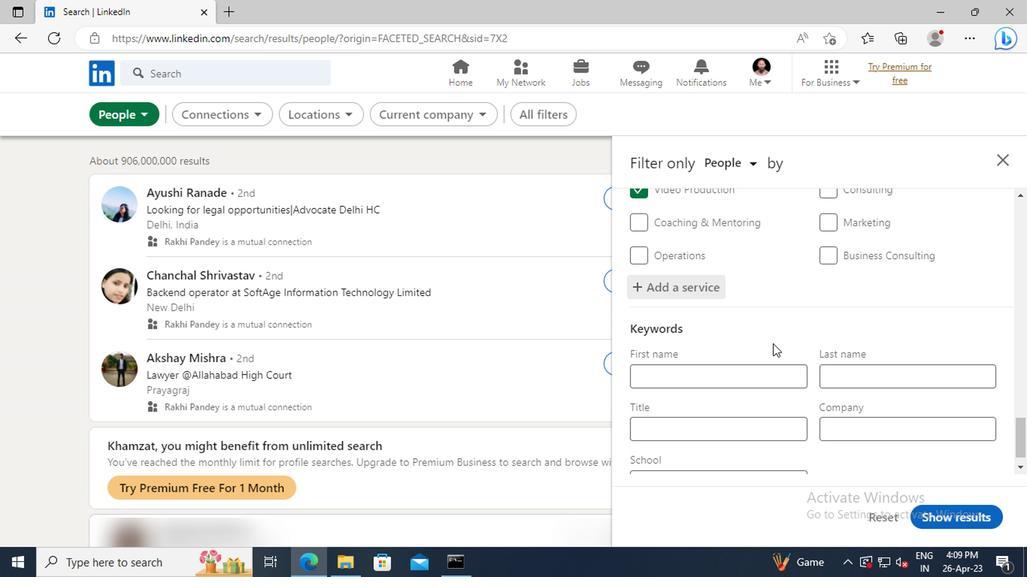
Action: Mouse scrolled (770, 343) with delta (0, 0)
Screenshot: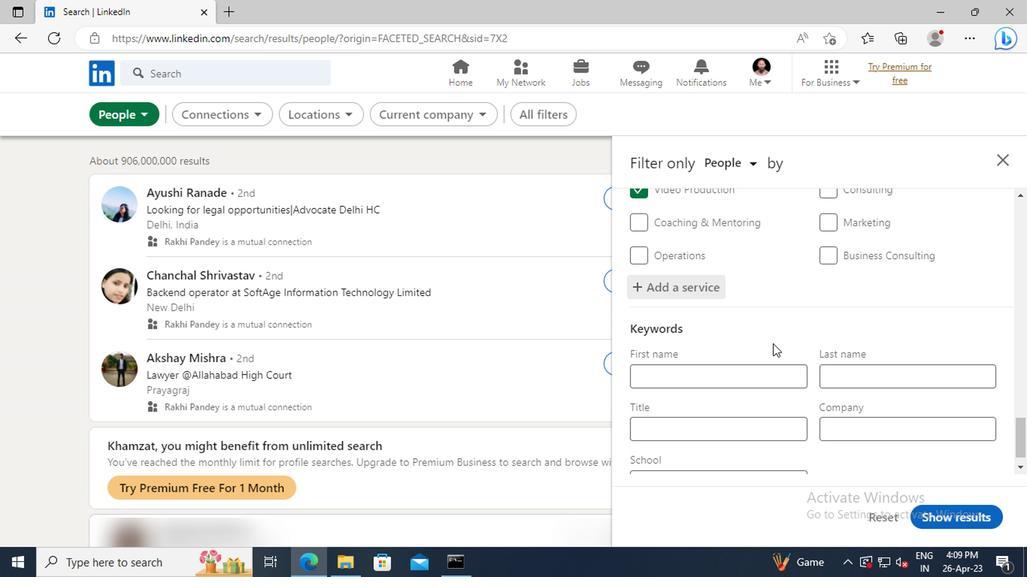 
Action: Mouse moved to (750, 406)
Screenshot: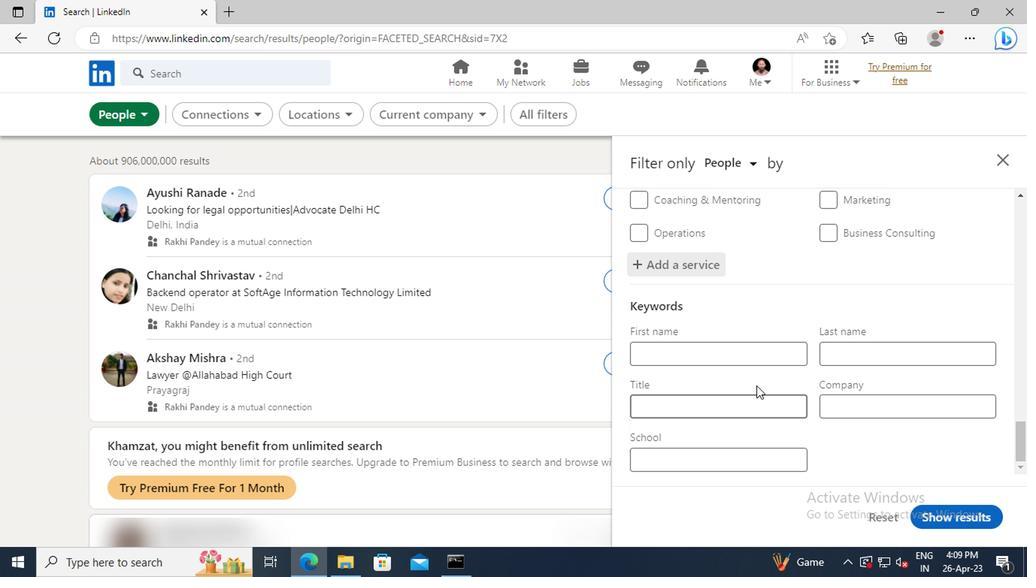 
Action: Mouse pressed left at (750, 406)
Screenshot: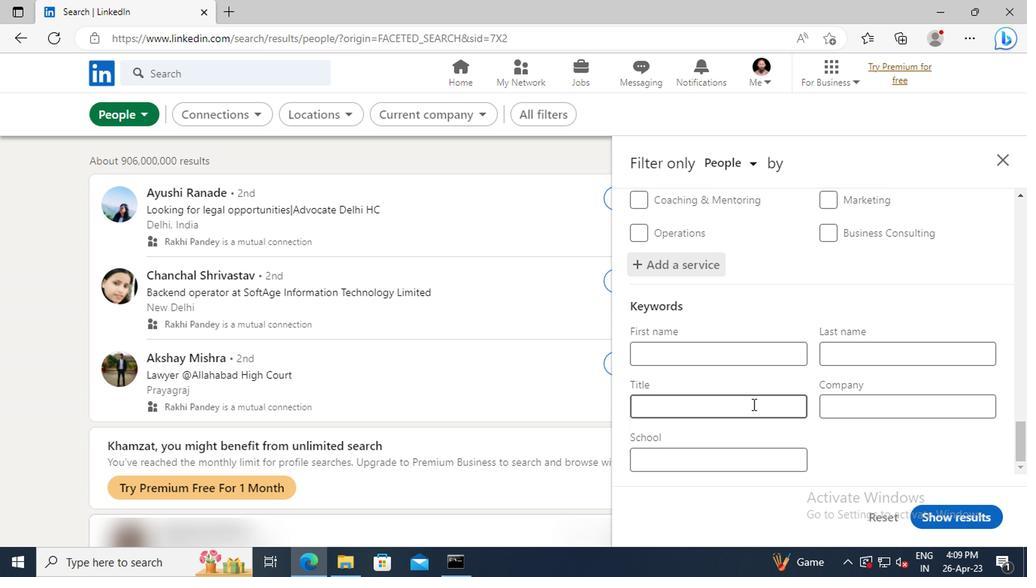 
Action: Key pressed <Key.shift>VIRTUAL<Key.space><Key.shift_r>ASSISTANT<Key.enter>
Screenshot: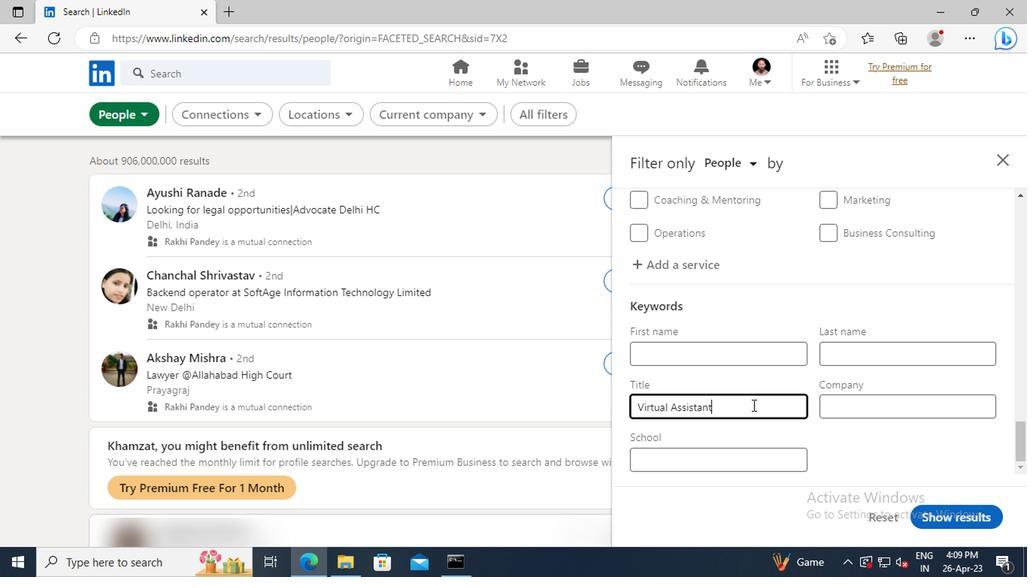 
Action: Mouse moved to (924, 517)
Screenshot: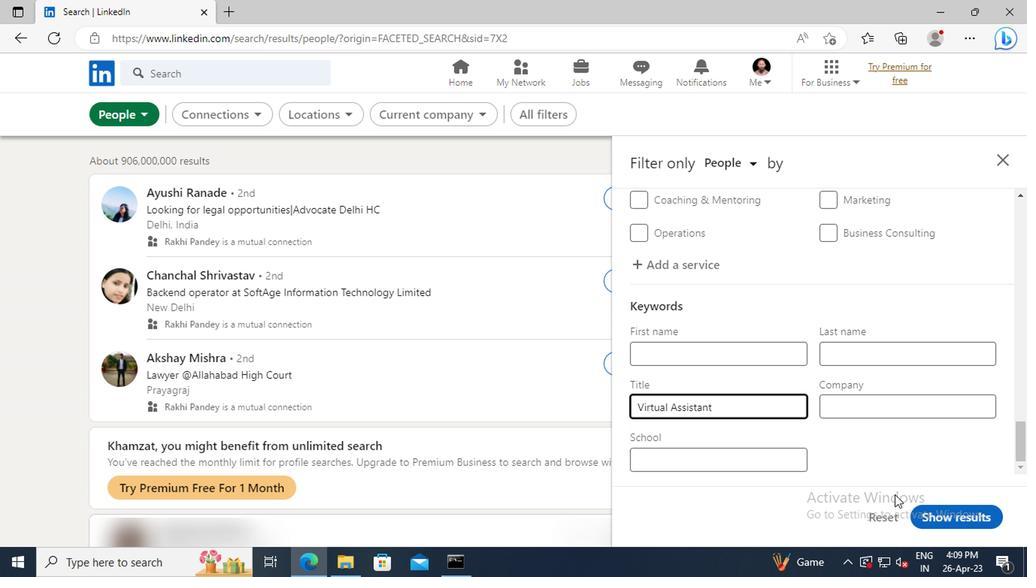 
Action: Mouse pressed left at (924, 517)
Screenshot: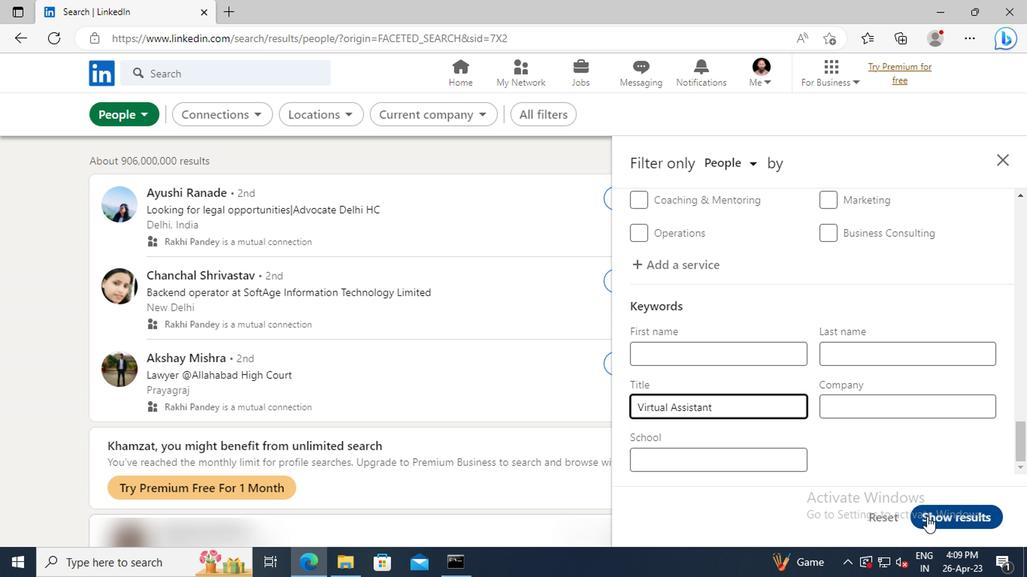 
